 Task: Reply All to email with the signature Dallas Robinson with the subject Order confirmation from softage.1@softage.net with the message Please let me know if there are any changes or updates to the project plan., select last word, change the font of the message to Comic Sans and change the font typography to bold and underline Send the email
Action: Mouse moved to (437, 552)
Screenshot: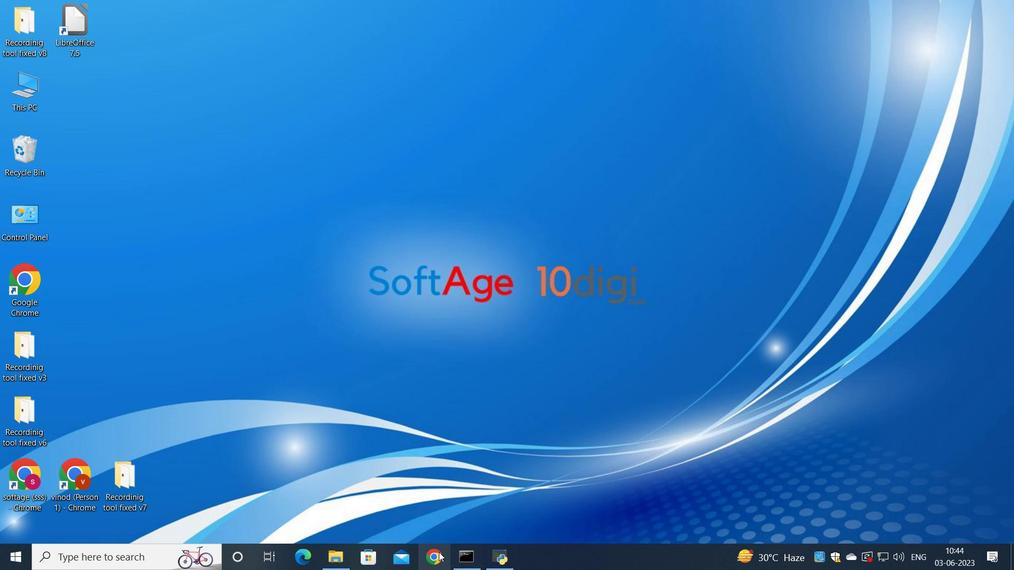 
Action: Mouse pressed left at (437, 552)
Screenshot: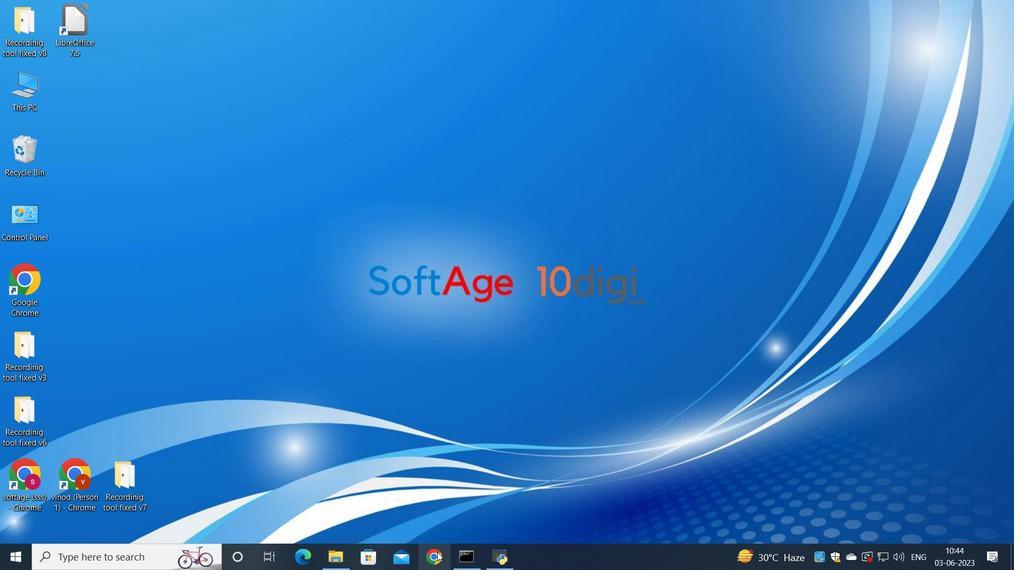 
Action: Mouse moved to (443, 360)
Screenshot: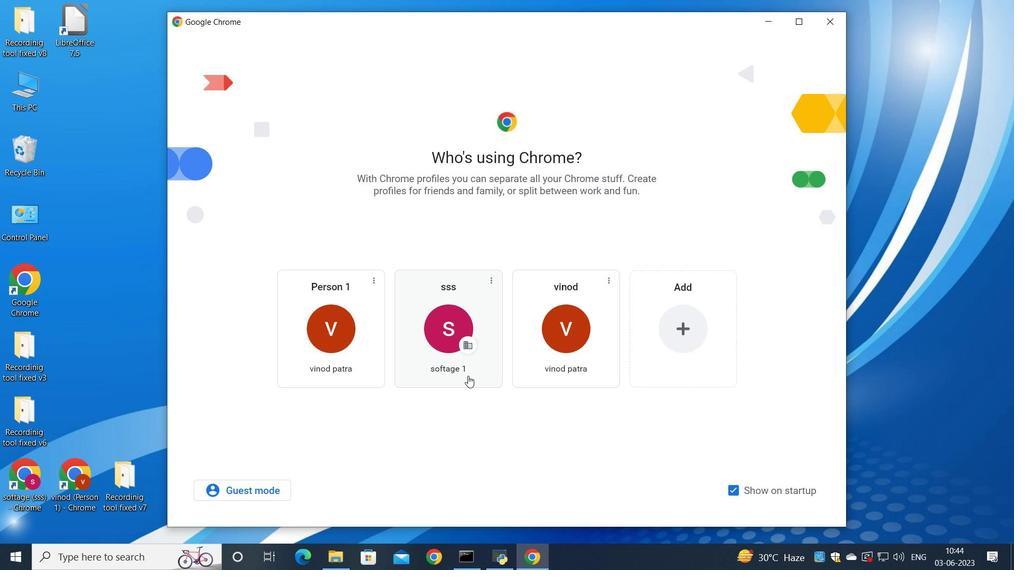 
Action: Mouse pressed left at (443, 360)
Screenshot: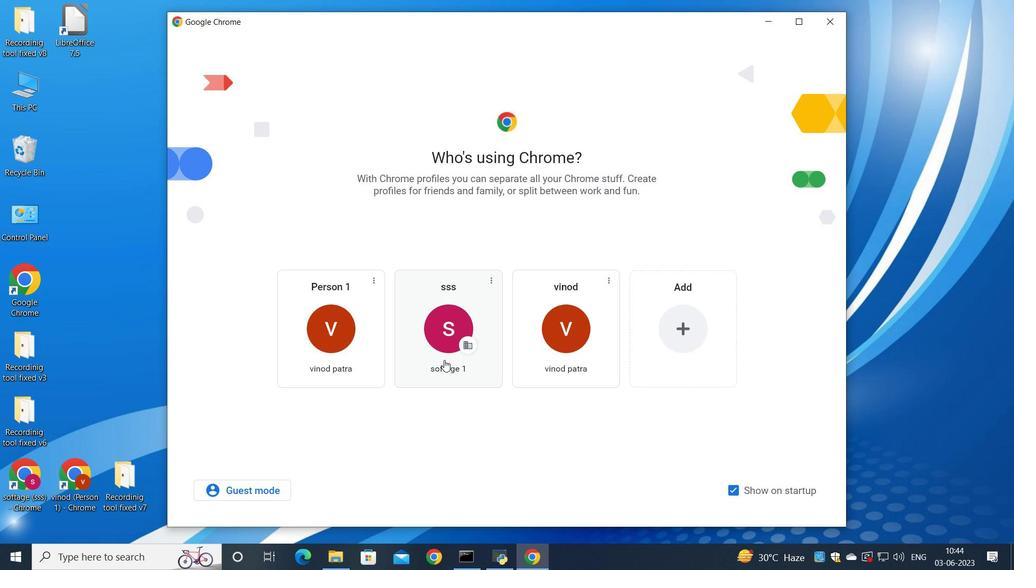 
Action: Mouse moved to (883, 89)
Screenshot: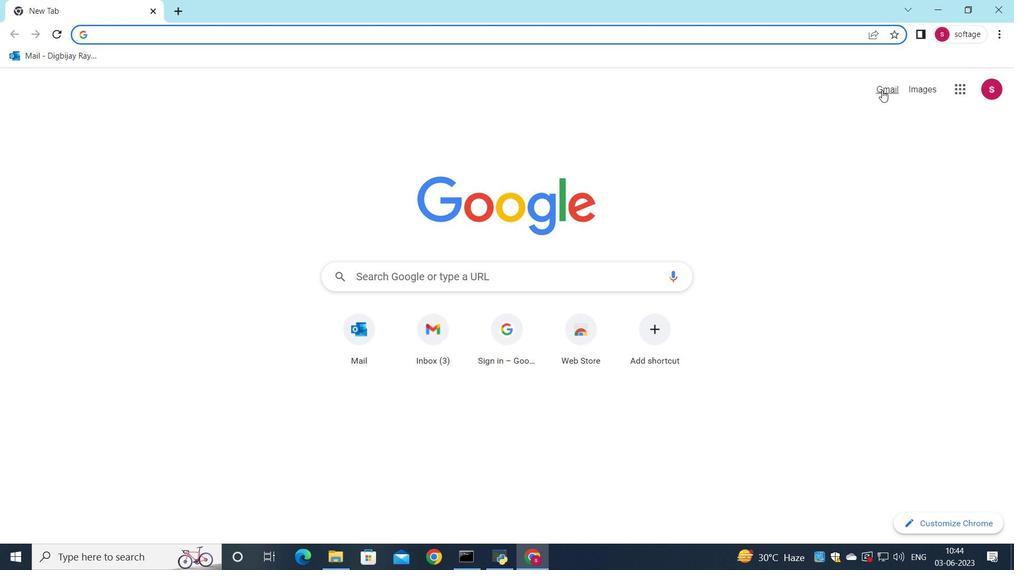 
Action: Mouse pressed left at (883, 89)
Screenshot: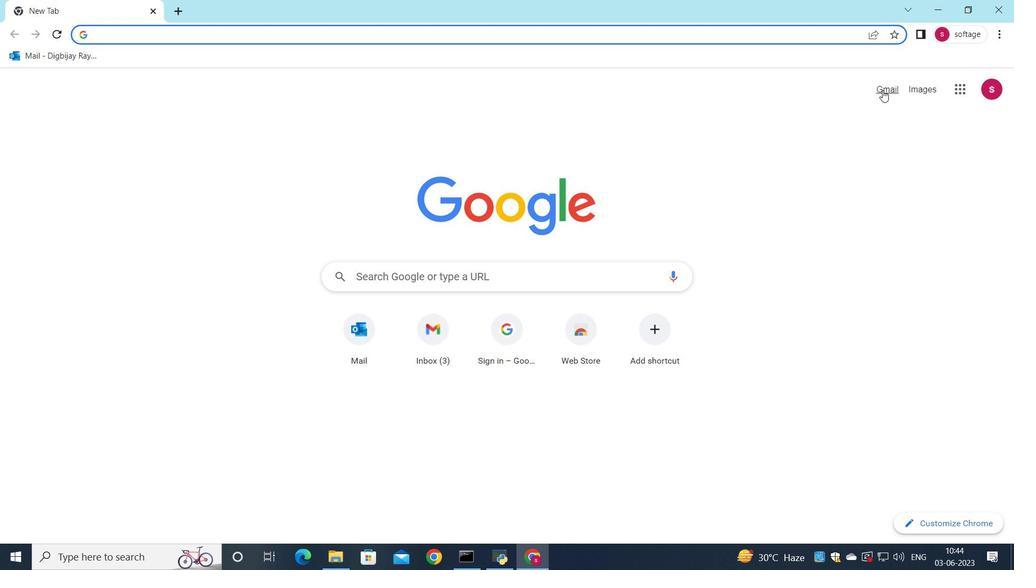 
Action: Mouse moved to (874, 91)
Screenshot: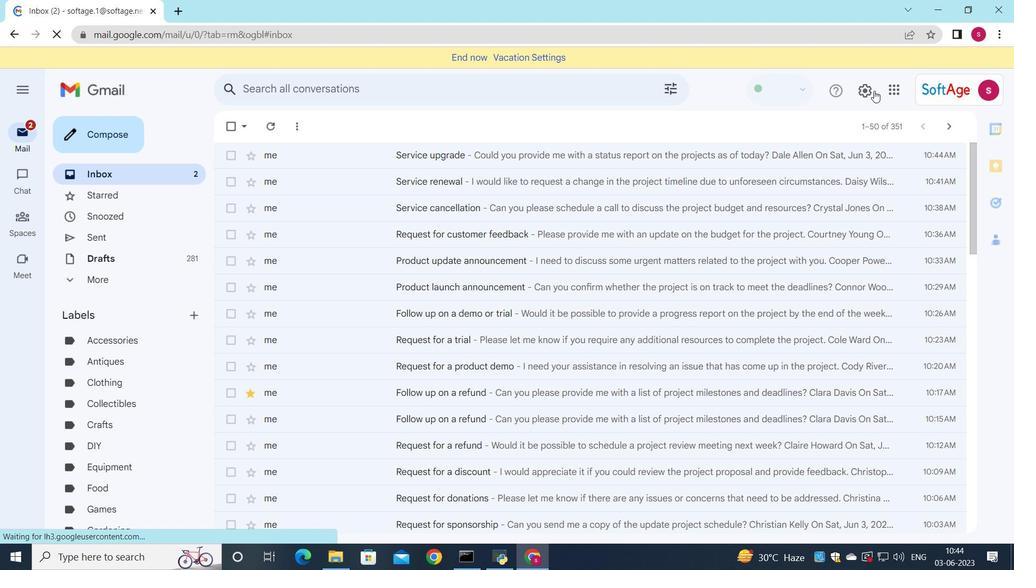 
Action: Mouse pressed left at (874, 91)
Screenshot: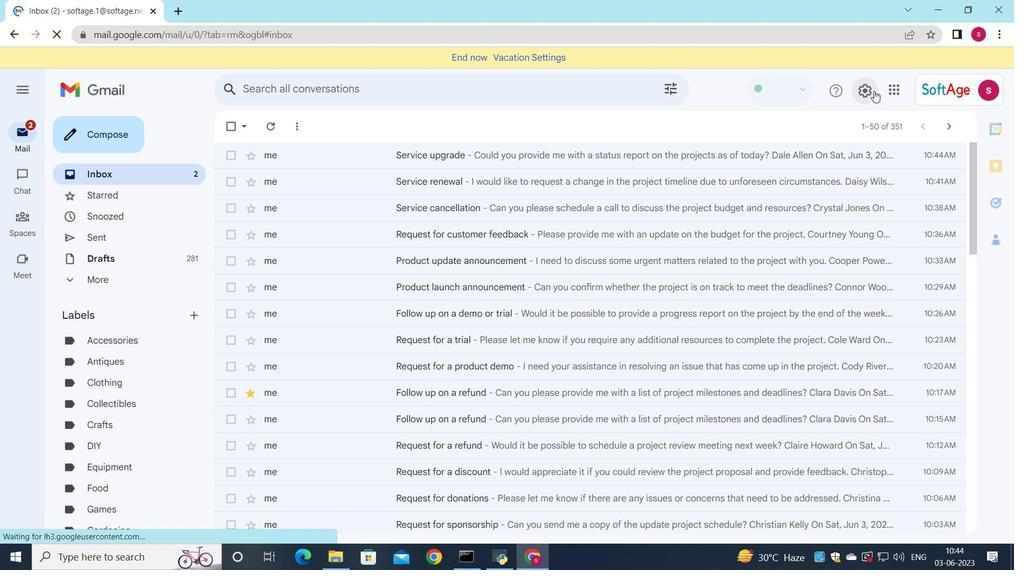 
Action: Mouse moved to (860, 151)
Screenshot: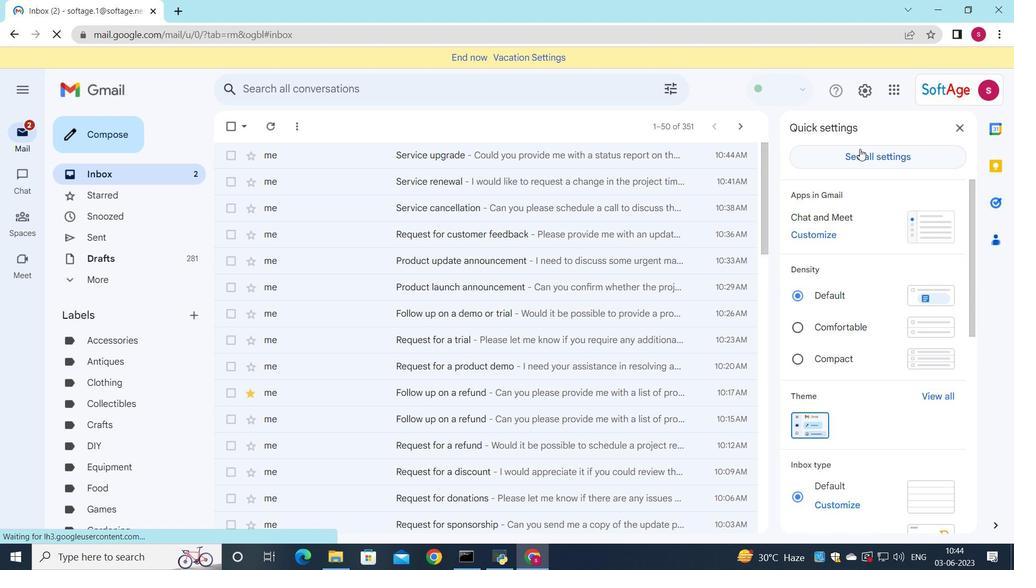 
Action: Mouse pressed left at (860, 151)
Screenshot: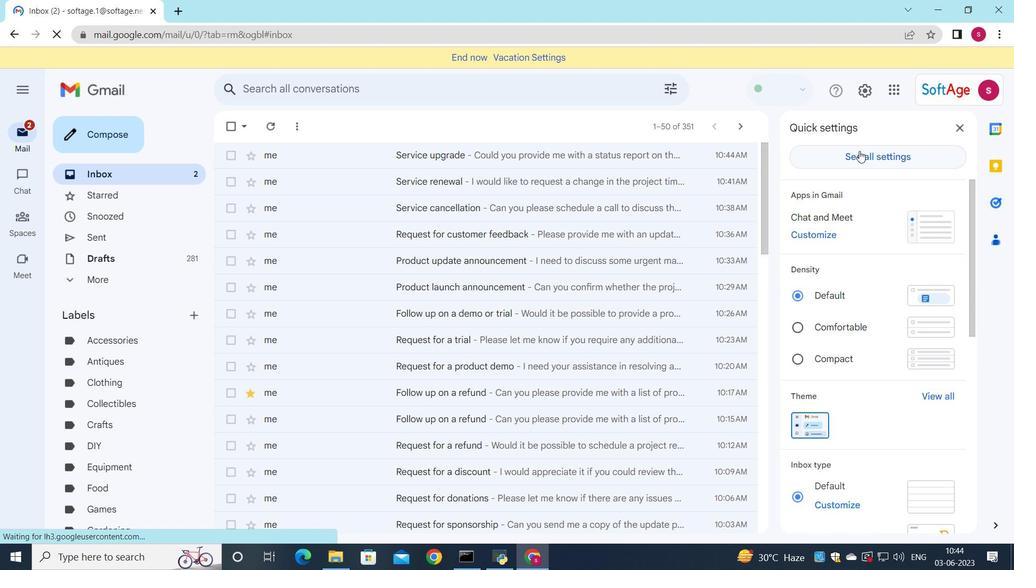 
Action: Mouse moved to (578, 283)
Screenshot: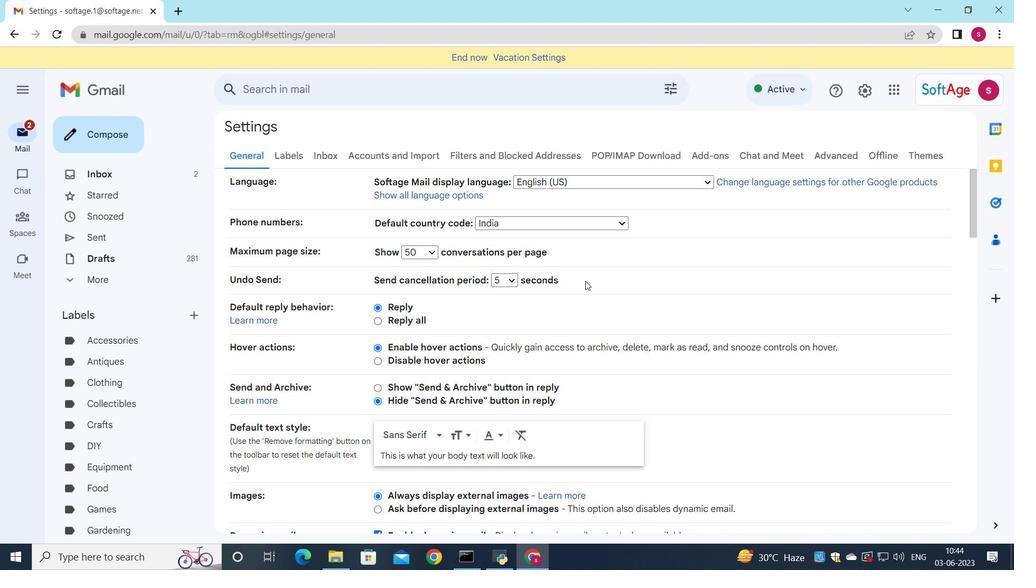 
Action: Mouse scrolled (578, 282) with delta (0, 0)
Screenshot: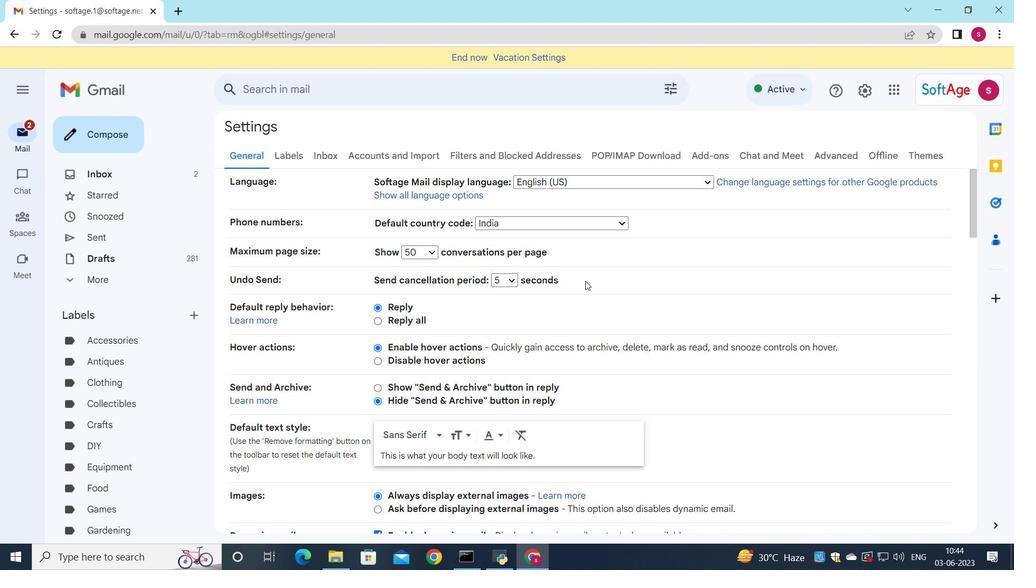 
Action: Mouse scrolled (578, 282) with delta (0, 0)
Screenshot: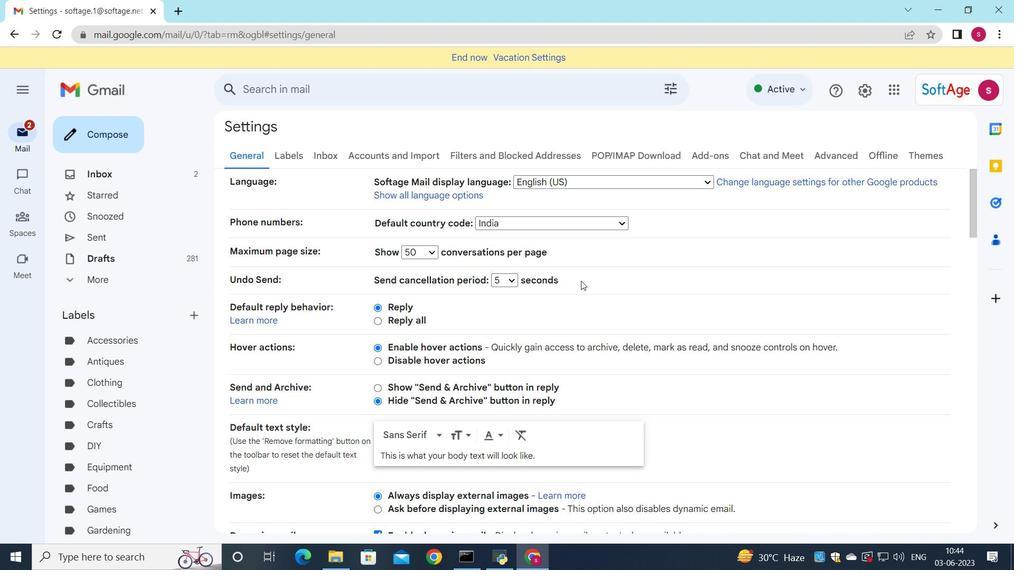 
Action: Mouse moved to (577, 283)
Screenshot: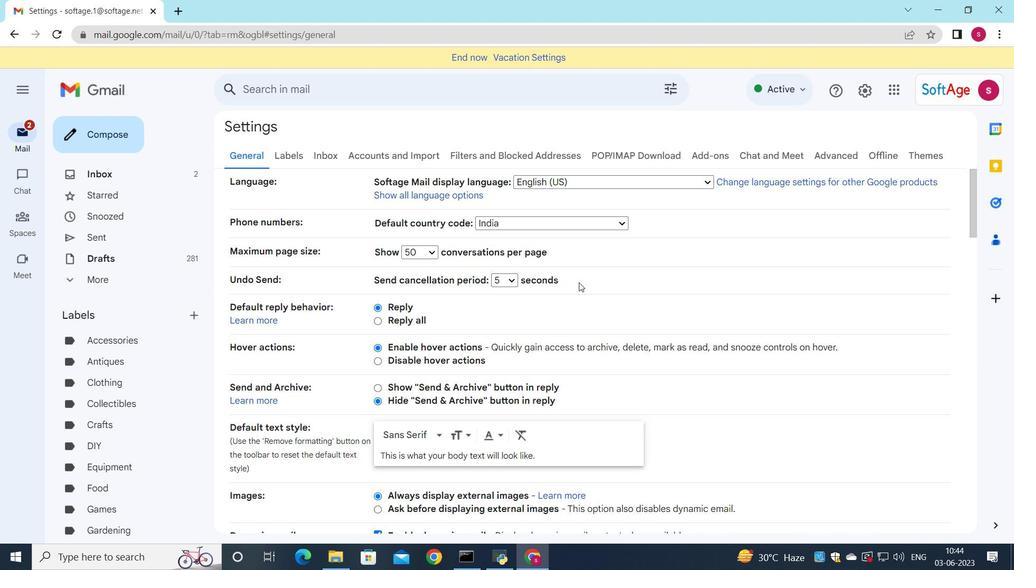 
Action: Mouse scrolled (577, 283) with delta (0, 0)
Screenshot: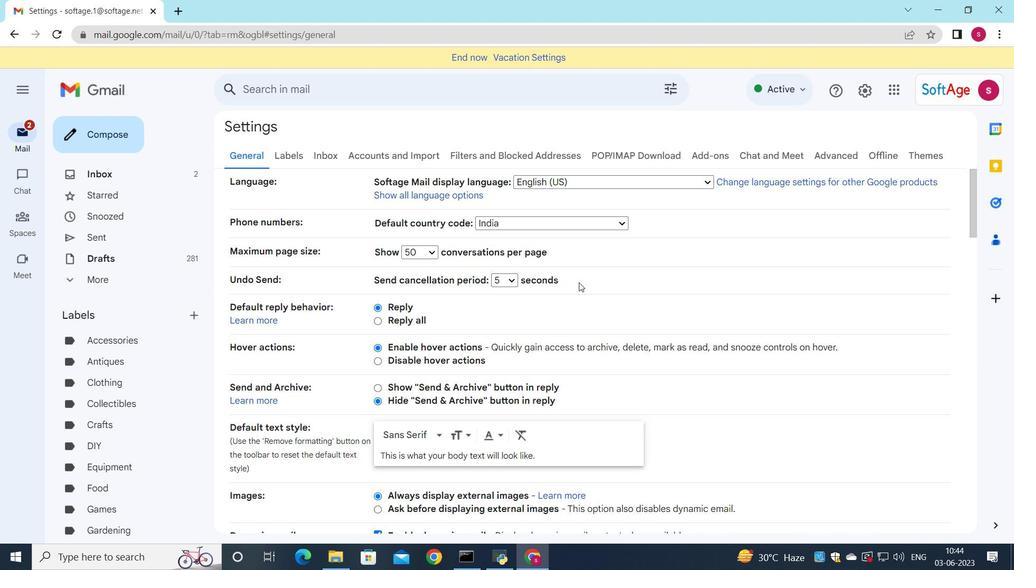 
Action: Mouse moved to (577, 284)
Screenshot: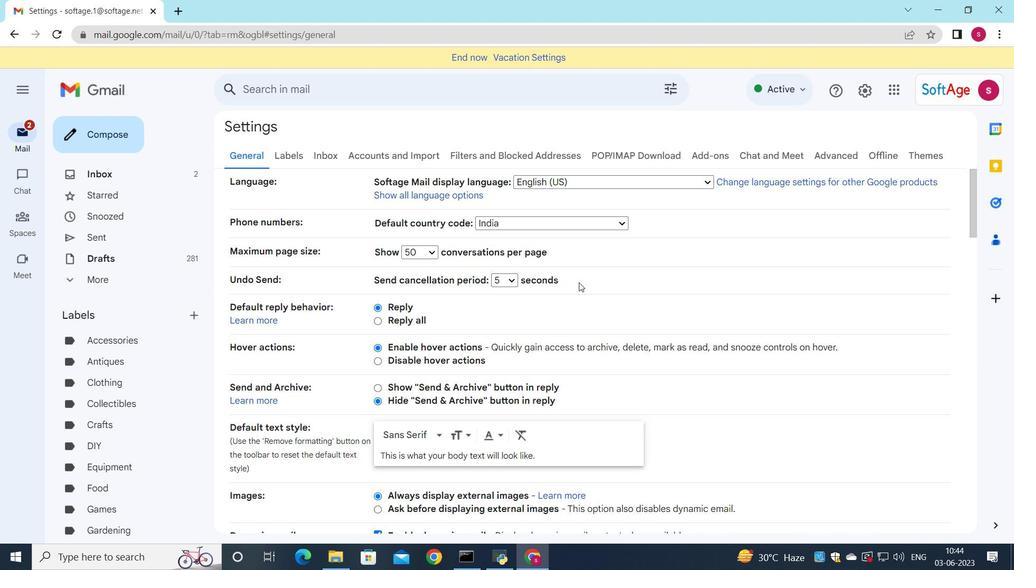 
Action: Mouse scrolled (577, 284) with delta (0, 0)
Screenshot: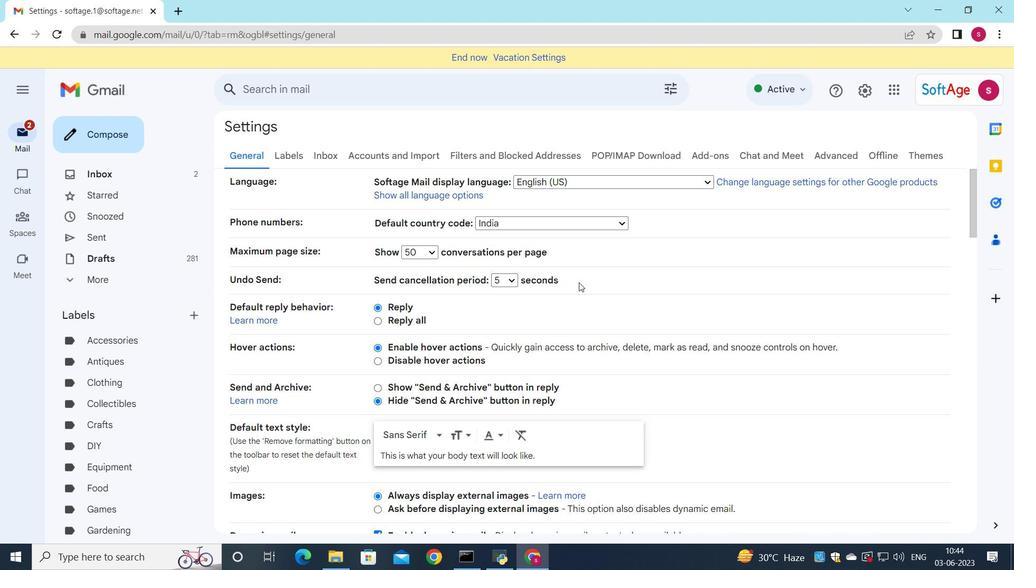 
Action: Mouse moved to (577, 285)
Screenshot: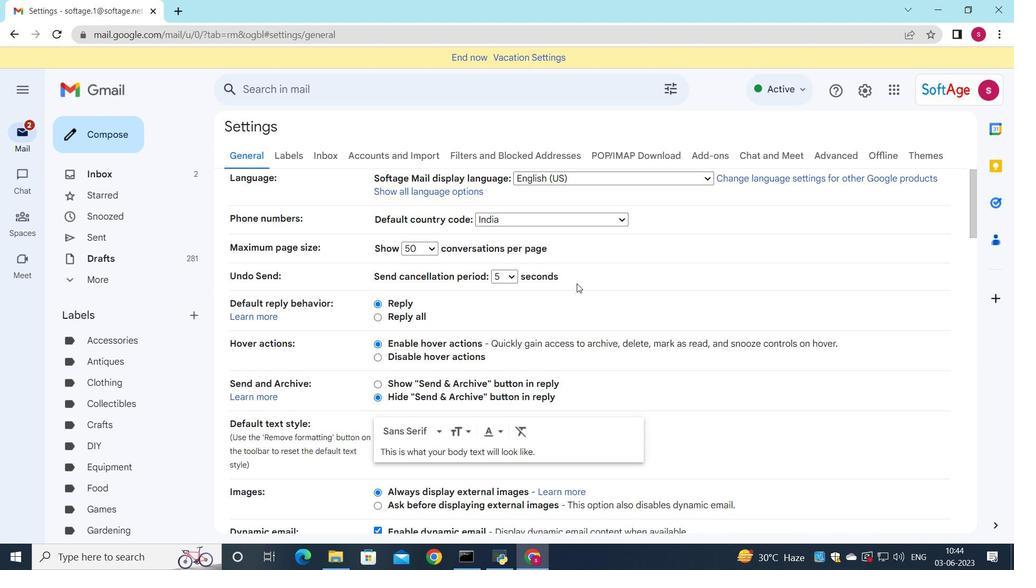 
Action: Mouse scrolled (577, 285) with delta (0, 0)
Screenshot: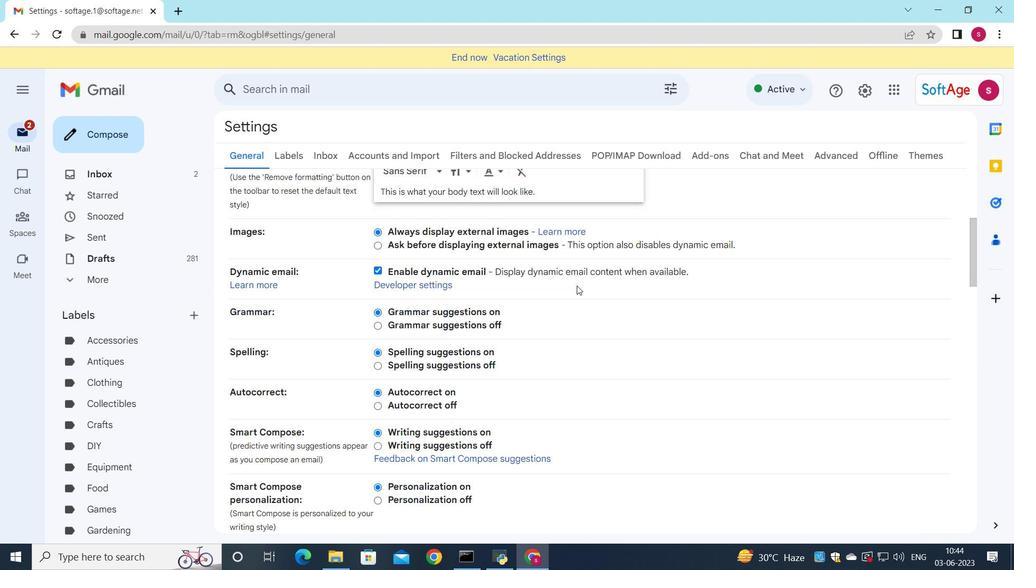 
Action: Mouse scrolled (577, 285) with delta (0, 0)
Screenshot: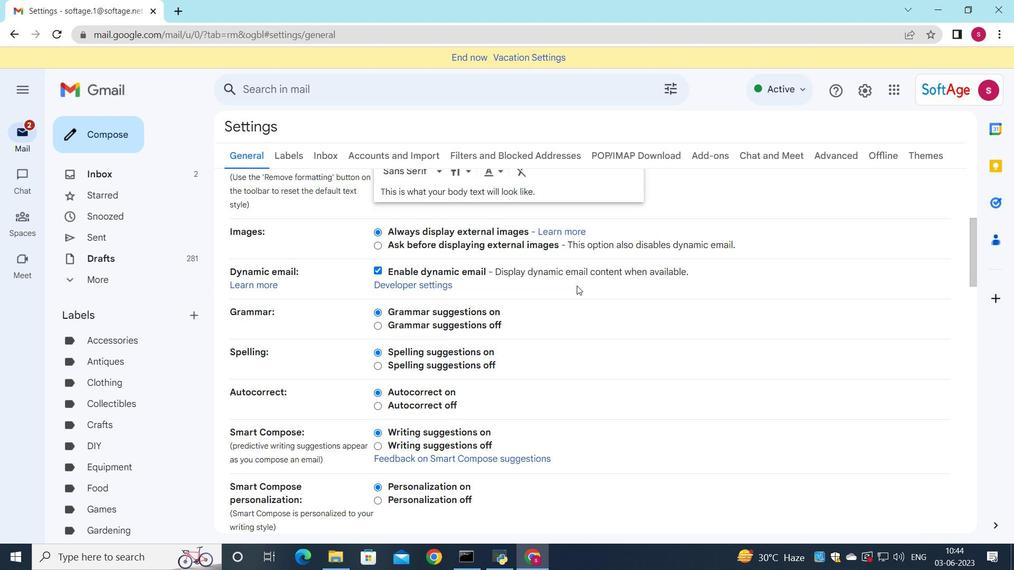 
Action: Mouse scrolled (577, 285) with delta (0, 0)
Screenshot: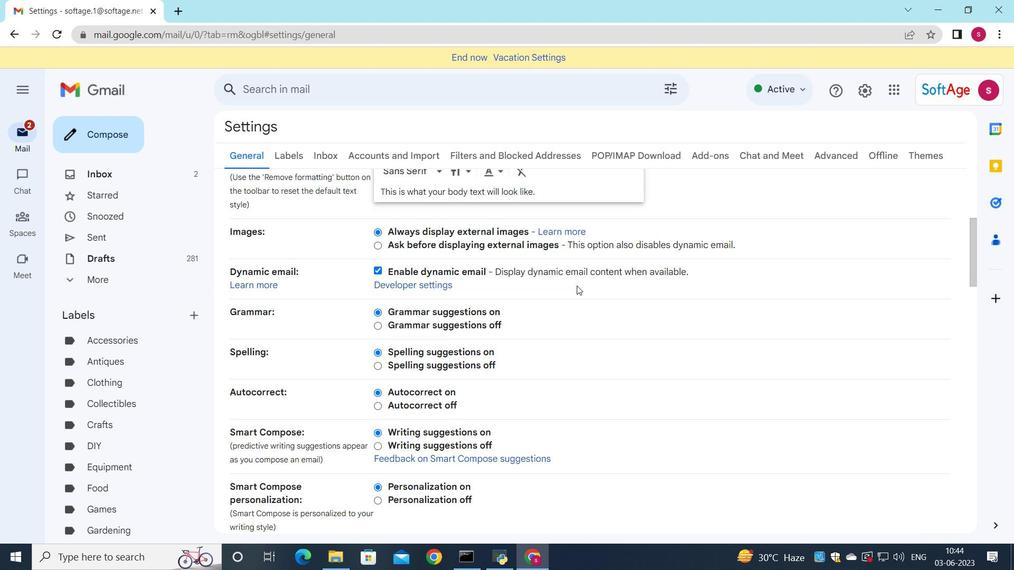 
Action: Mouse moved to (541, 302)
Screenshot: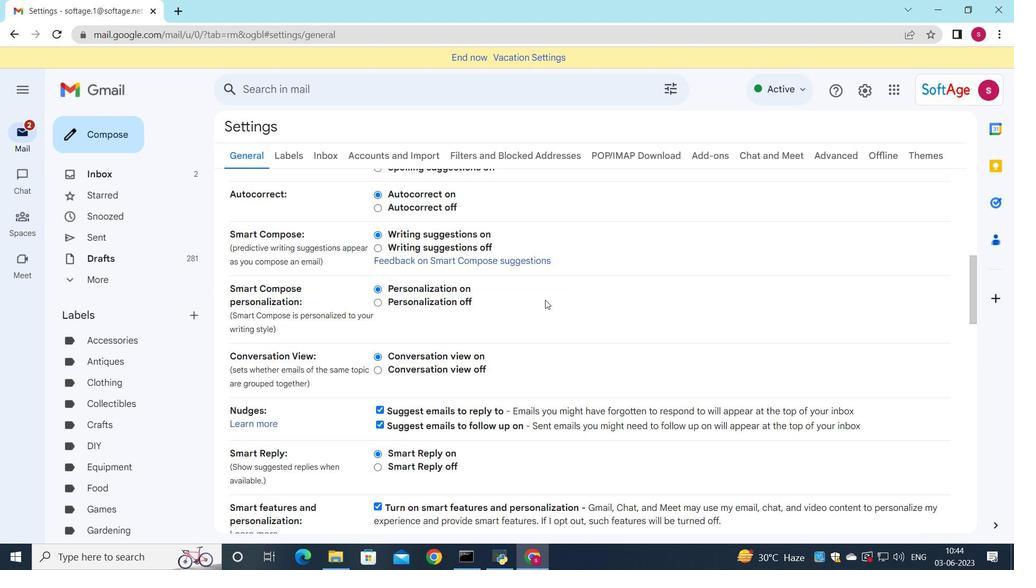 
Action: Mouse scrolled (541, 302) with delta (0, 0)
Screenshot: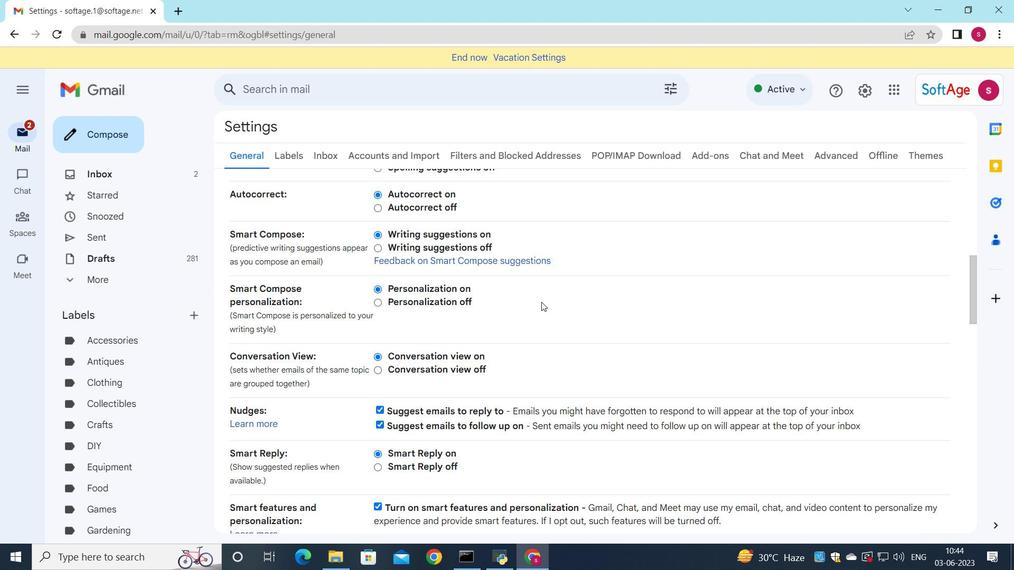 
Action: Mouse scrolled (541, 302) with delta (0, 0)
Screenshot: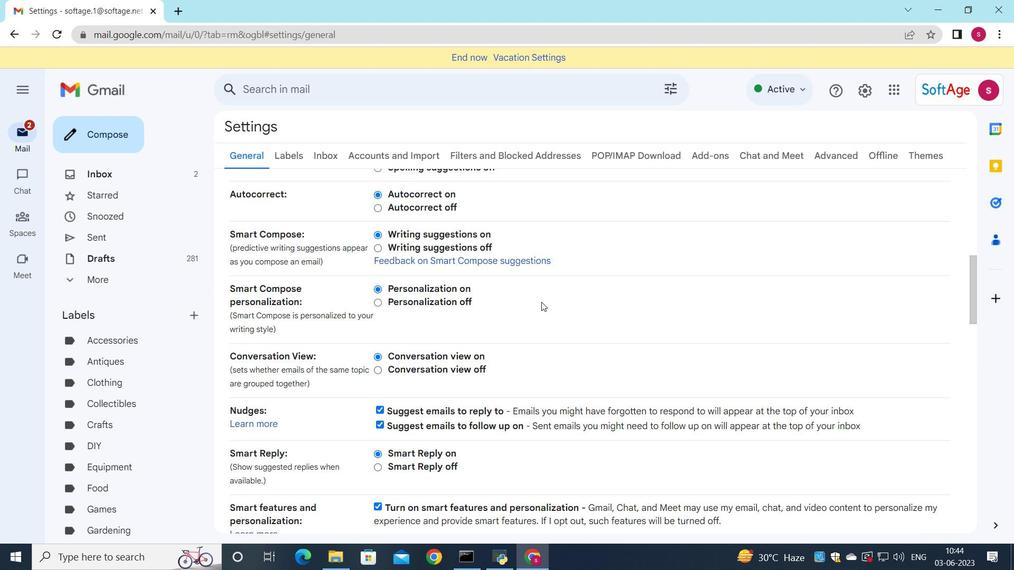 
Action: Mouse scrolled (541, 302) with delta (0, 0)
Screenshot: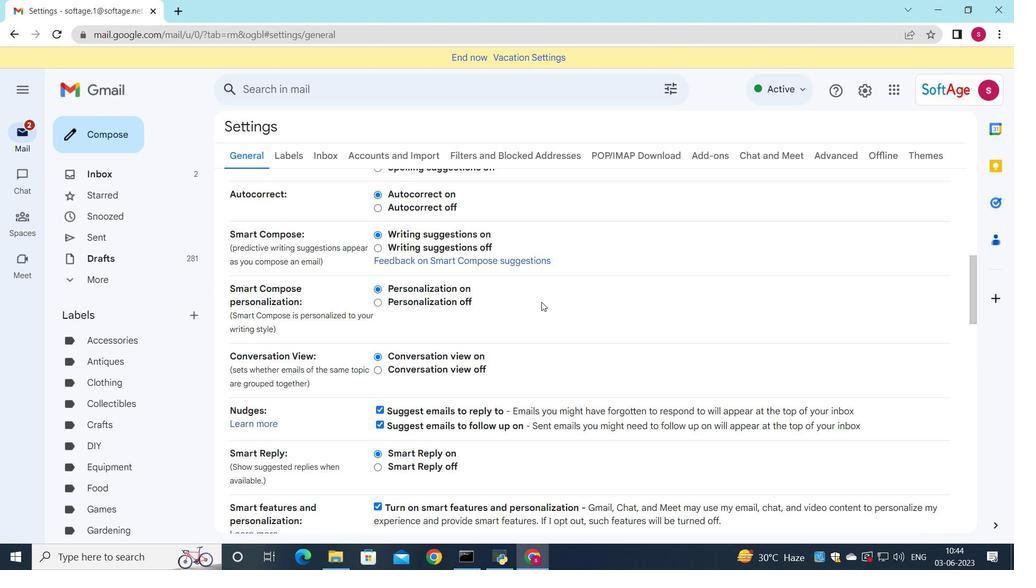 
Action: Mouse moved to (530, 309)
Screenshot: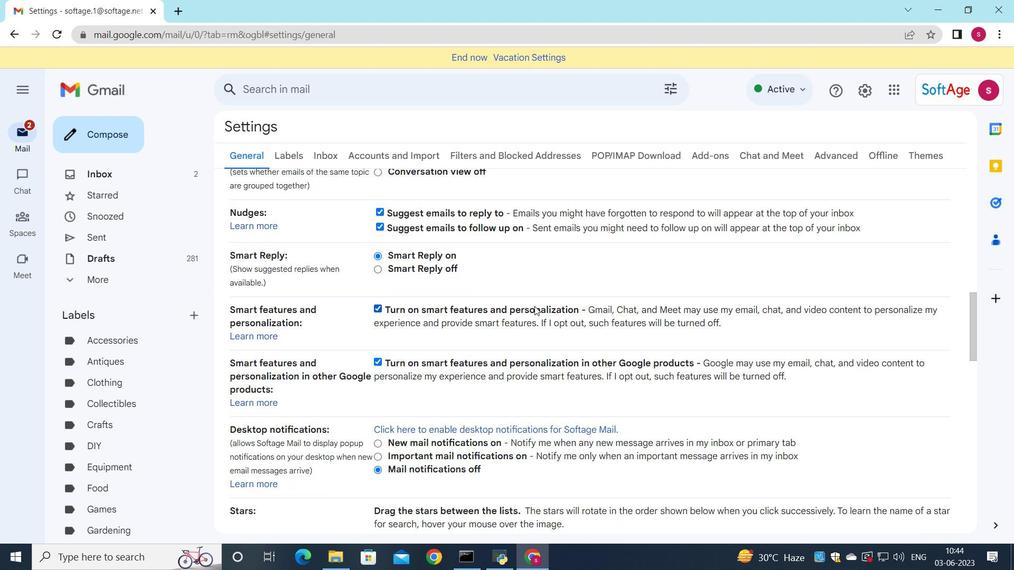
Action: Mouse scrolled (530, 309) with delta (0, 0)
Screenshot: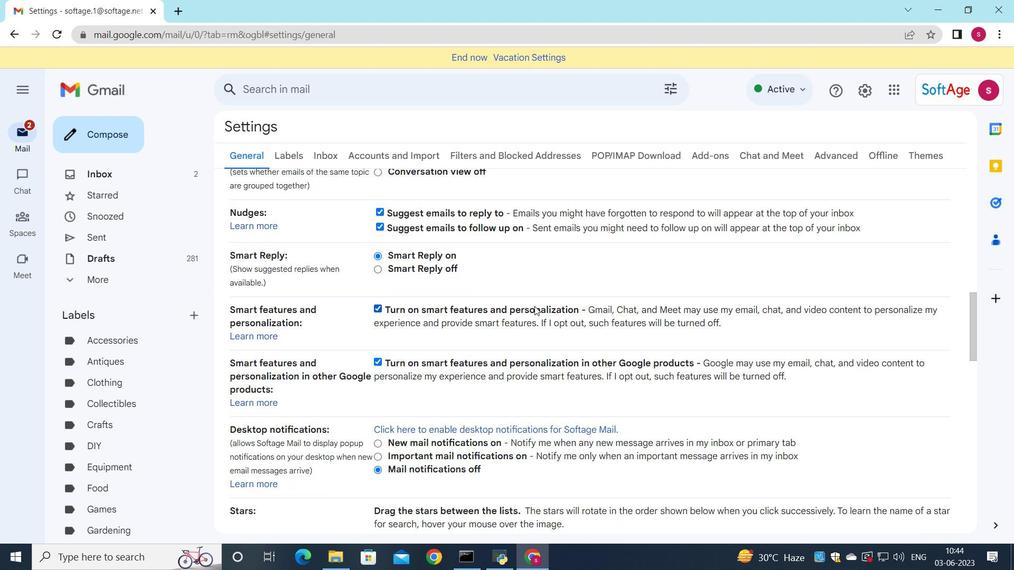 
Action: Mouse moved to (530, 310)
Screenshot: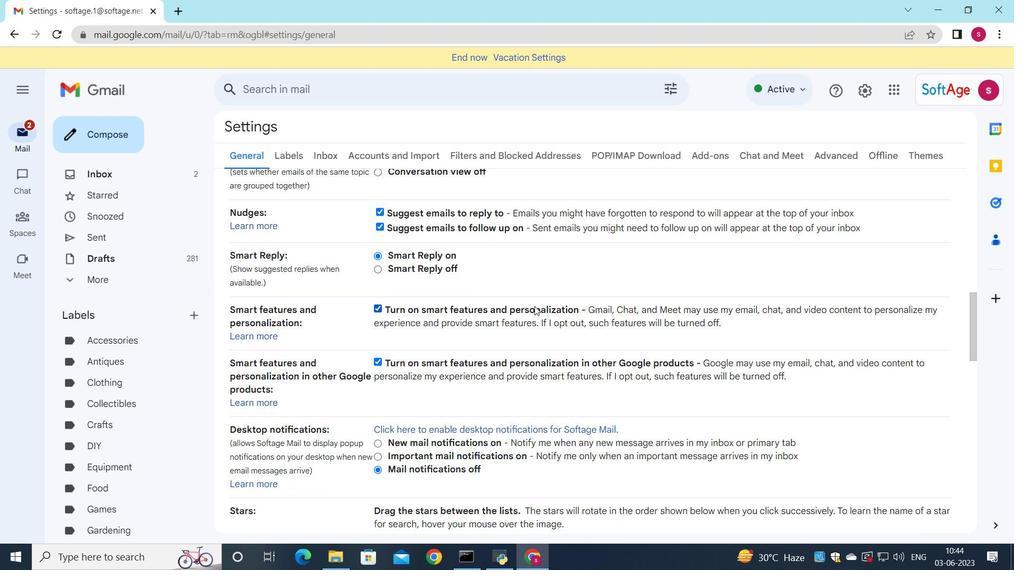 
Action: Mouse scrolled (530, 309) with delta (0, 0)
Screenshot: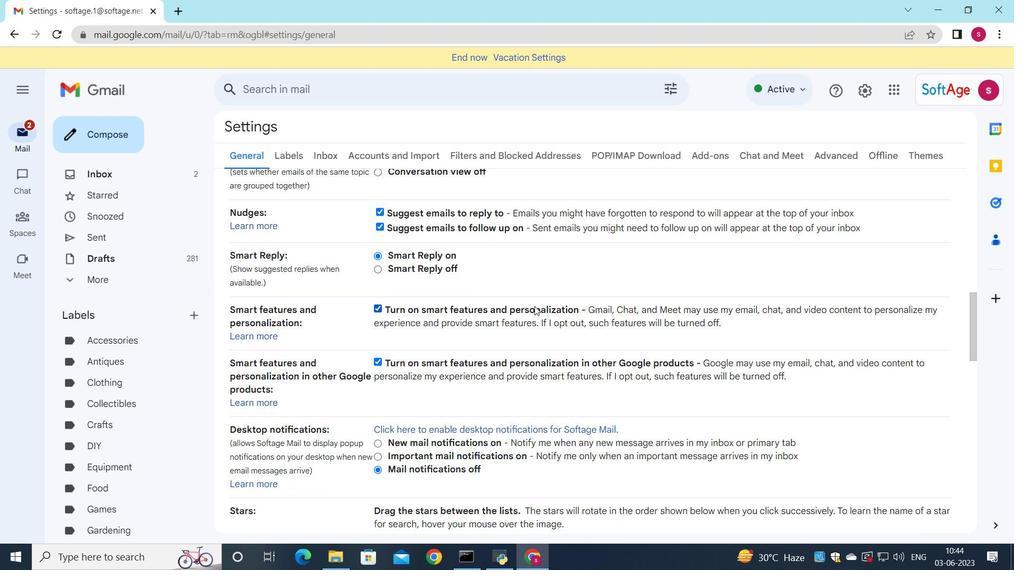 
Action: Mouse moved to (529, 310)
Screenshot: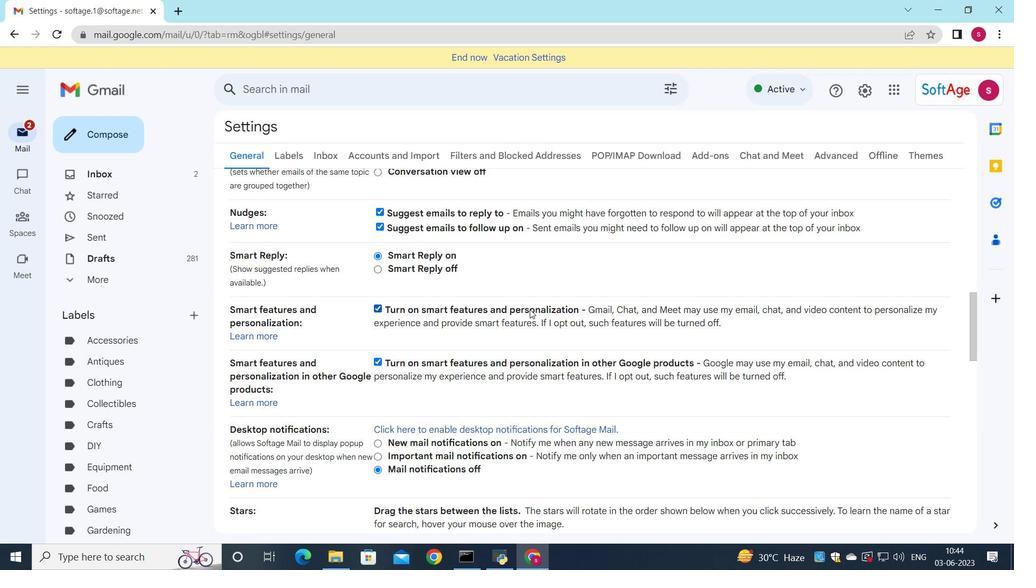 
Action: Mouse scrolled (529, 310) with delta (0, 0)
Screenshot: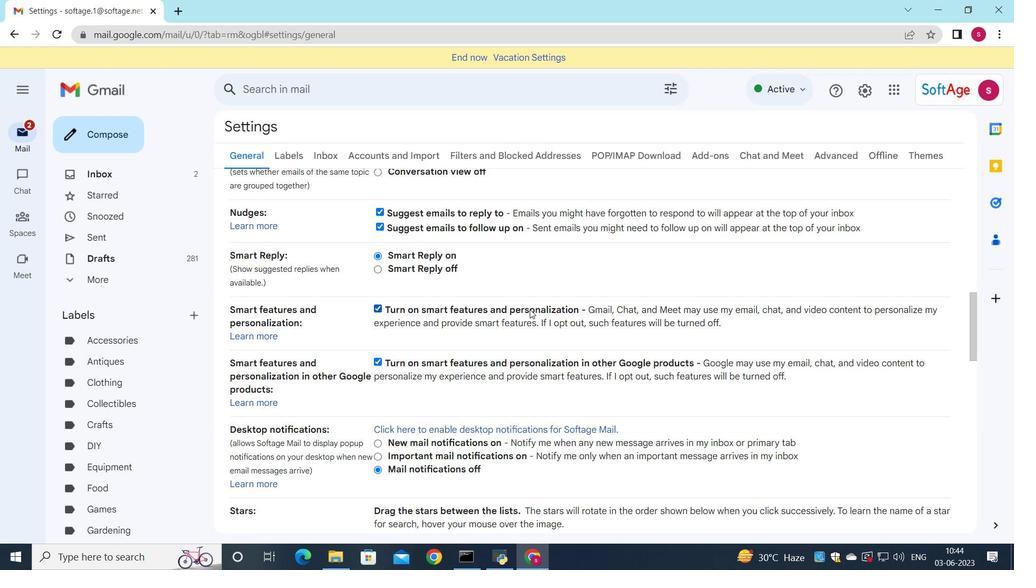
Action: Mouse scrolled (529, 310) with delta (0, 0)
Screenshot: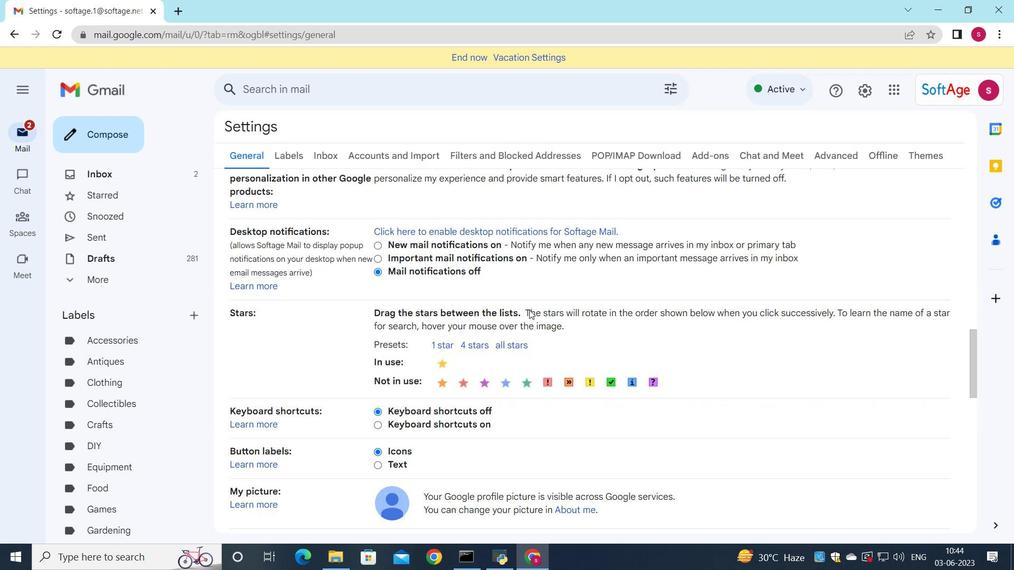 
Action: Mouse scrolled (529, 310) with delta (0, 0)
Screenshot: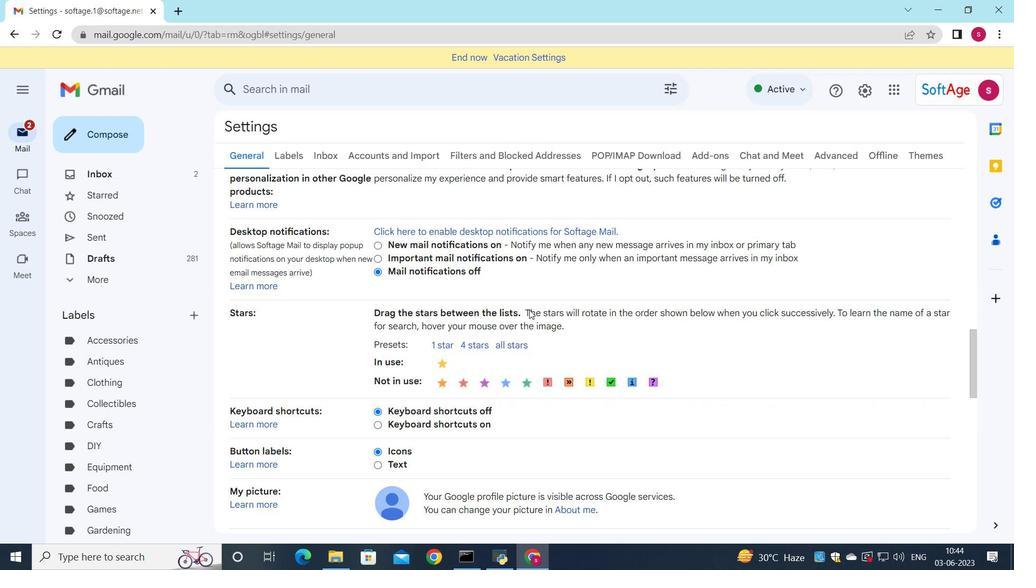 
Action: Mouse scrolled (529, 310) with delta (0, 0)
Screenshot: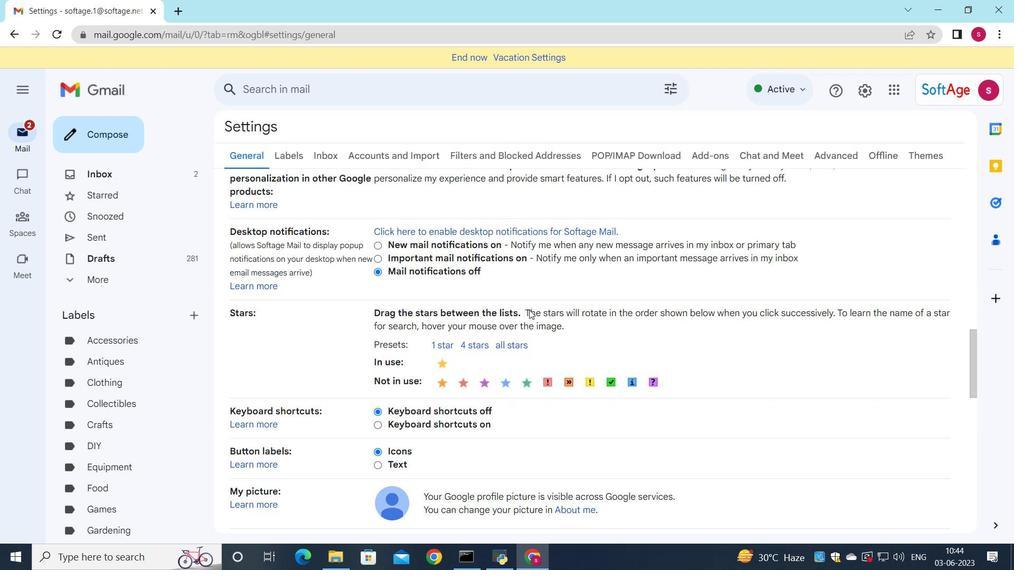 
Action: Mouse moved to (528, 311)
Screenshot: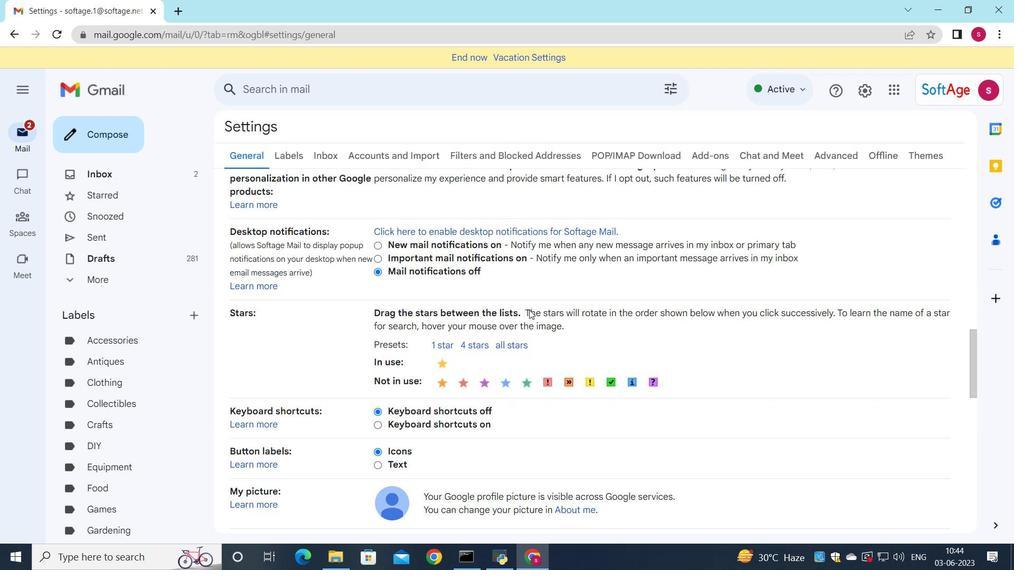 
Action: Mouse scrolled (528, 310) with delta (0, 0)
Screenshot: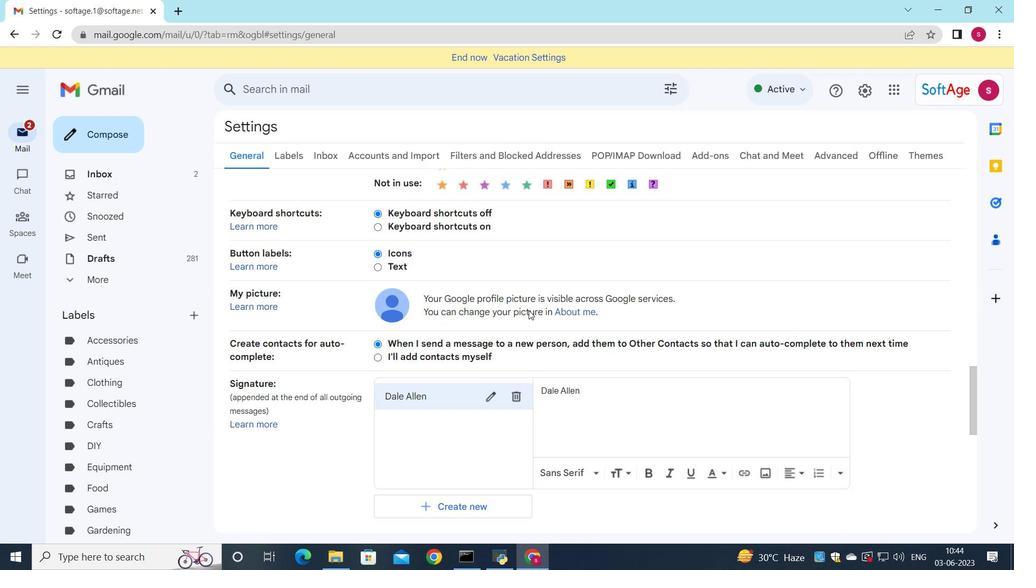 
Action: Mouse scrolled (528, 310) with delta (0, 0)
Screenshot: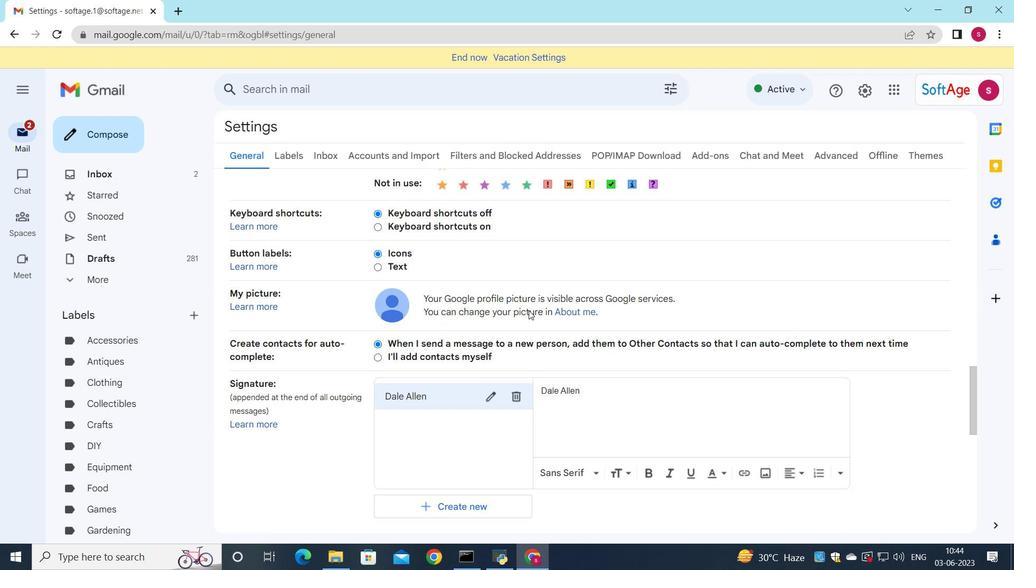 
Action: Mouse scrolled (528, 310) with delta (0, 0)
Screenshot: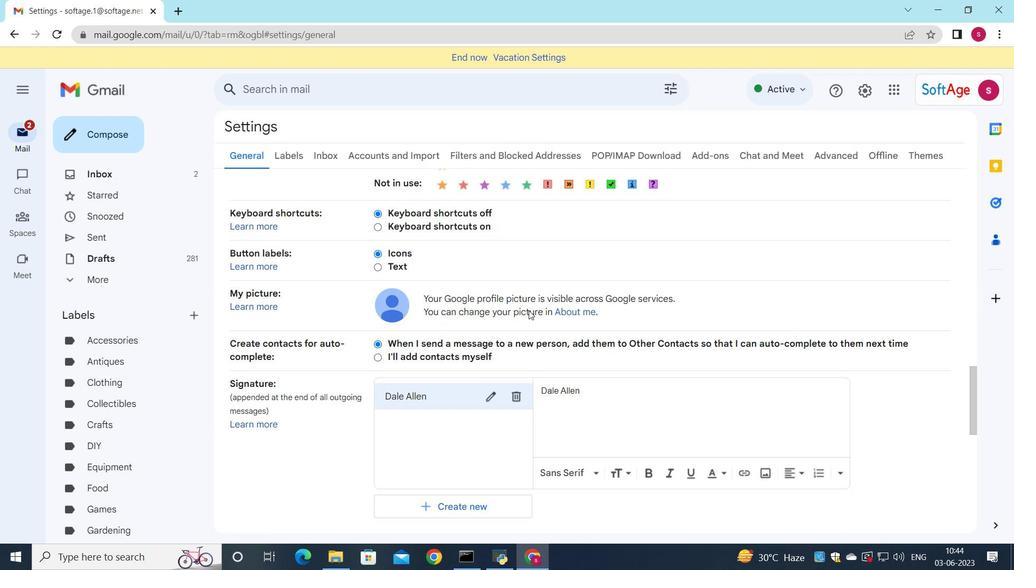 
Action: Mouse moved to (517, 196)
Screenshot: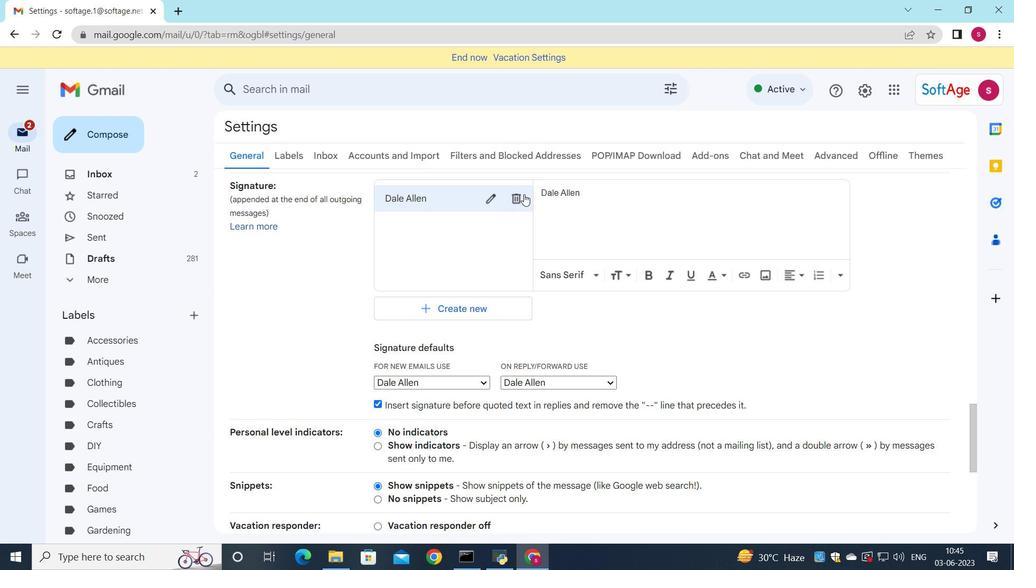 
Action: Mouse pressed left at (517, 196)
Screenshot: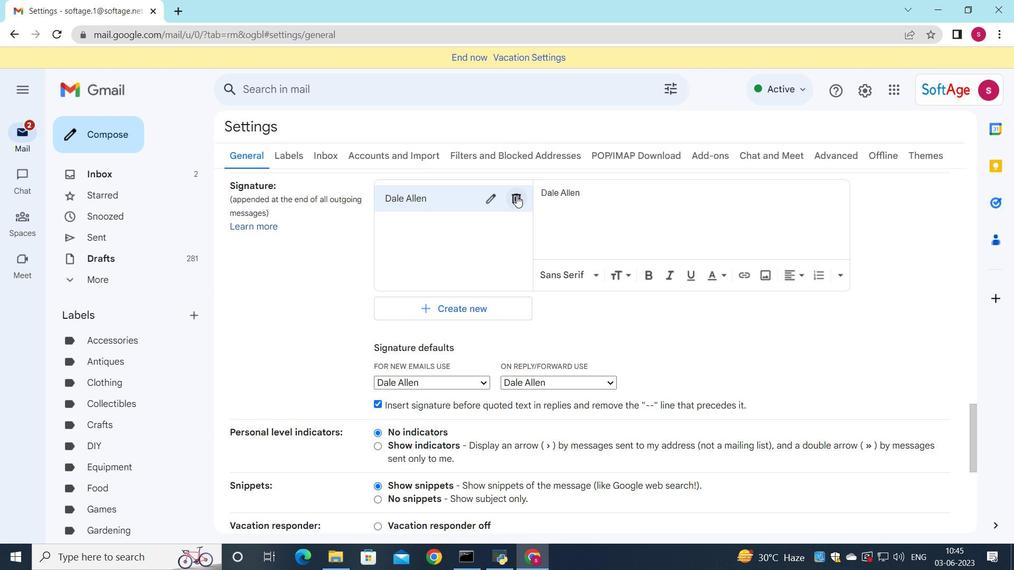 
Action: Mouse moved to (608, 324)
Screenshot: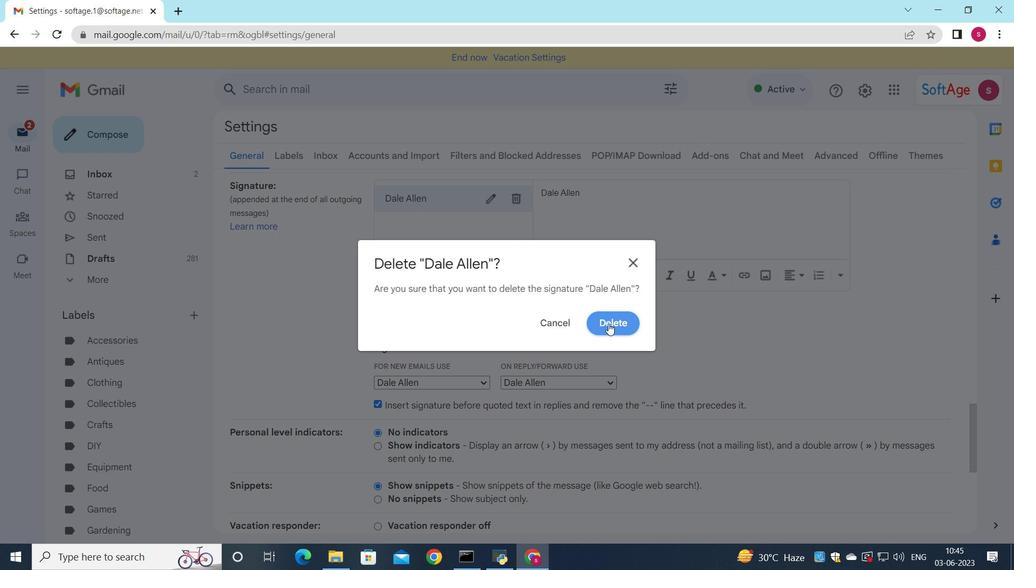 
Action: Mouse pressed left at (608, 324)
Screenshot: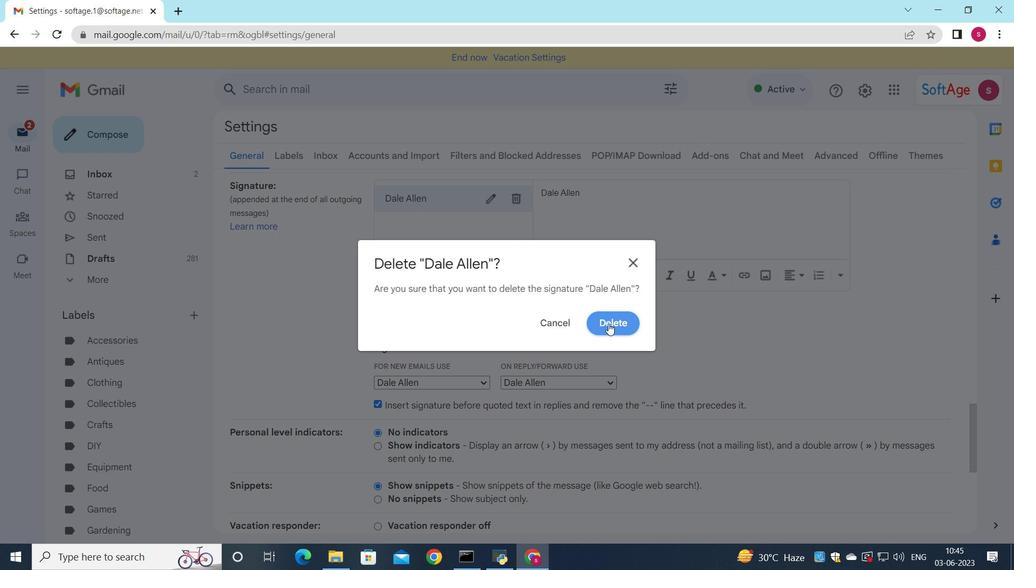 
Action: Mouse moved to (432, 218)
Screenshot: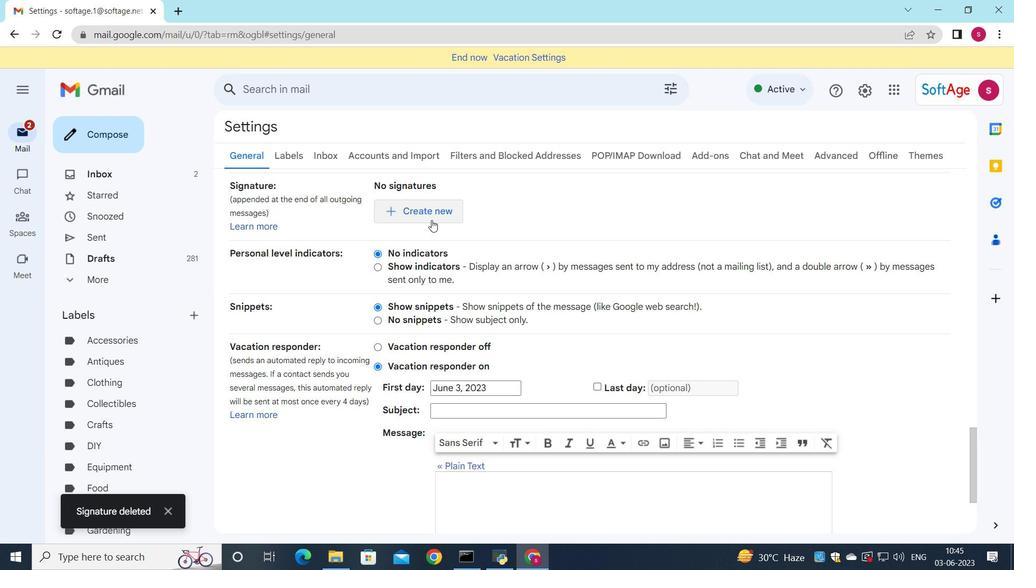 
Action: Mouse pressed left at (432, 218)
Screenshot: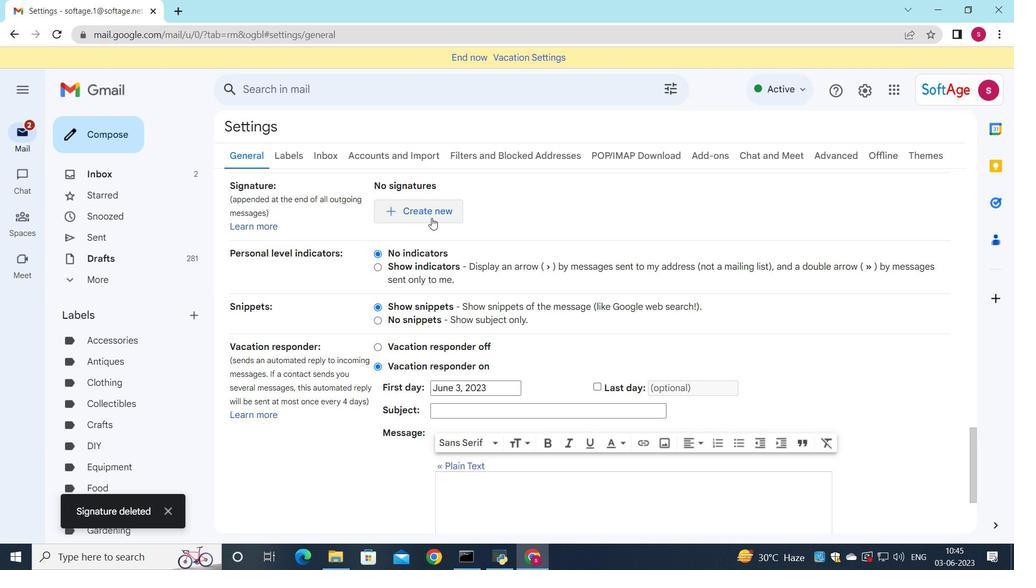 
Action: Mouse moved to (565, 198)
Screenshot: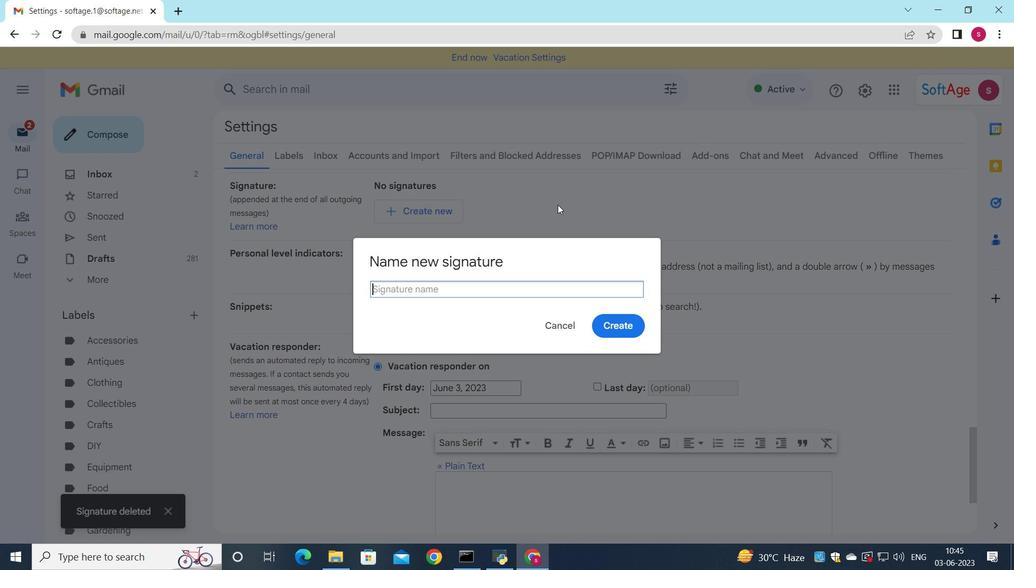 
Action: Key pressed <Key.shift>dallas<Key.space><Key.shift>Robinson
Screenshot: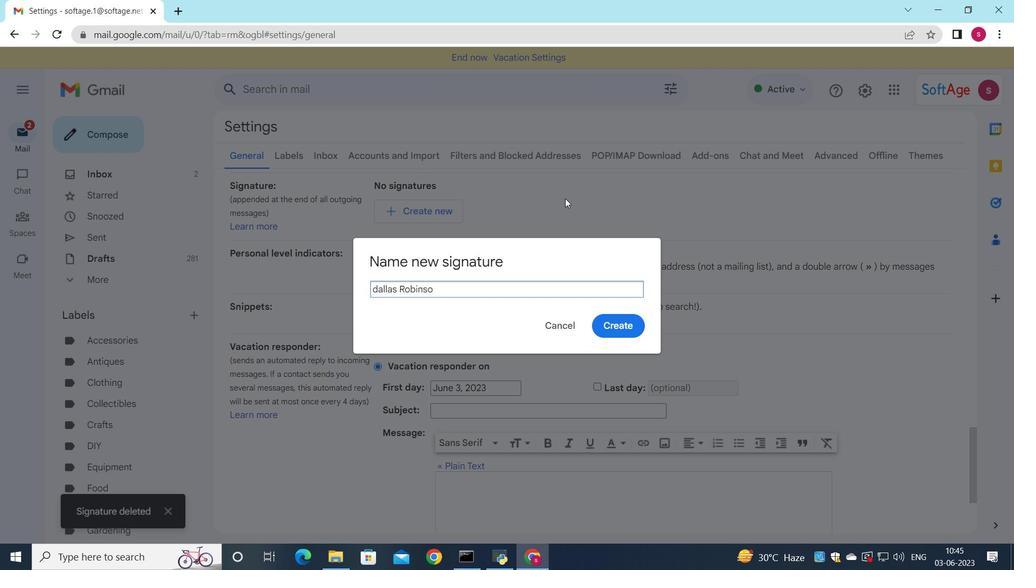 
Action: Mouse moved to (377, 290)
Screenshot: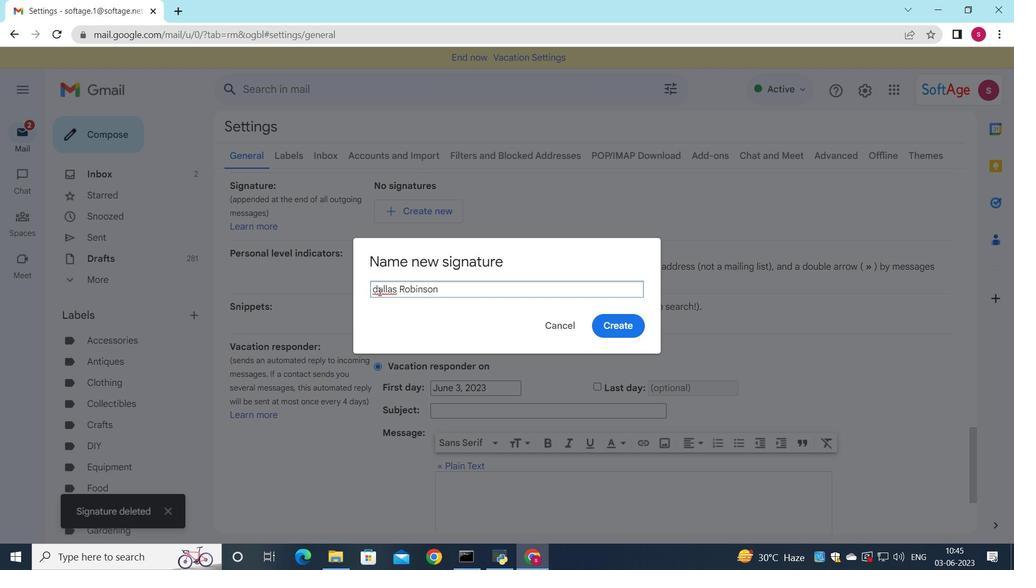 
Action: Mouse pressed left at (377, 290)
Screenshot: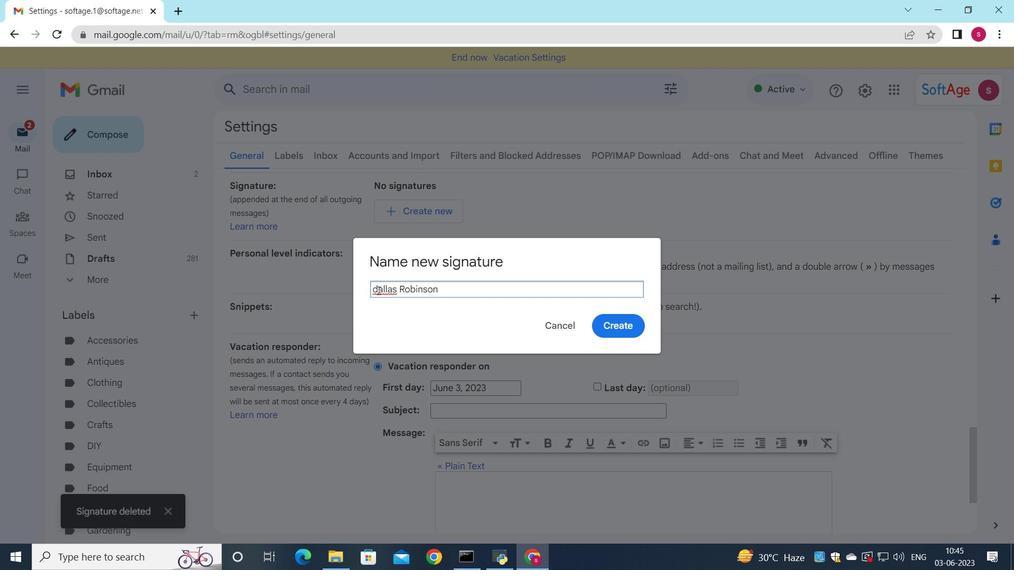
Action: Key pressed <Key.backspace><Key.shift>D
Screenshot: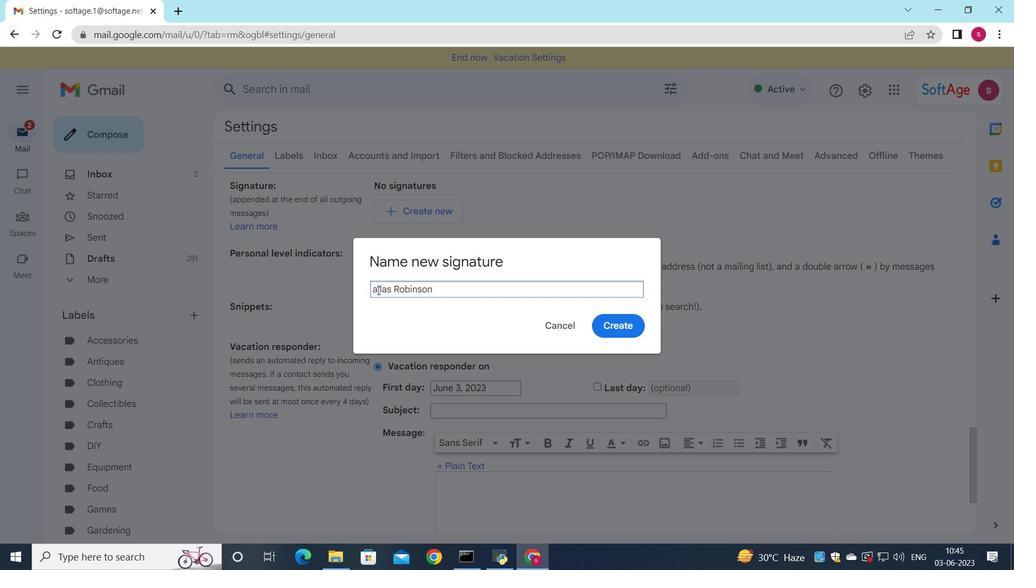 
Action: Mouse moved to (635, 320)
Screenshot: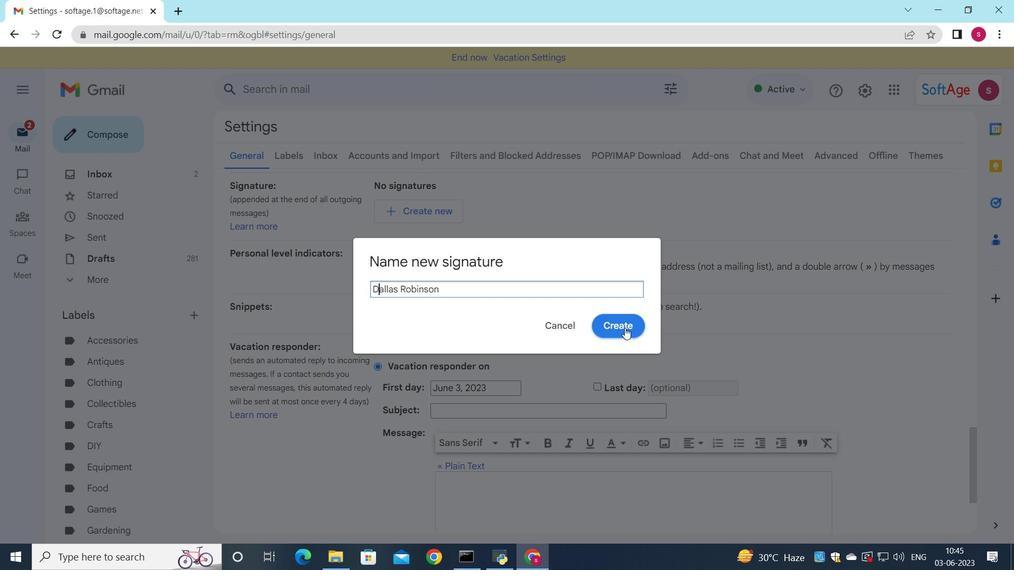 
Action: Mouse pressed left at (635, 320)
Screenshot: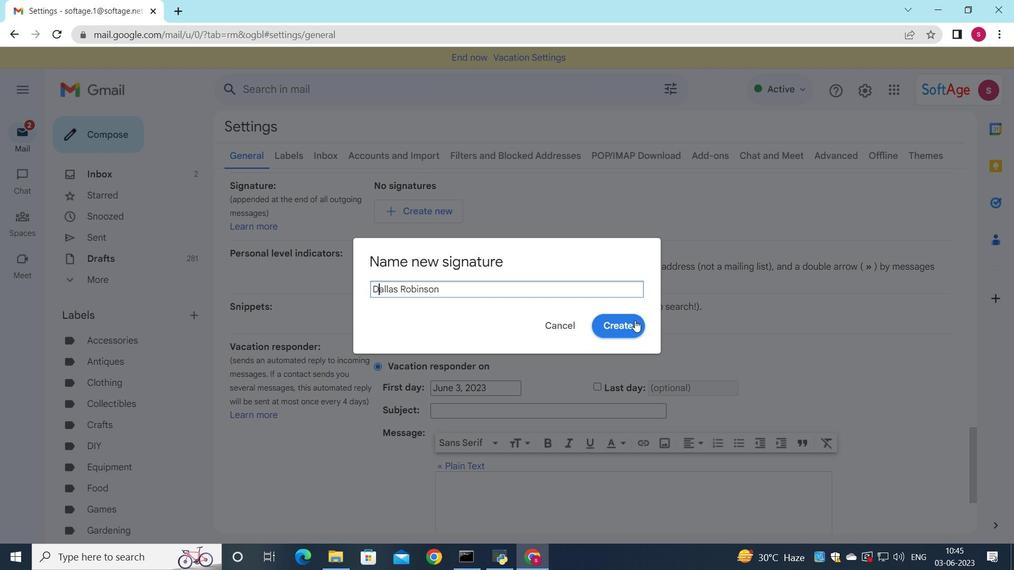 
Action: Mouse moved to (633, 239)
Screenshot: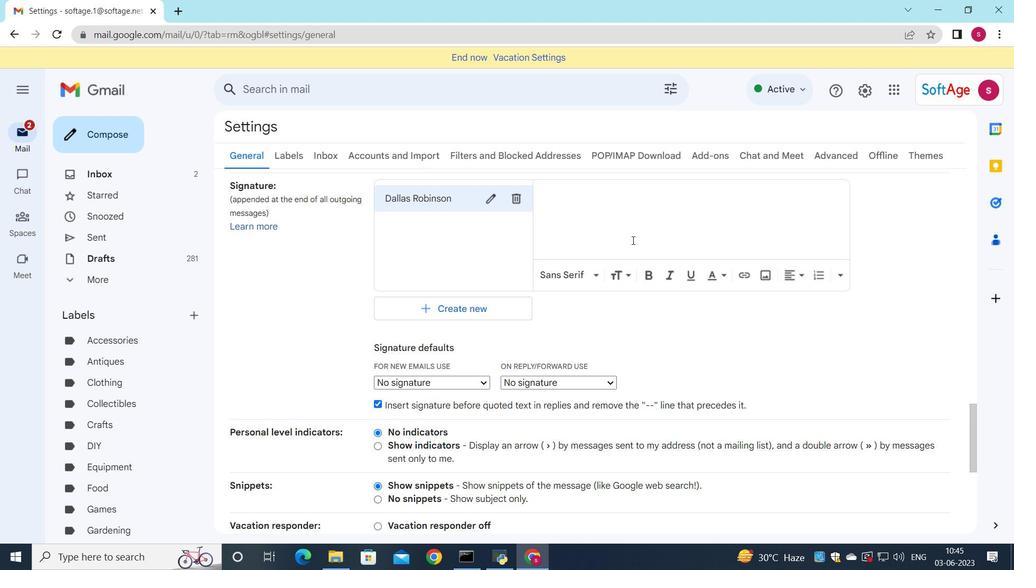 
Action: Mouse pressed left at (633, 239)
Screenshot: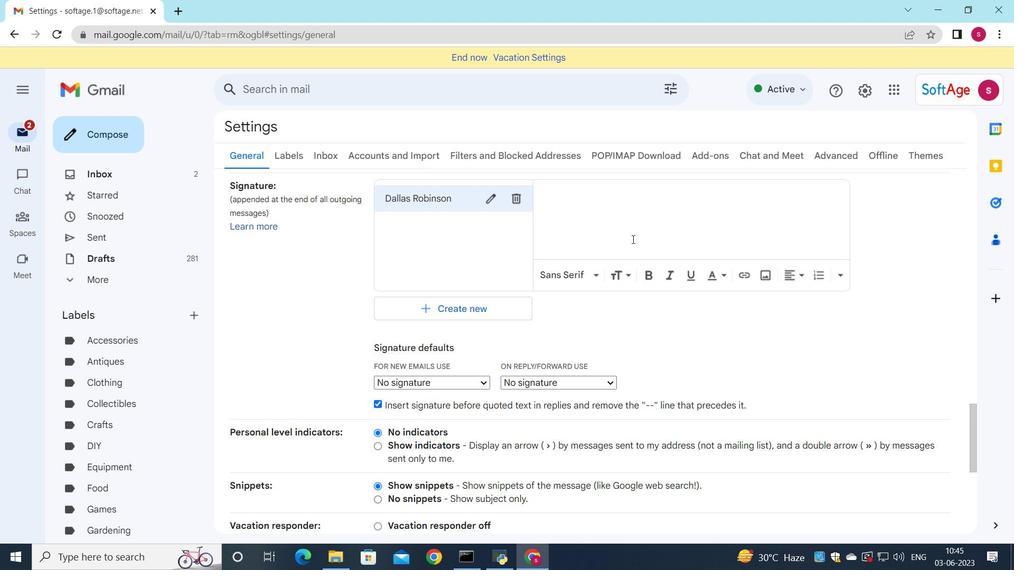 
Action: Key pressed <Key.shift>Dalla<Key.space><Key.shift>Robinsom<Key.backspace>n
Screenshot: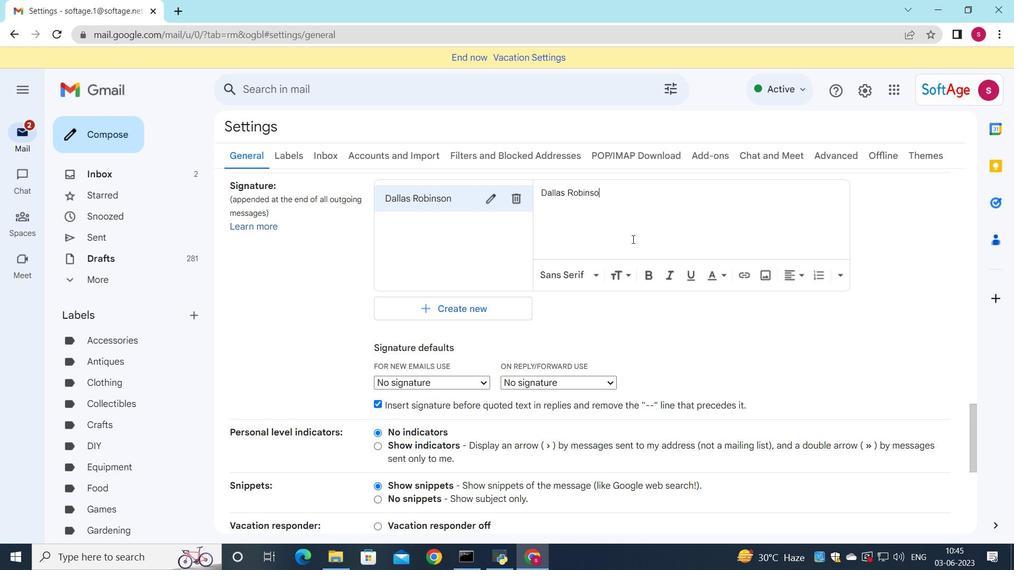 
Action: Mouse moved to (475, 375)
Screenshot: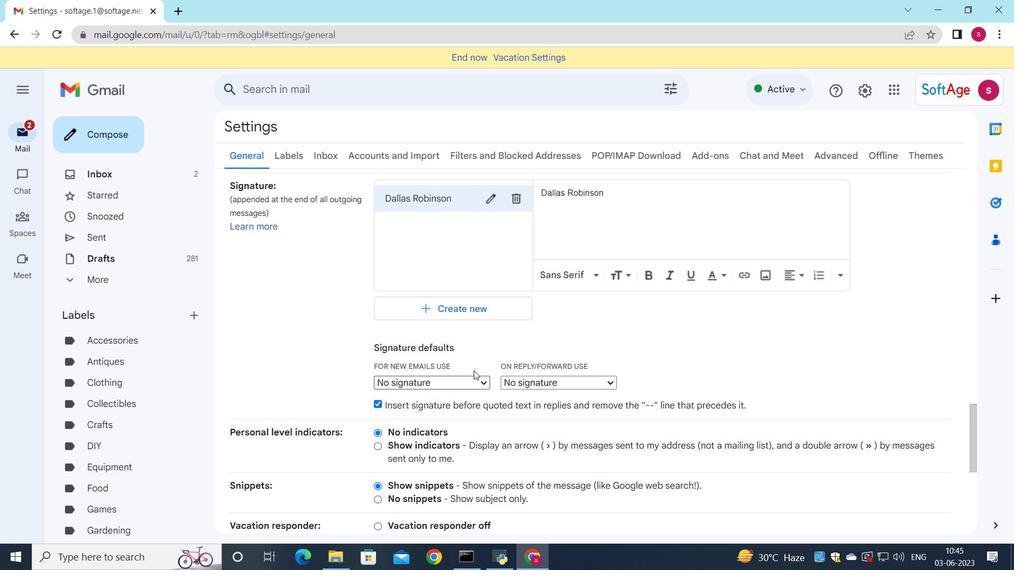 
Action: Mouse pressed left at (475, 375)
Screenshot: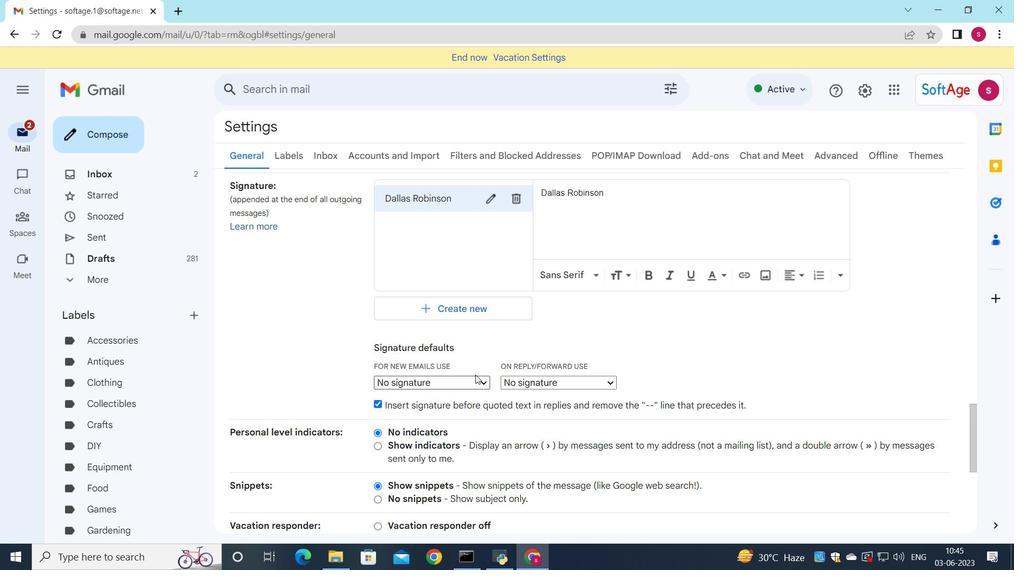 
Action: Mouse moved to (463, 380)
Screenshot: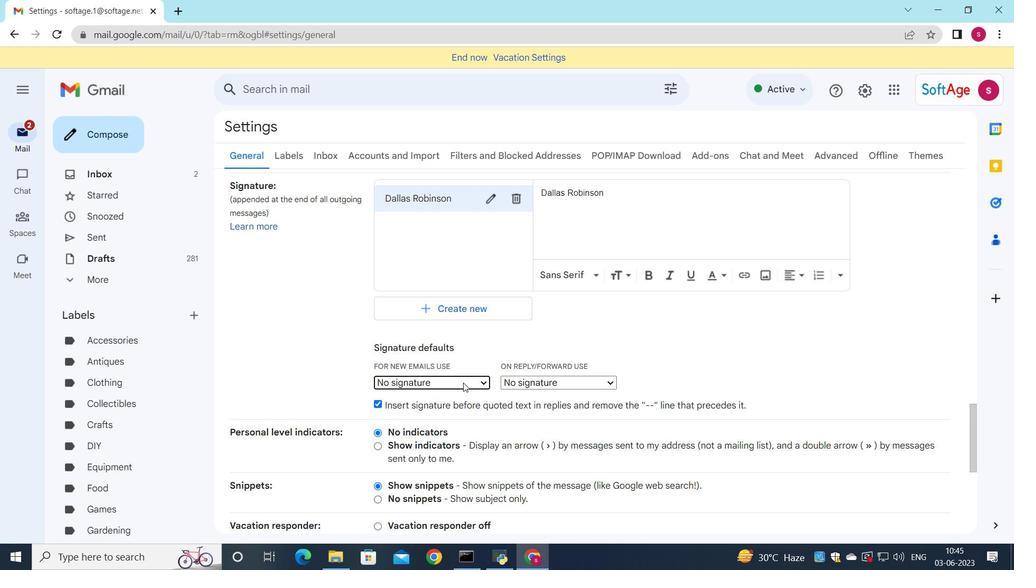 
Action: Mouse pressed left at (463, 380)
Screenshot: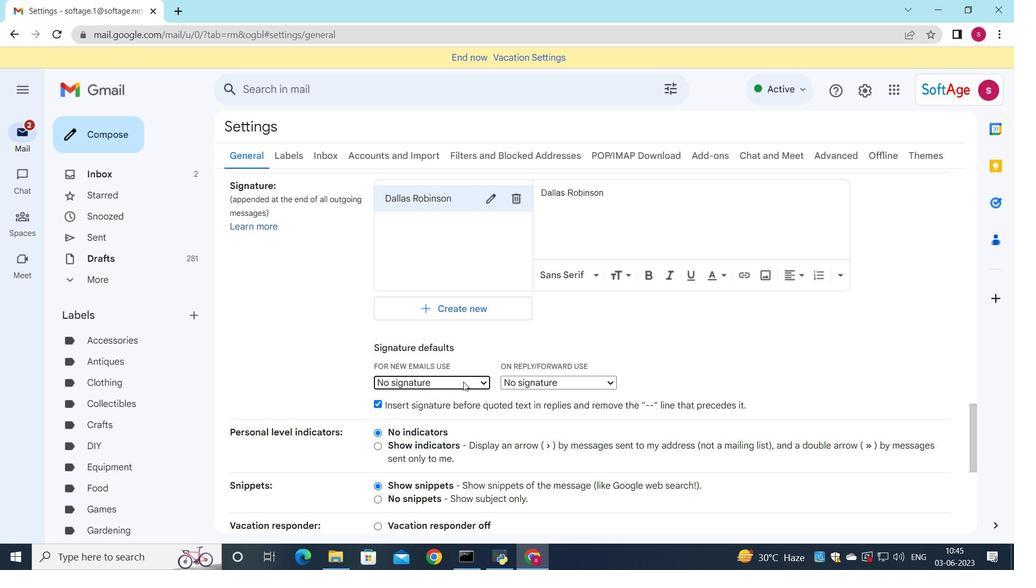 
Action: Mouse moved to (459, 407)
Screenshot: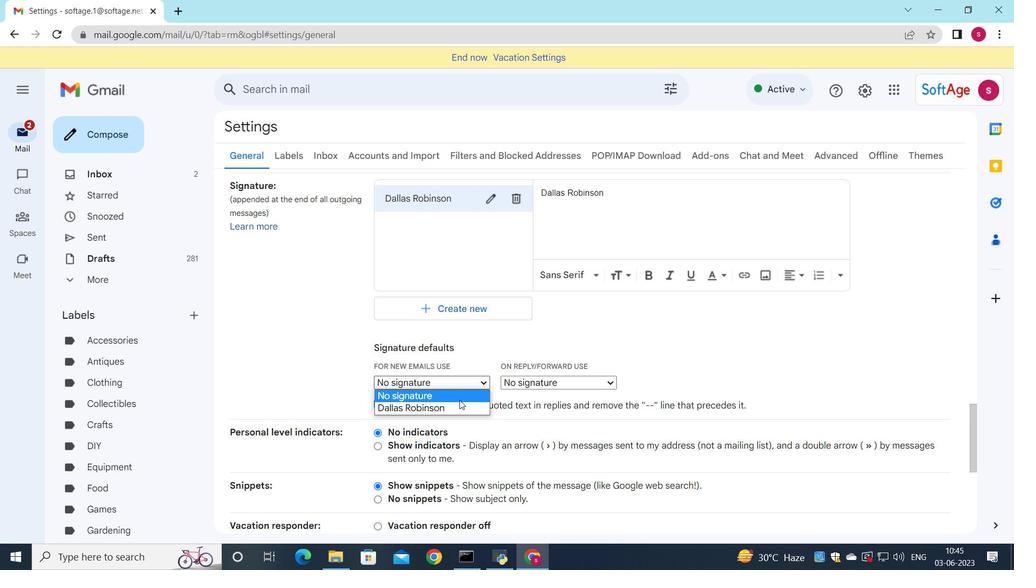 
Action: Mouse pressed left at (459, 407)
Screenshot: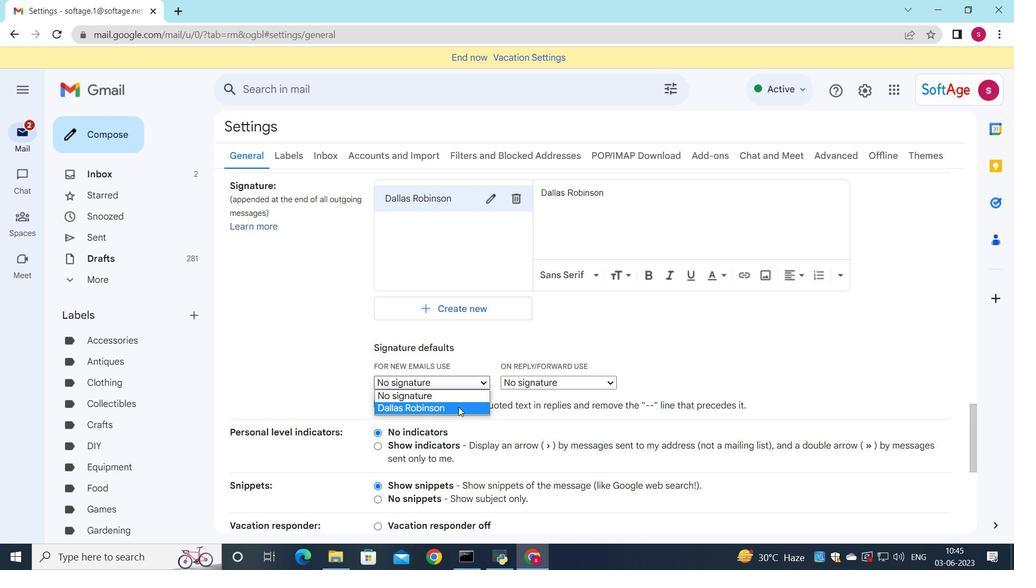 
Action: Mouse moved to (517, 387)
Screenshot: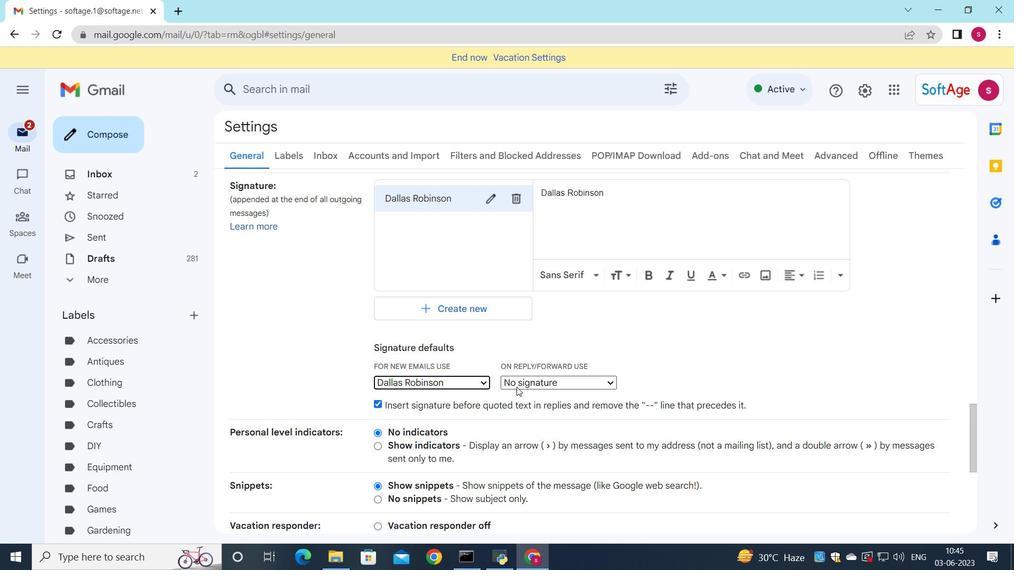 
Action: Mouse pressed left at (517, 387)
Screenshot: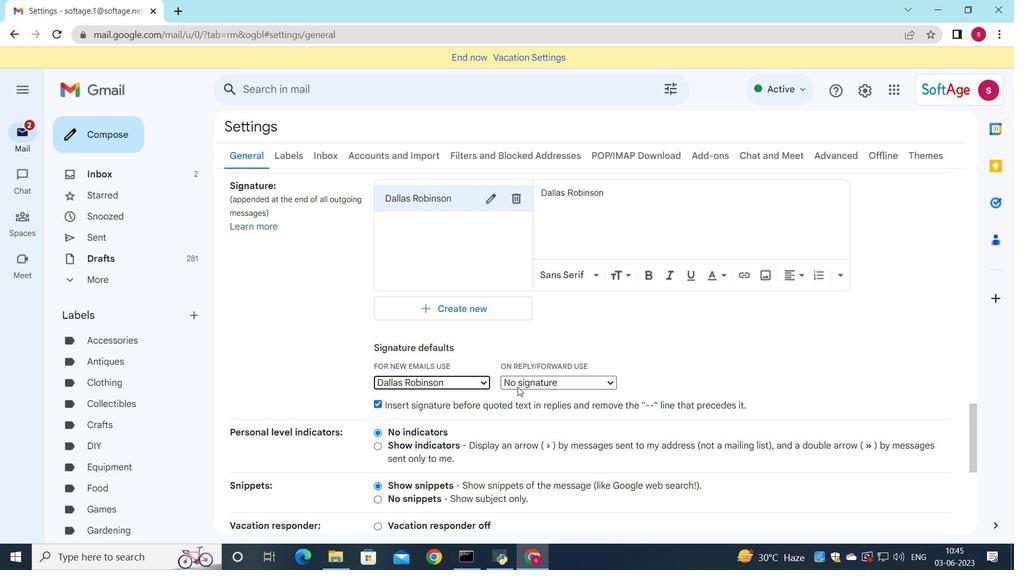 
Action: Mouse moved to (516, 408)
Screenshot: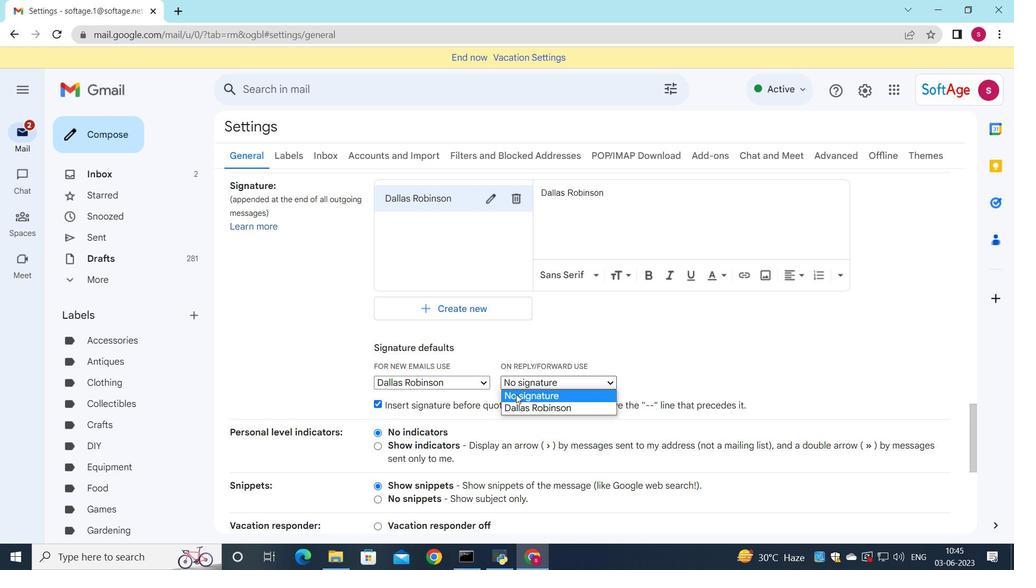 
Action: Mouse pressed left at (516, 408)
Screenshot: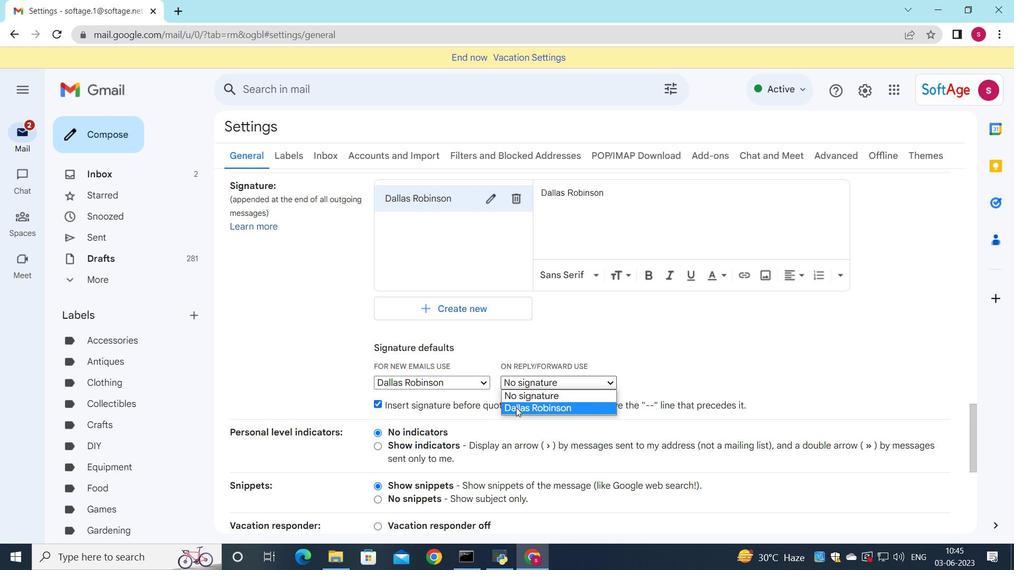 
Action: Mouse moved to (460, 406)
Screenshot: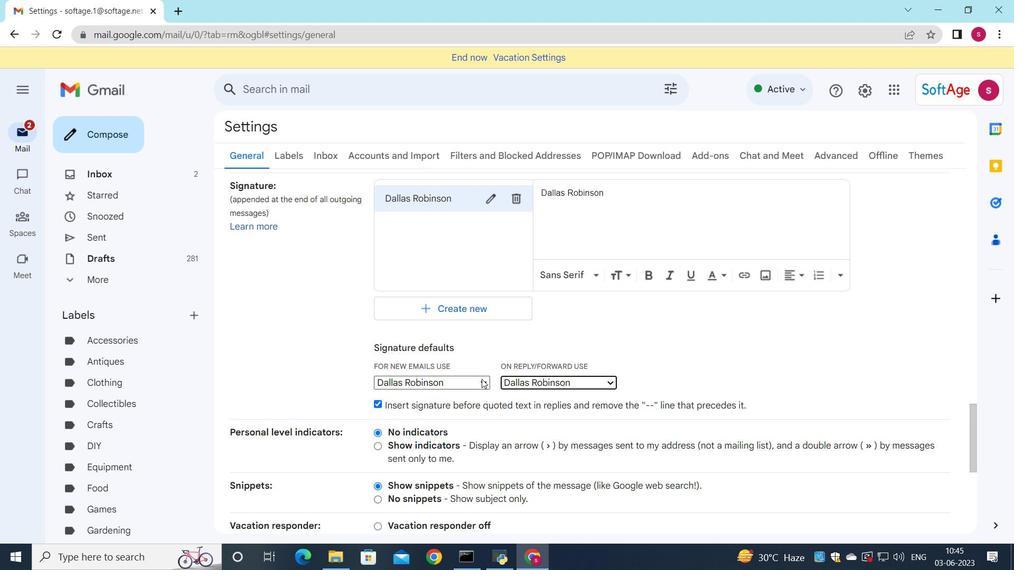 
Action: Mouse scrolled (460, 405) with delta (0, 0)
Screenshot: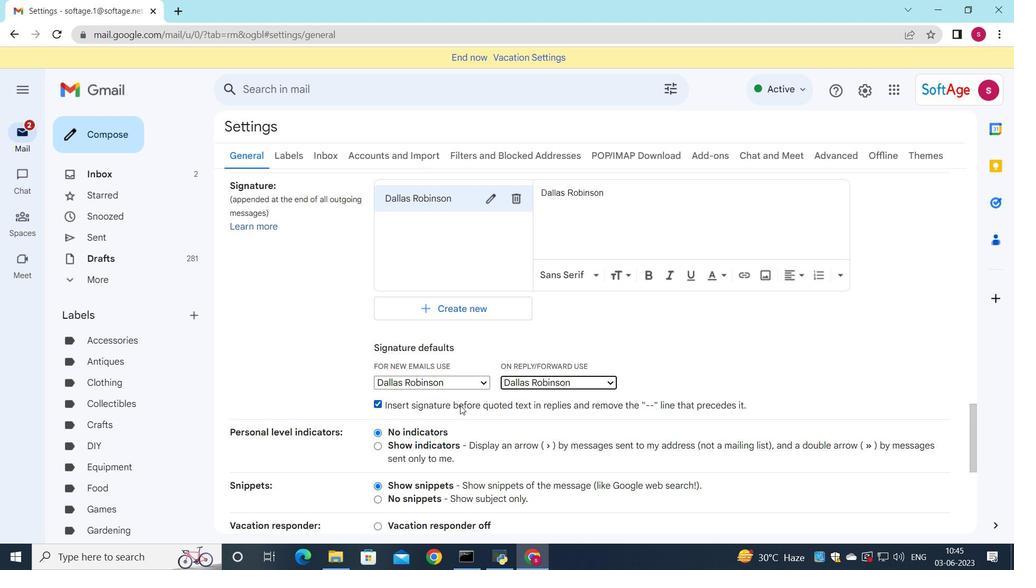 
Action: Mouse scrolled (460, 405) with delta (0, 0)
Screenshot: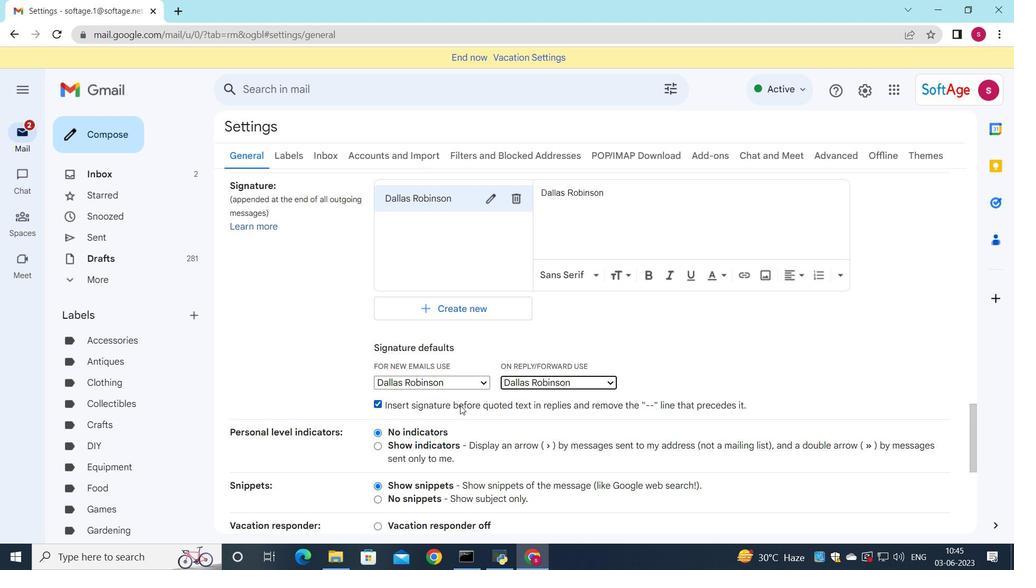 
Action: Mouse scrolled (460, 405) with delta (0, 0)
Screenshot: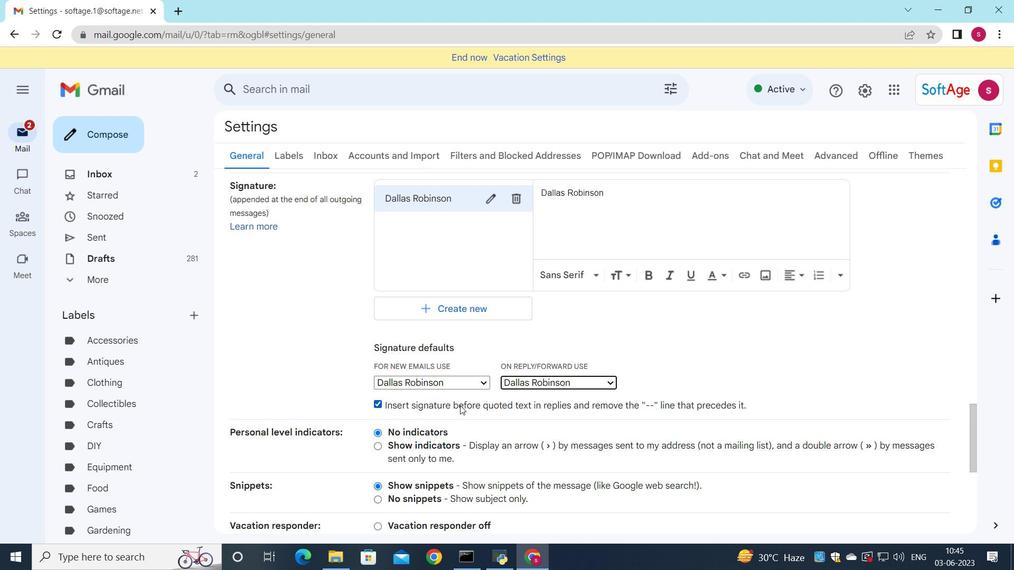 
Action: Mouse moved to (460, 410)
Screenshot: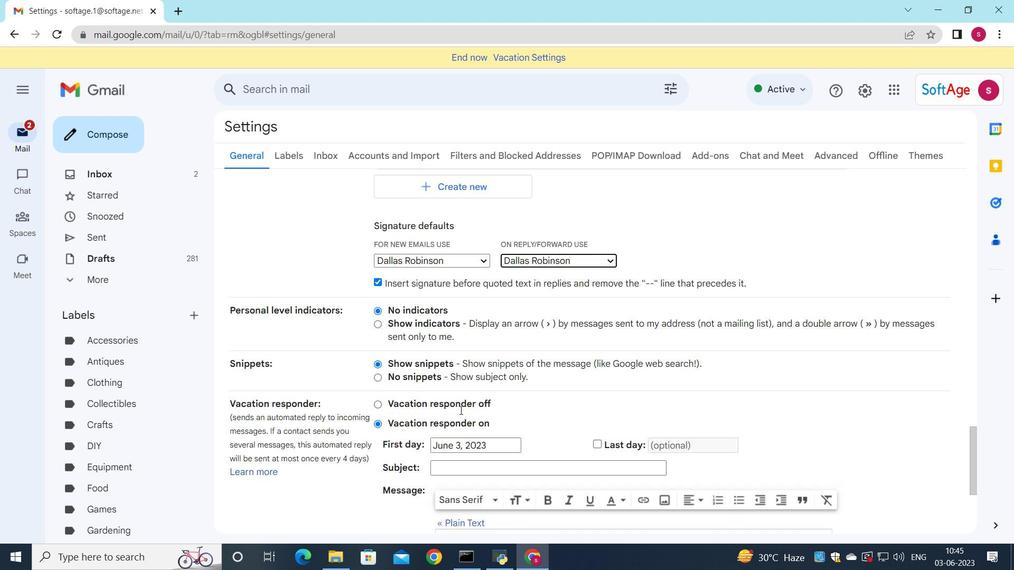 
Action: Mouse scrolled (460, 409) with delta (0, 0)
Screenshot: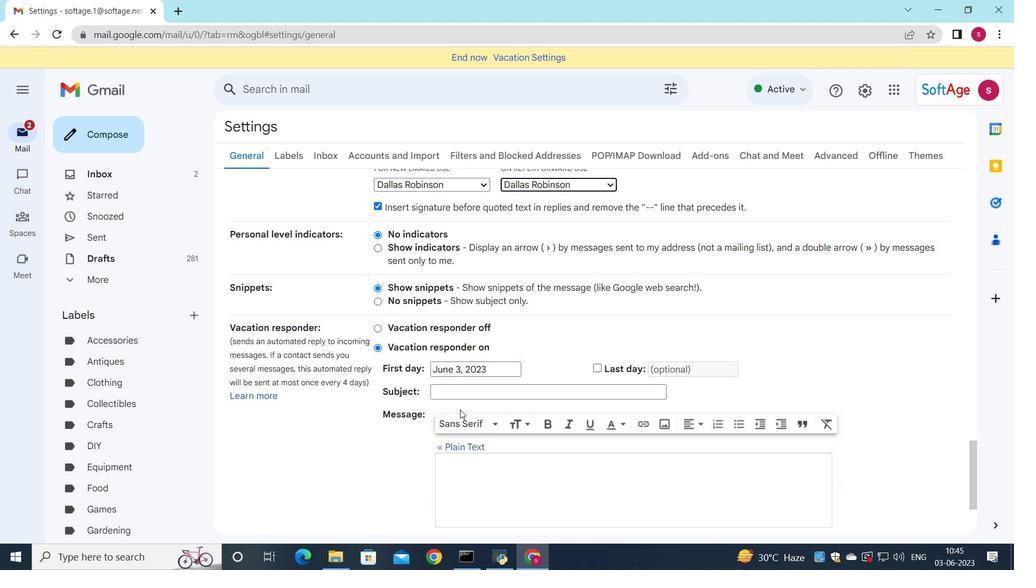 
Action: Mouse scrolled (460, 409) with delta (0, 0)
Screenshot: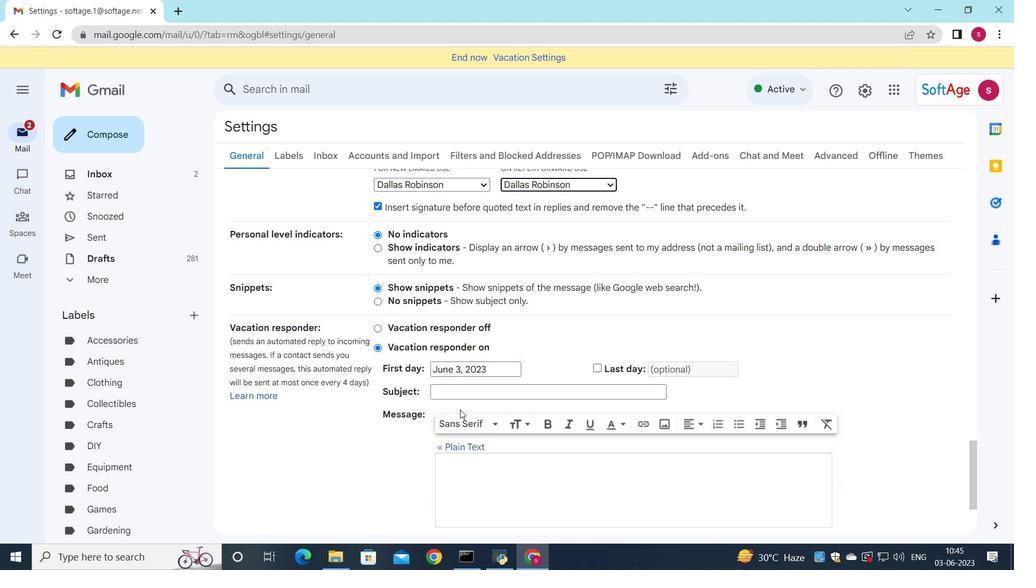 
Action: Mouse scrolled (460, 409) with delta (0, 0)
Screenshot: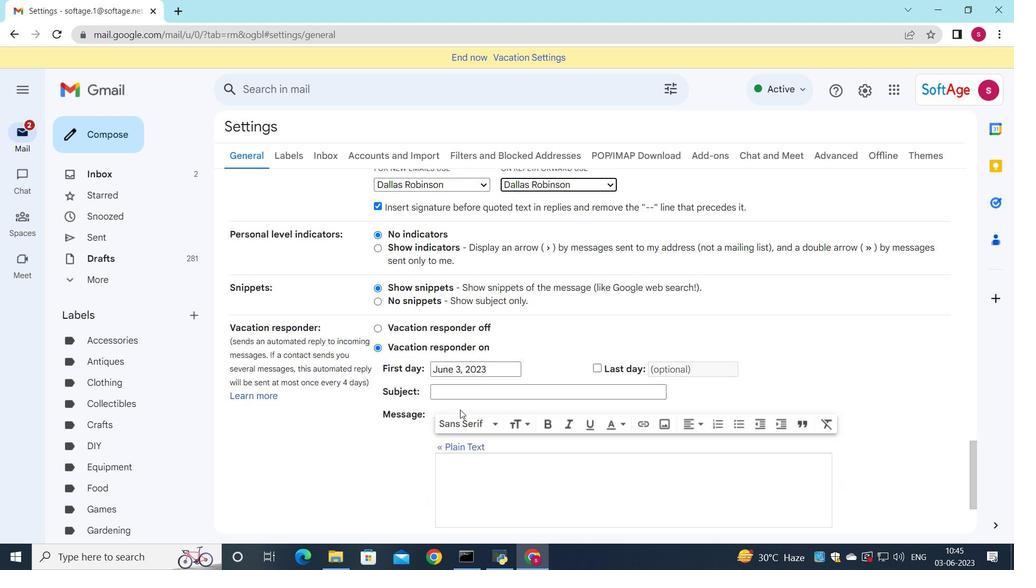 
Action: Mouse moved to (574, 469)
Screenshot: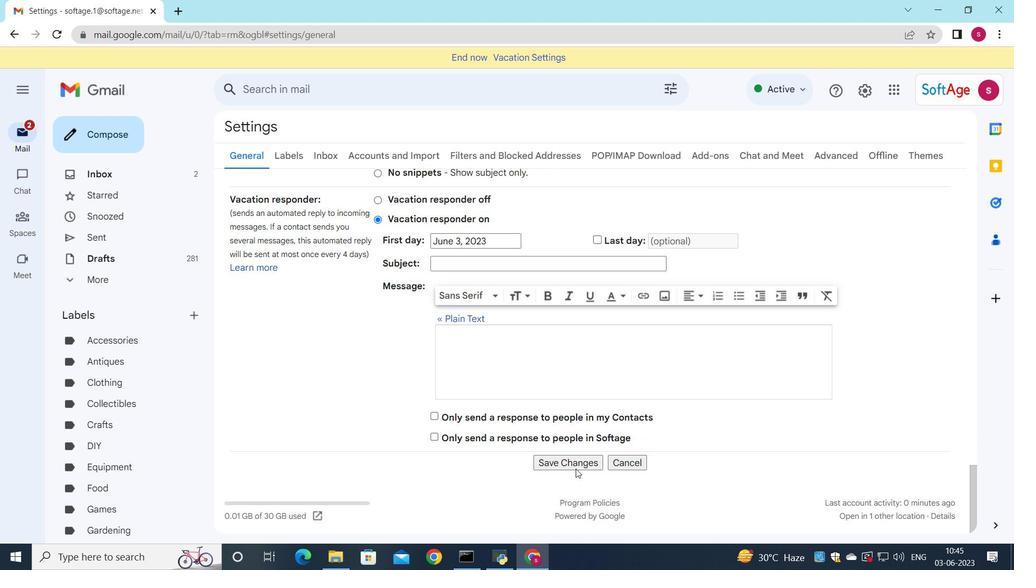 
Action: Mouse pressed left at (574, 469)
Screenshot: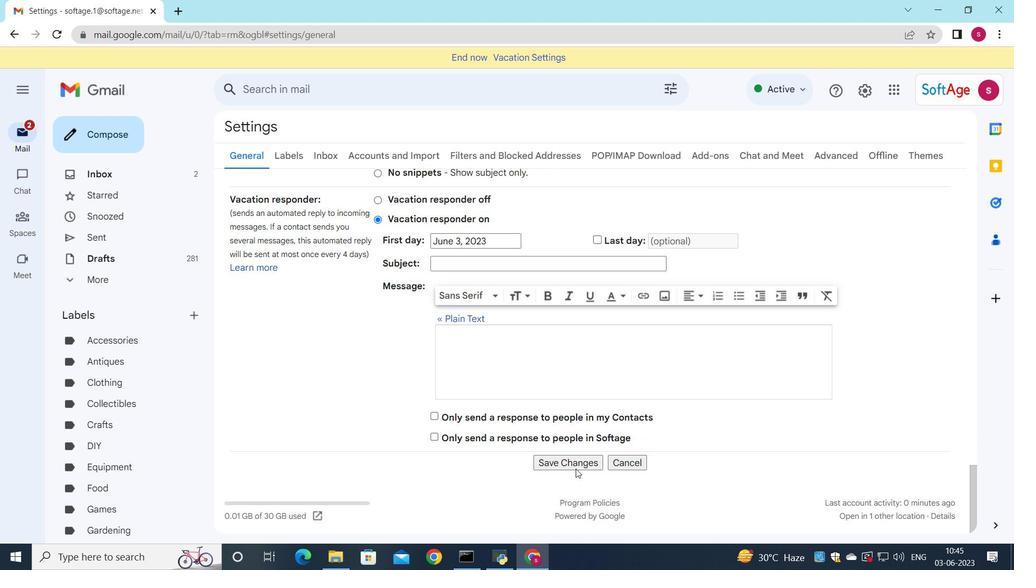 
Action: Mouse moved to (639, 423)
Screenshot: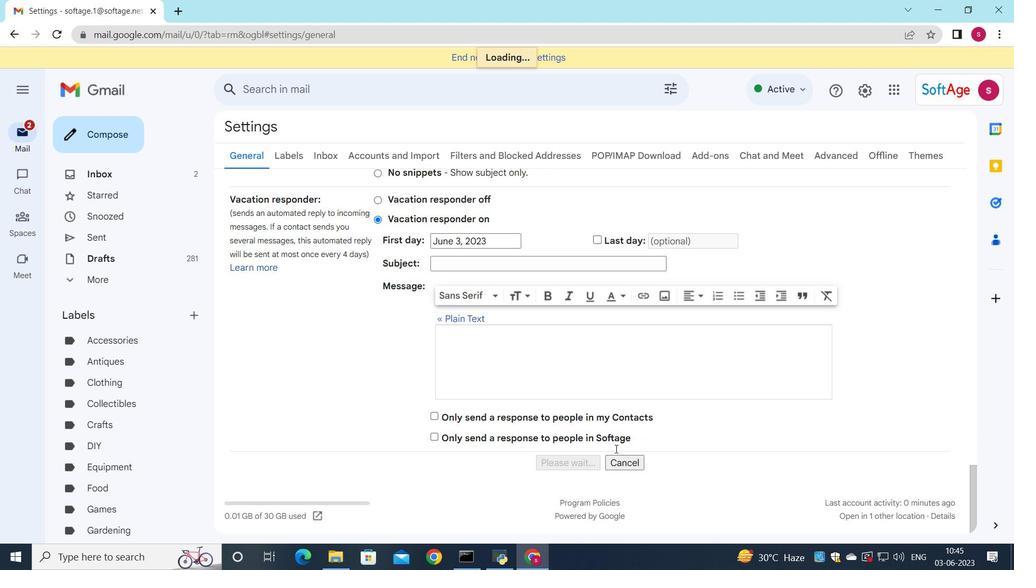 
Action: Mouse scrolled (639, 423) with delta (0, 0)
Screenshot: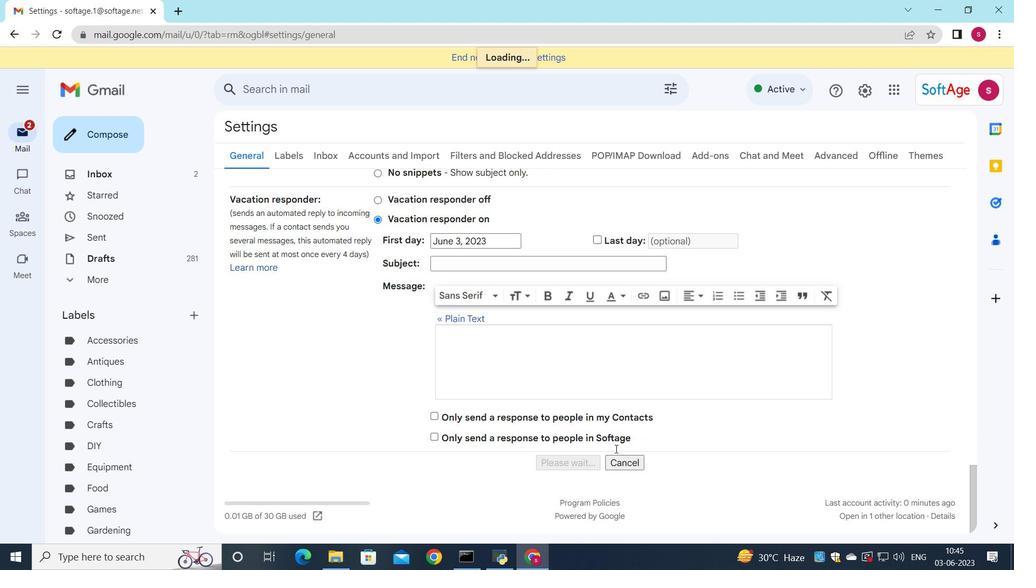 
Action: Mouse moved to (551, 346)
Screenshot: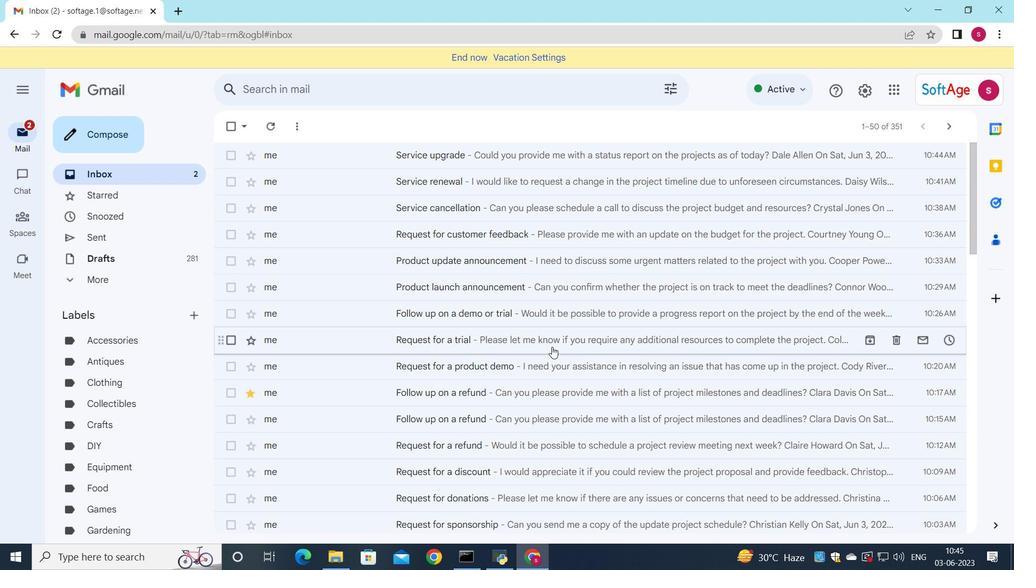 
Action: Mouse pressed left at (551, 346)
Screenshot: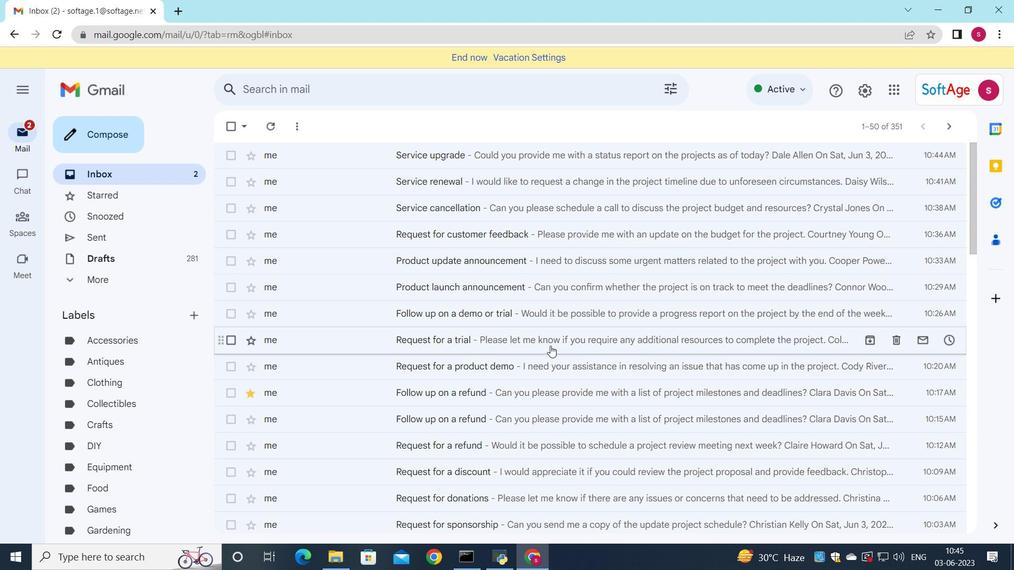 
Action: Mouse moved to (519, 300)
Screenshot: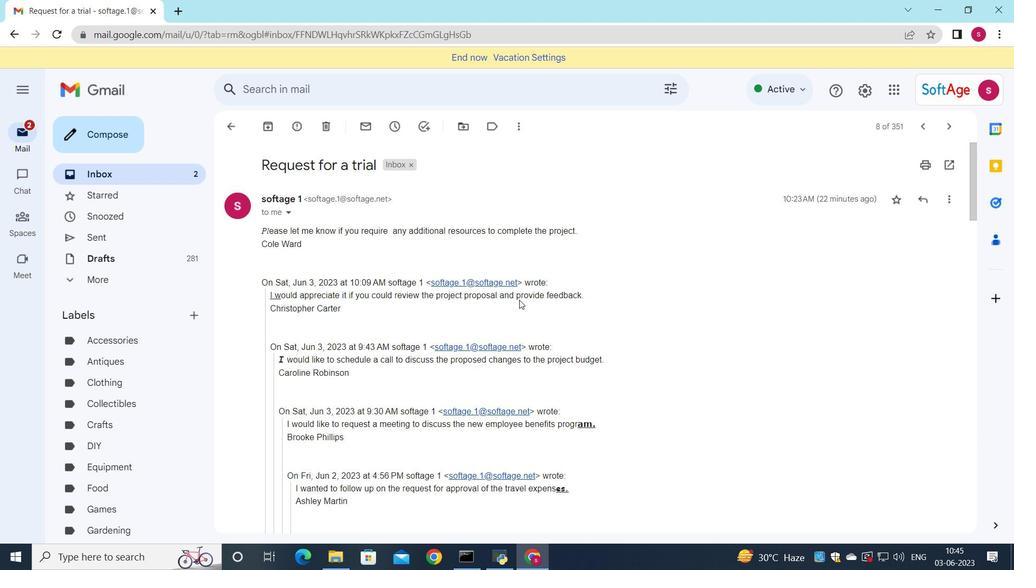 
Action: Mouse scrolled (519, 299) with delta (0, 0)
Screenshot: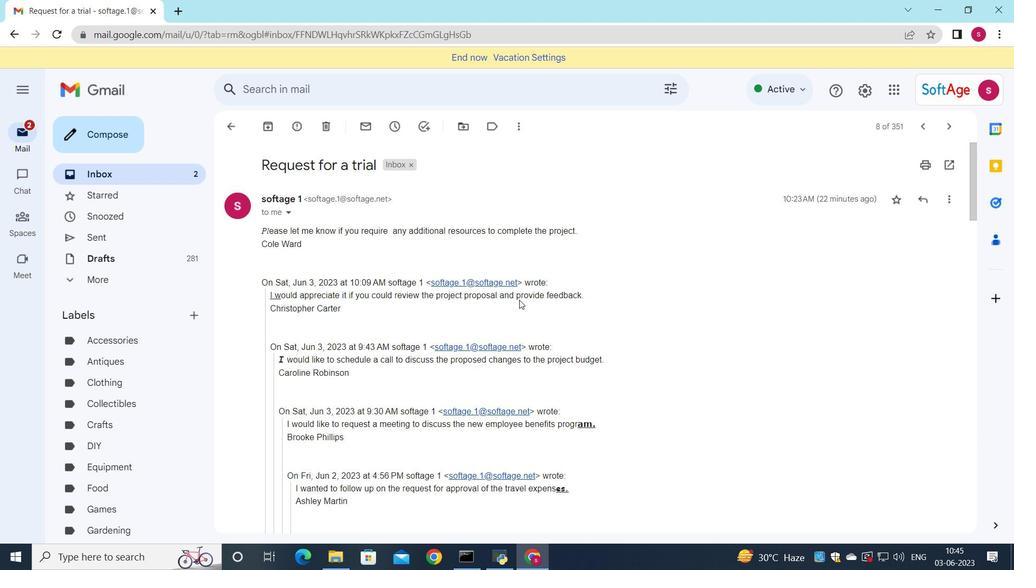 
Action: Mouse scrolled (519, 299) with delta (0, 0)
Screenshot: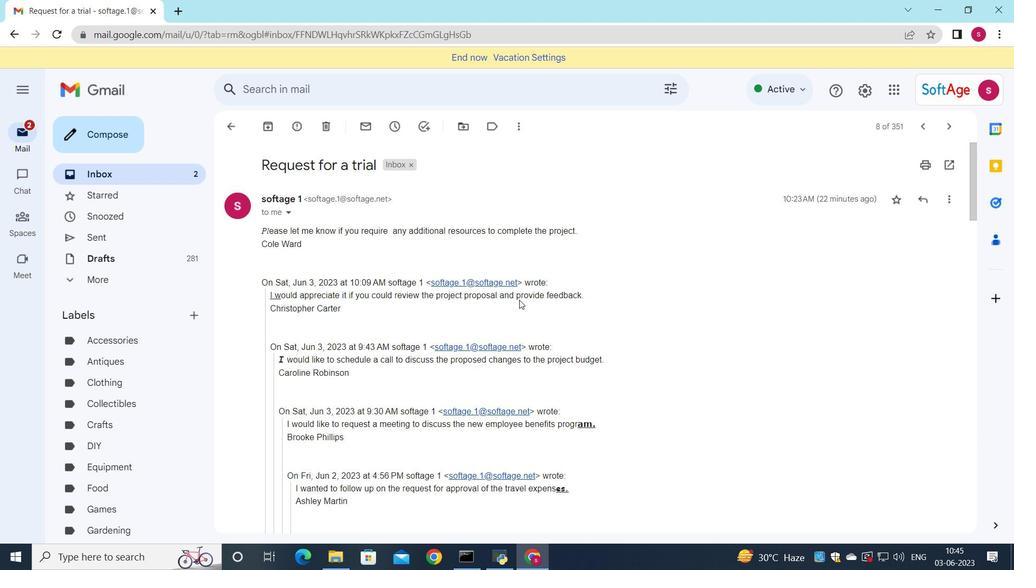 
Action: Mouse scrolled (519, 299) with delta (0, 0)
Screenshot: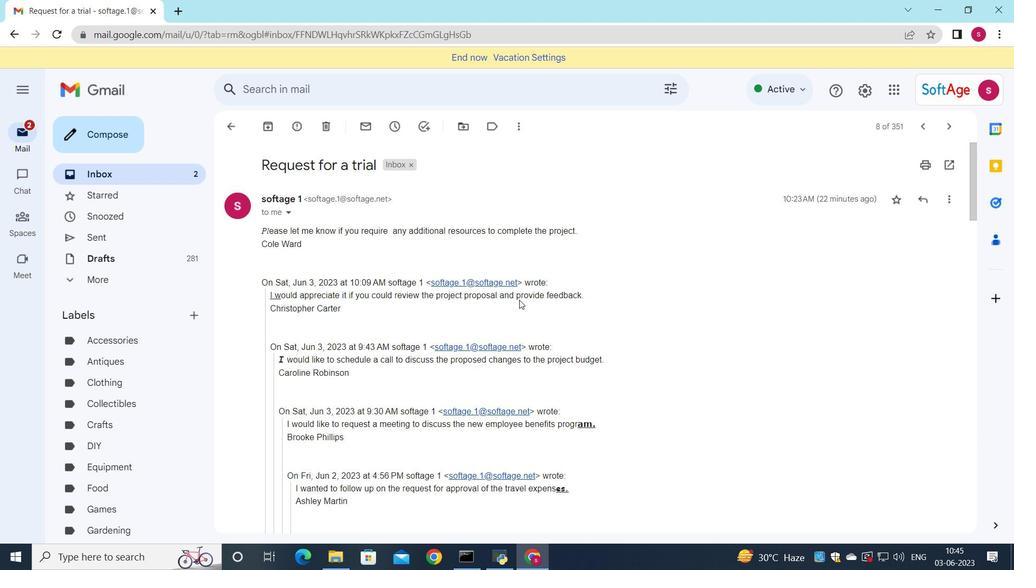
Action: Mouse moved to (519, 301)
Screenshot: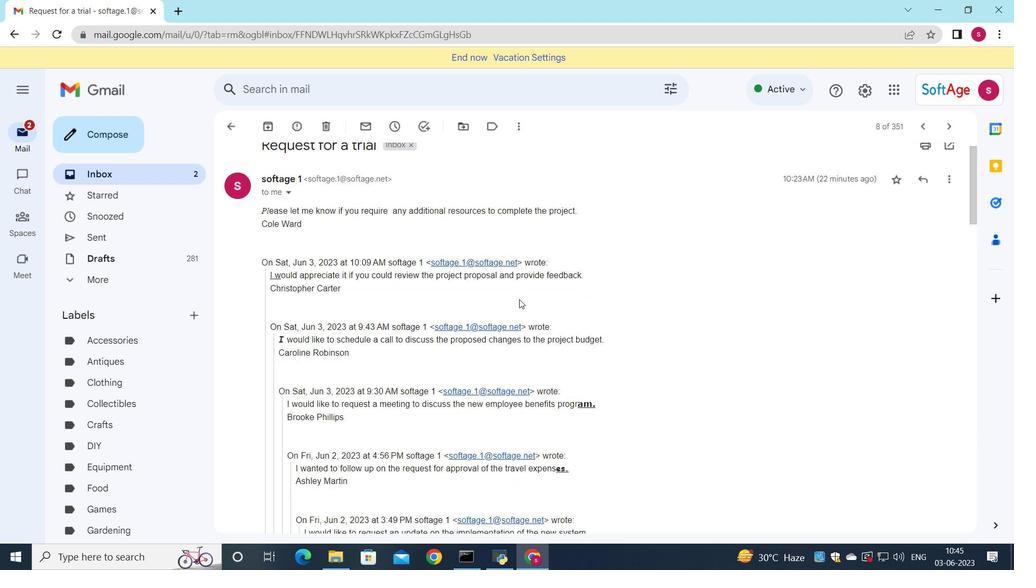 
Action: Mouse scrolled (519, 300) with delta (0, 0)
Screenshot: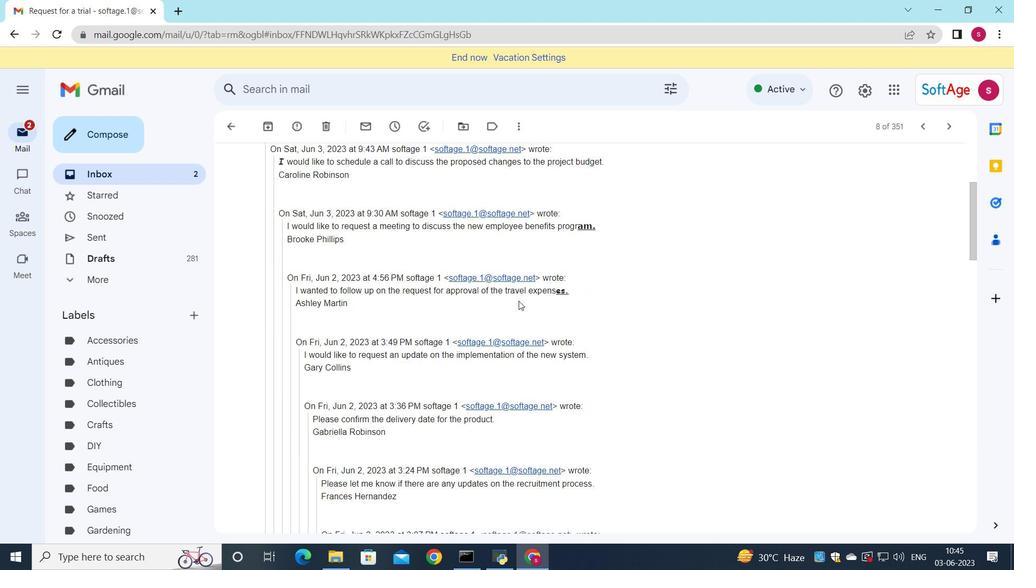 
Action: Mouse scrolled (519, 300) with delta (0, 0)
Screenshot: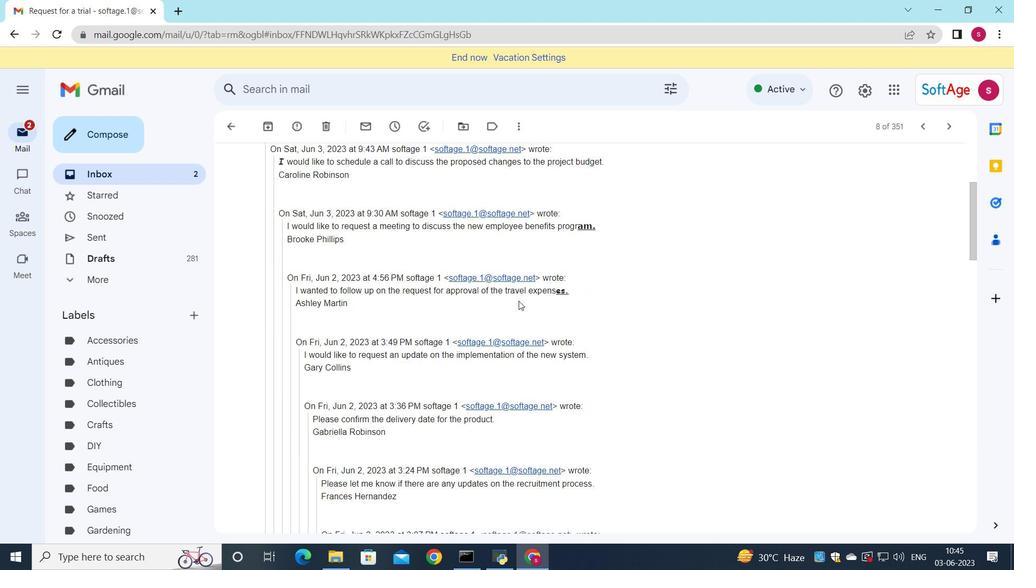 
Action: Mouse scrolled (519, 300) with delta (0, 0)
Screenshot: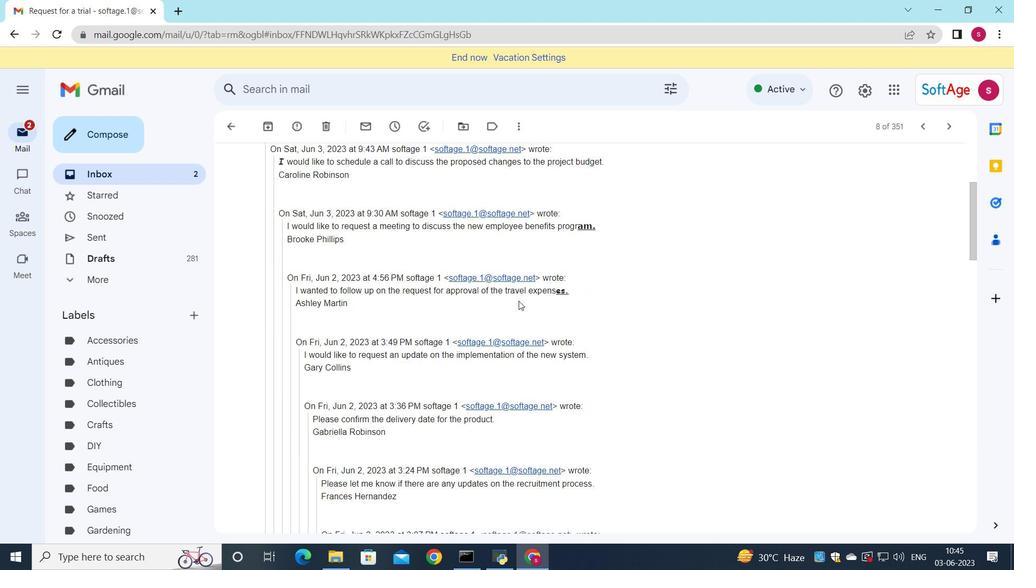 
Action: Mouse scrolled (519, 300) with delta (0, 0)
Screenshot: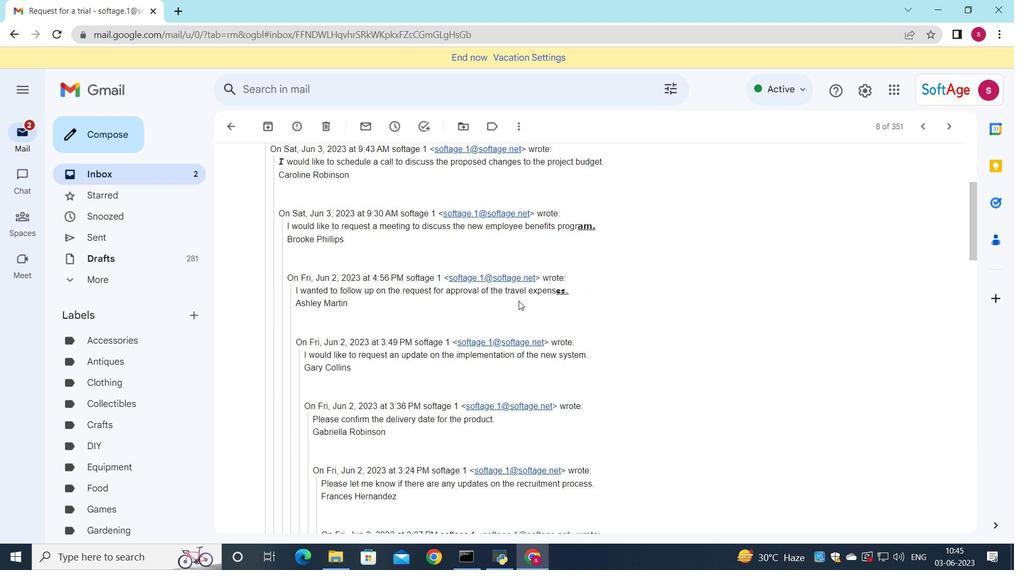 
Action: Mouse moved to (519, 301)
Screenshot: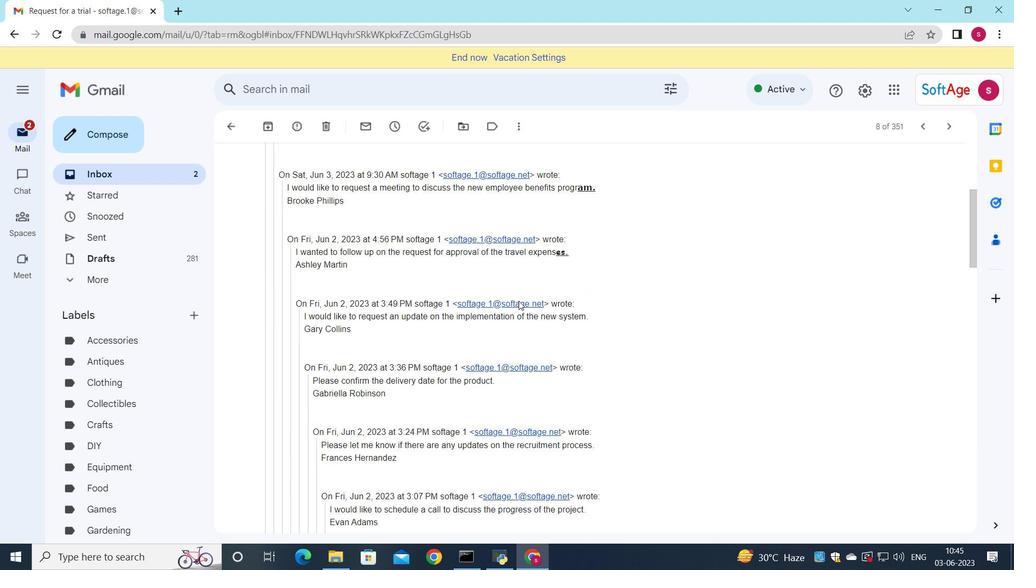 
Action: Mouse scrolled (519, 301) with delta (0, 0)
Screenshot: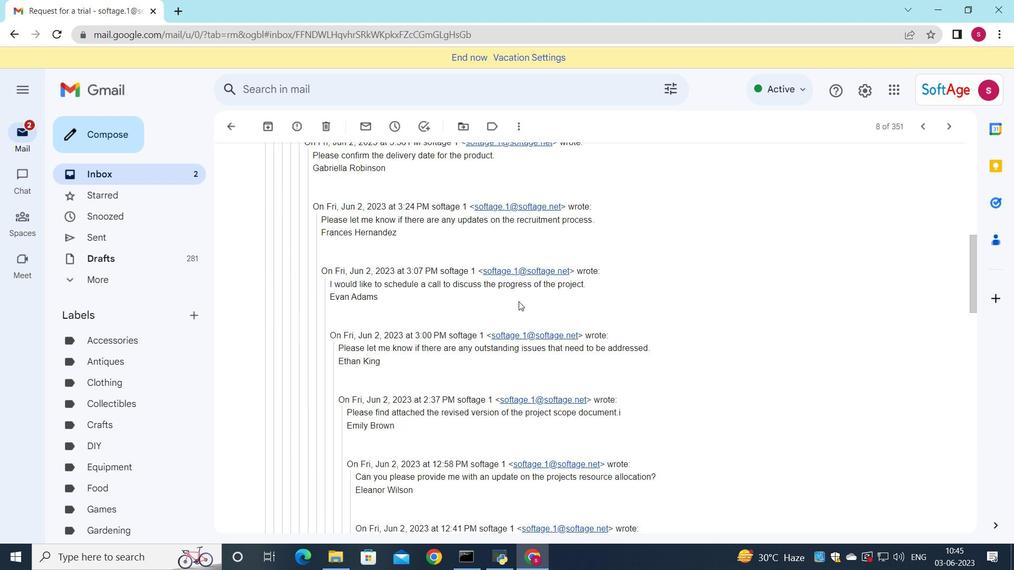 
Action: Mouse scrolled (519, 301) with delta (0, 0)
Screenshot: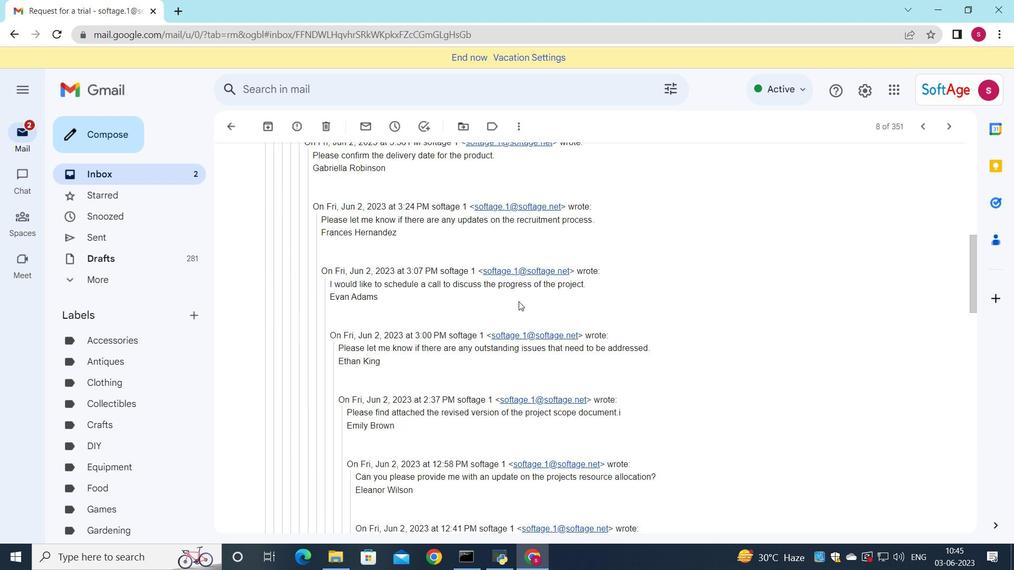
Action: Mouse scrolled (519, 301) with delta (0, 0)
Screenshot: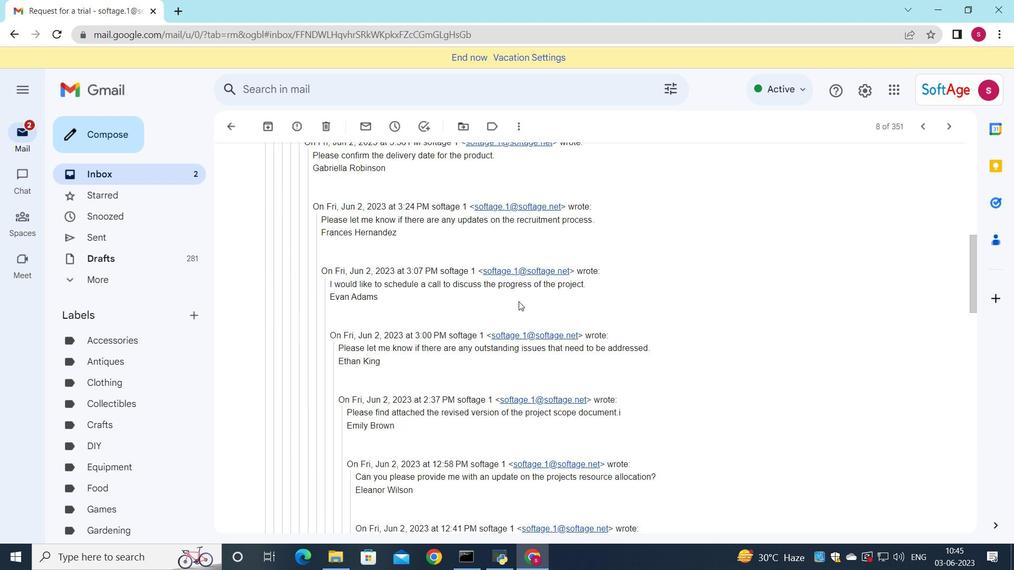 
Action: Mouse scrolled (519, 301) with delta (0, 0)
Screenshot: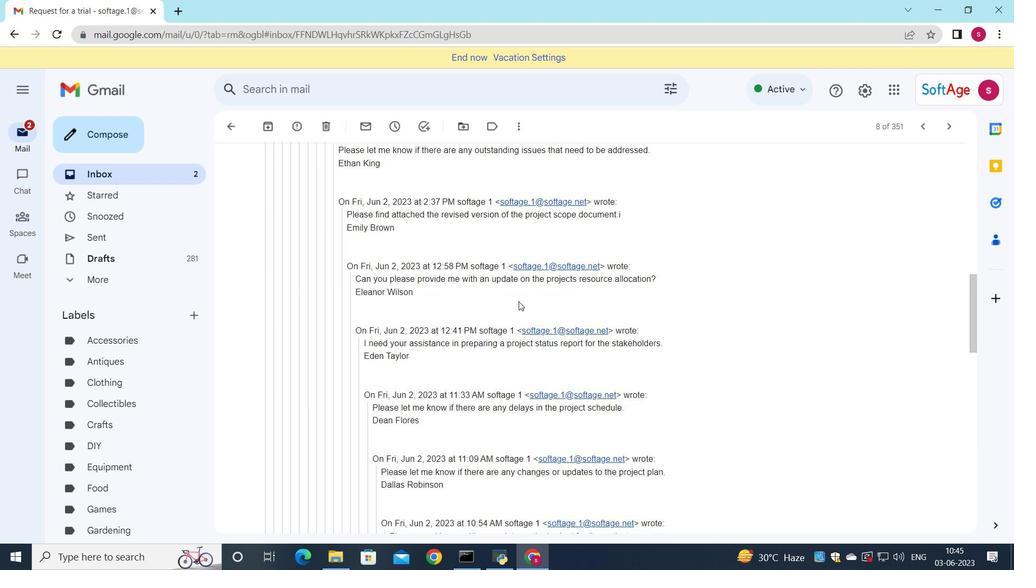 
Action: Mouse scrolled (519, 301) with delta (0, 0)
Screenshot: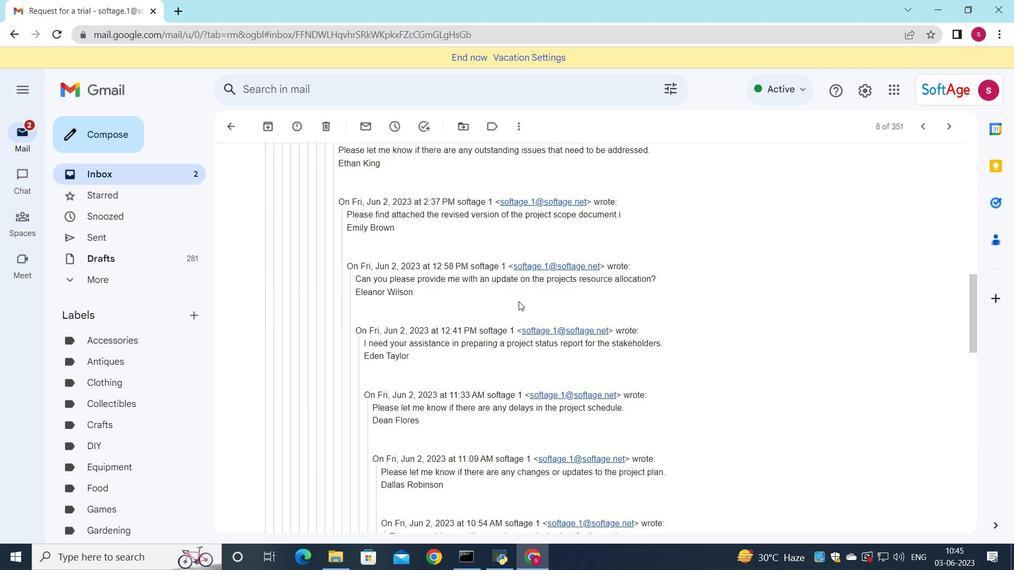 
Action: Mouse scrolled (519, 301) with delta (0, 0)
Screenshot: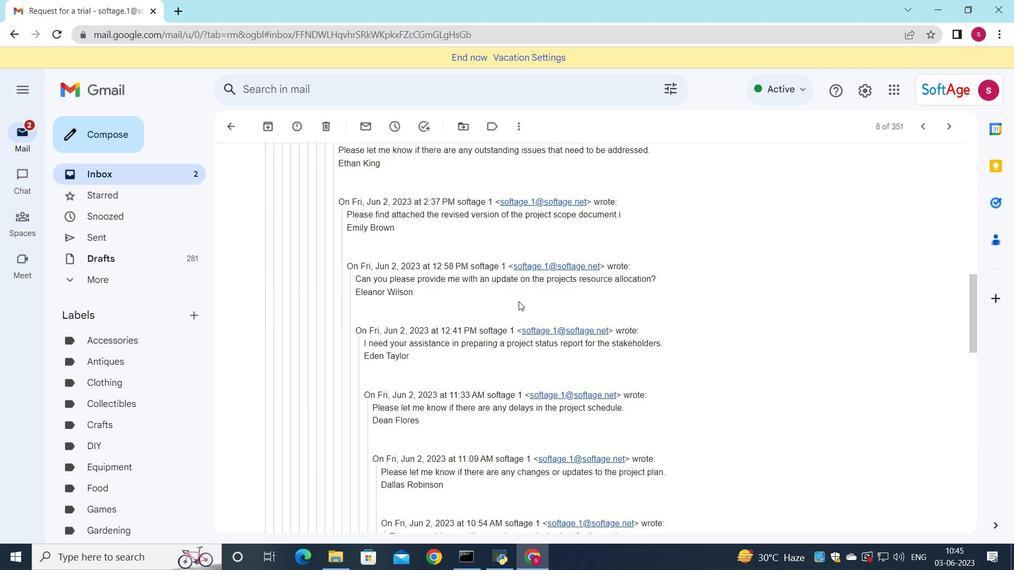 
Action: Mouse scrolled (519, 301) with delta (0, 0)
Screenshot: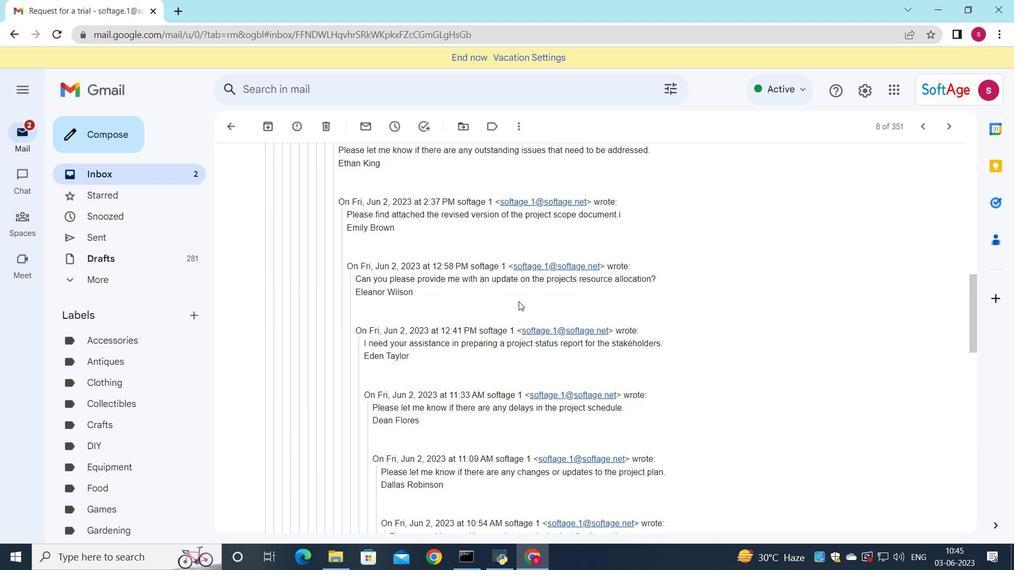 
Action: Mouse scrolled (519, 301) with delta (0, 0)
Screenshot: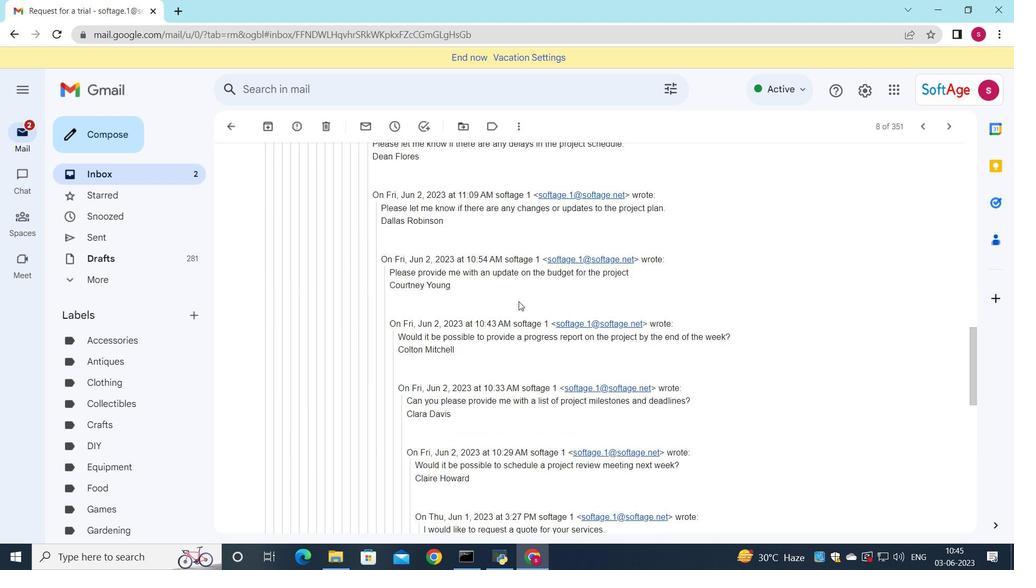 
Action: Mouse scrolled (519, 301) with delta (0, 0)
Screenshot: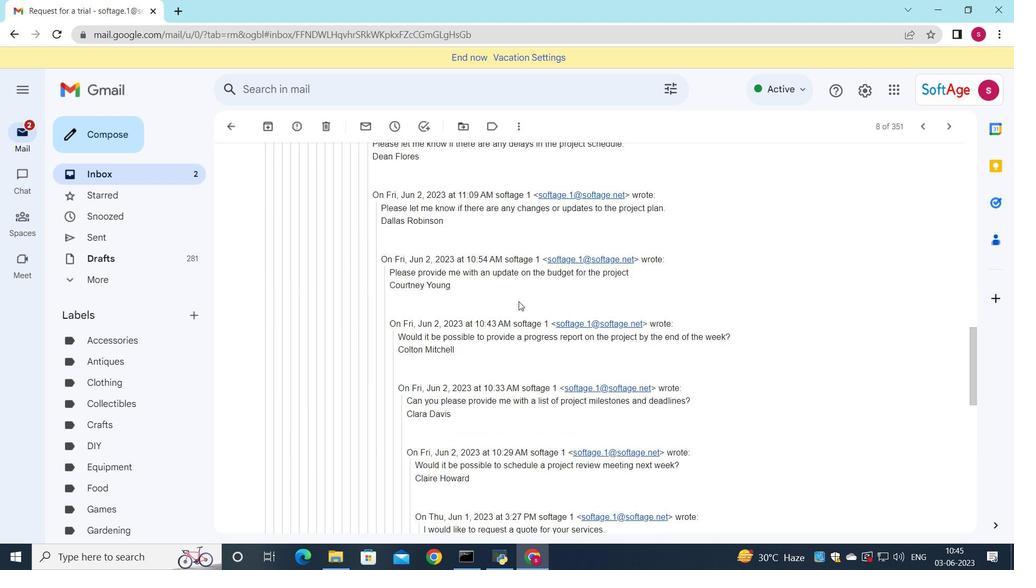 
Action: Mouse scrolled (519, 301) with delta (0, 0)
Screenshot: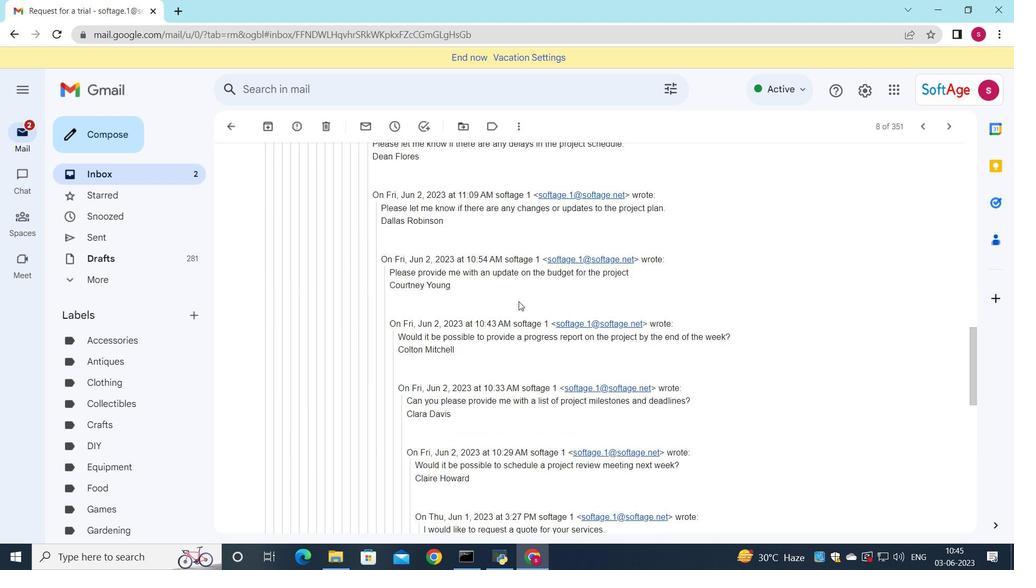 
Action: Mouse scrolled (519, 301) with delta (0, 0)
Screenshot: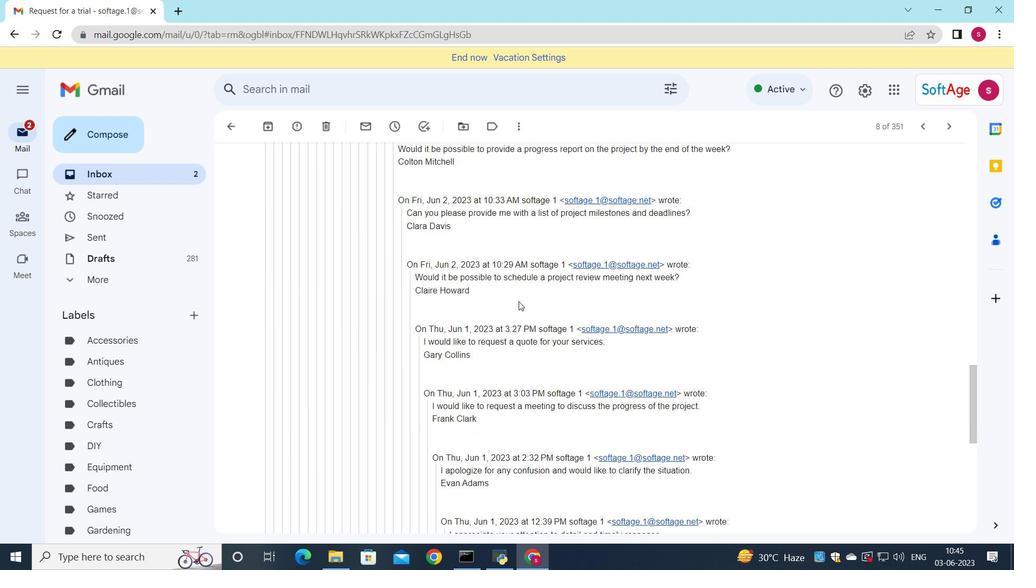 
Action: Mouse scrolled (519, 301) with delta (0, 0)
Screenshot: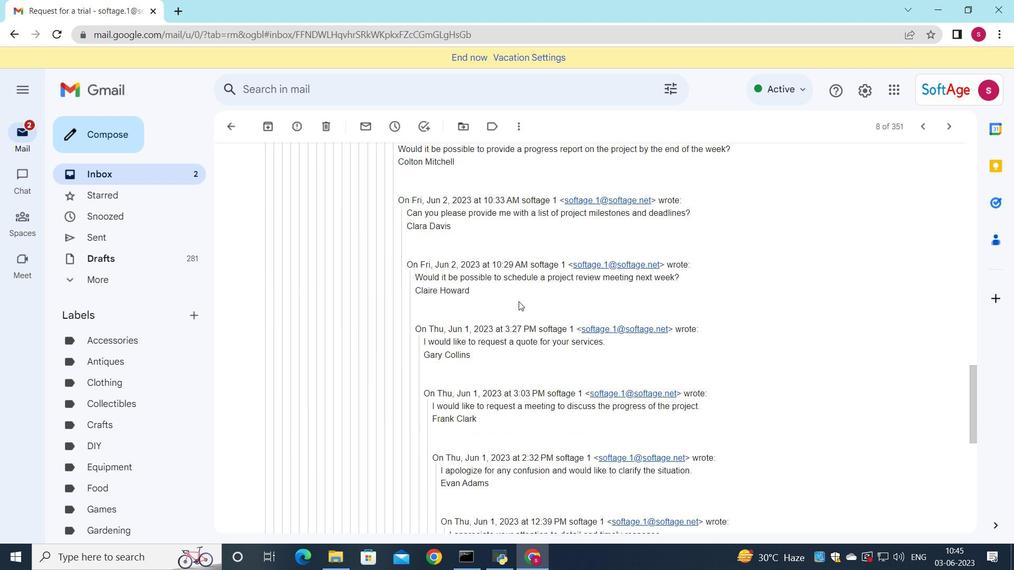 
Action: Mouse scrolled (519, 301) with delta (0, 0)
Screenshot: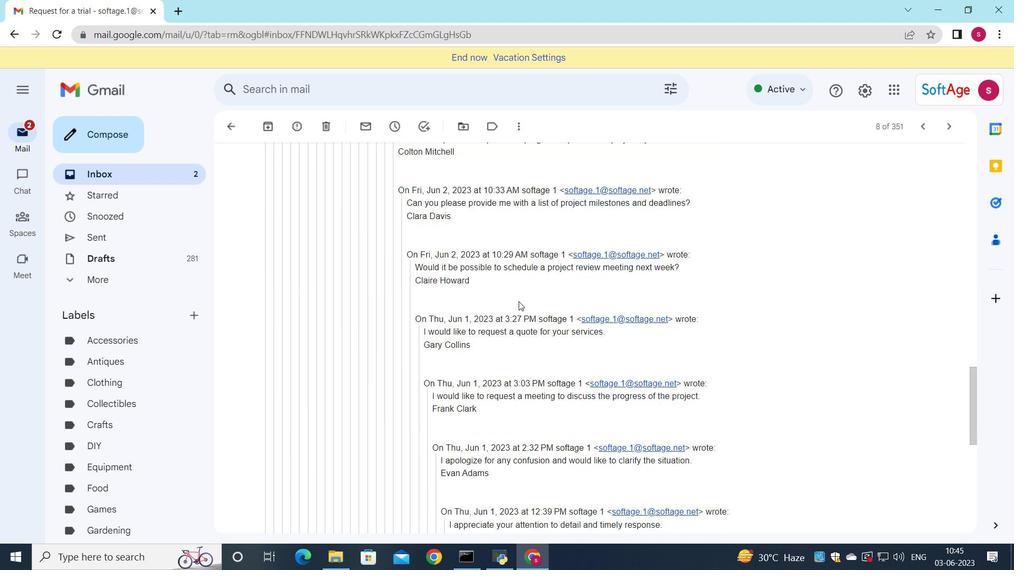 
Action: Mouse scrolled (519, 301) with delta (0, 0)
Screenshot: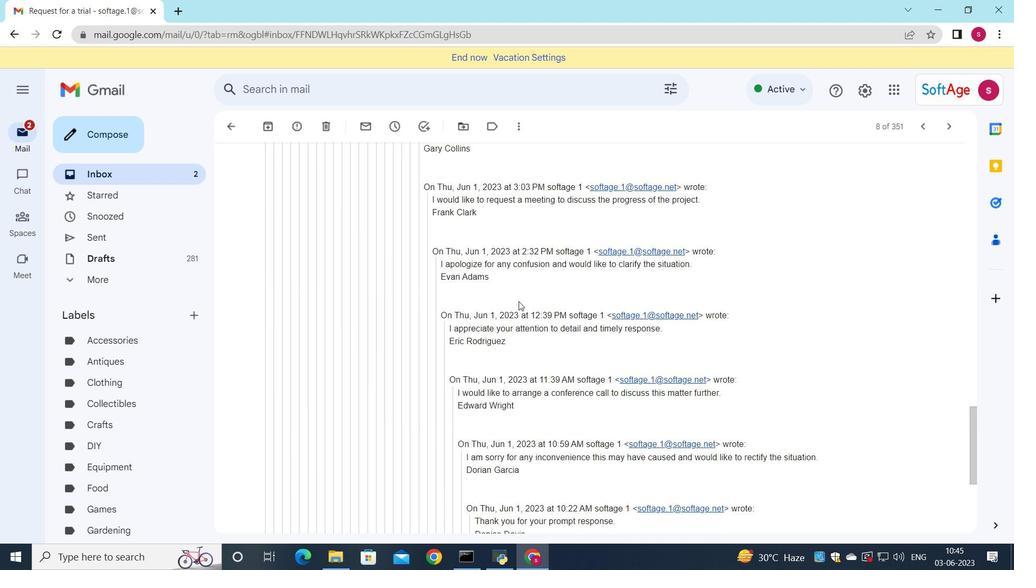 
Action: Mouse scrolled (519, 301) with delta (0, 0)
Screenshot: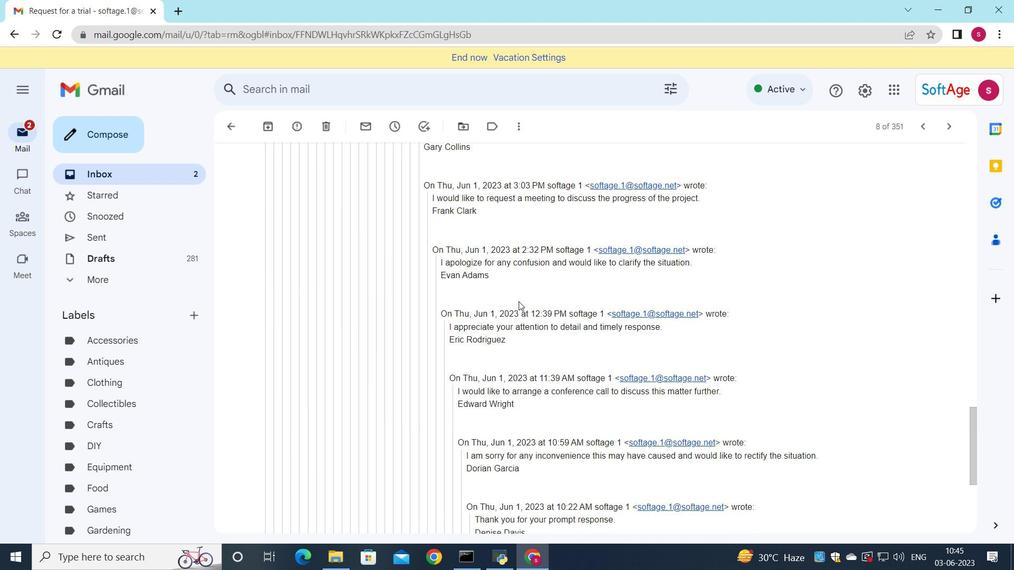 
Action: Mouse scrolled (519, 301) with delta (0, 0)
Screenshot: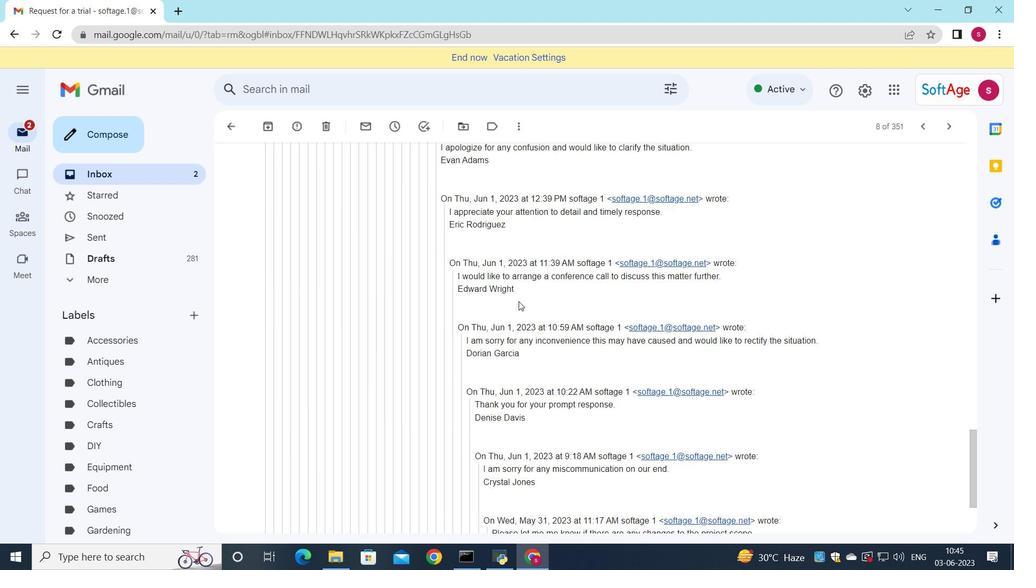 
Action: Mouse scrolled (519, 301) with delta (0, 0)
Screenshot: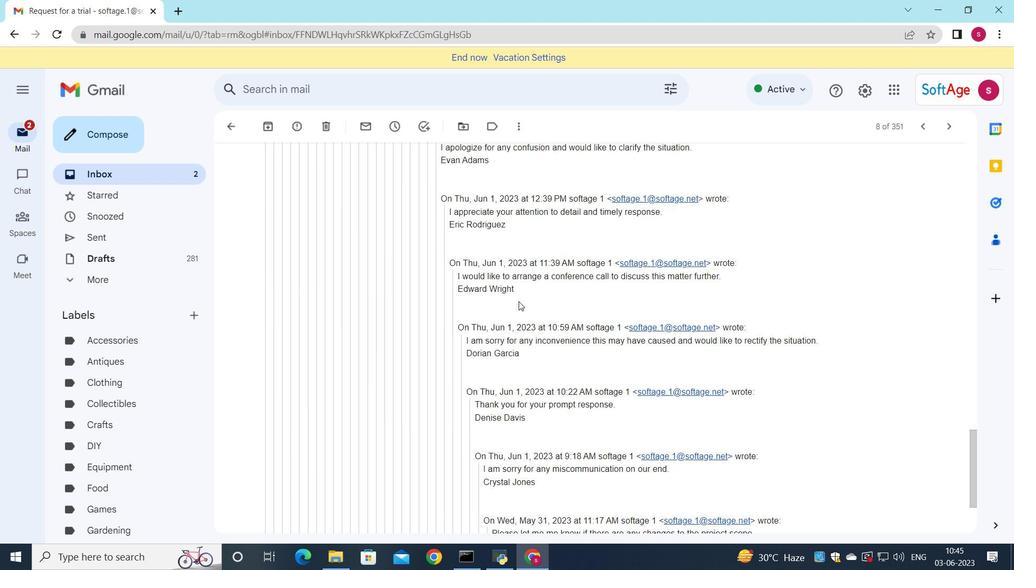 
Action: Mouse scrolled (519, 301) with delta (0, 0)
Screenshot: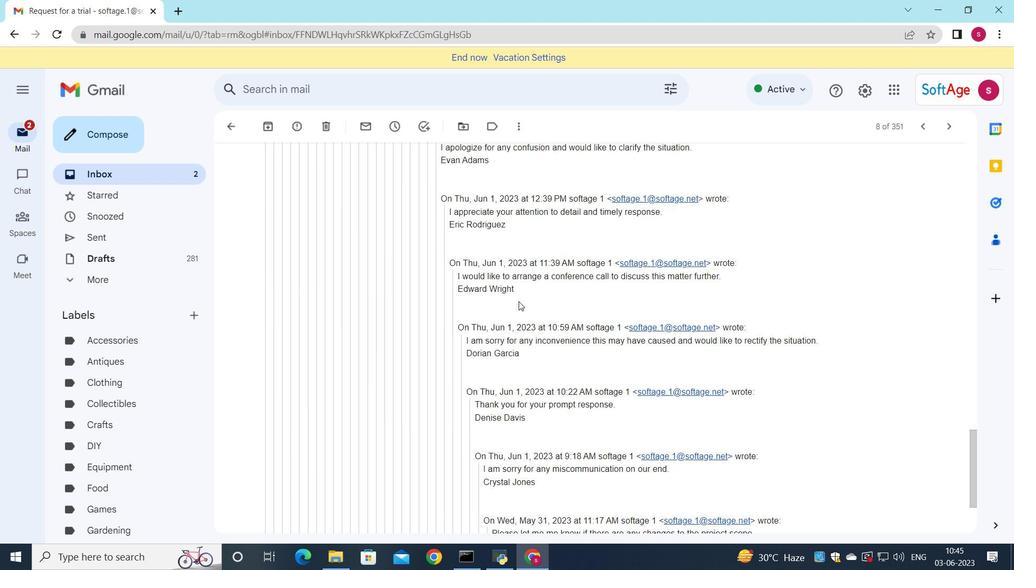 
Action: Mouse scrolled (519, 301) with delta (0, 0)
Screenshot: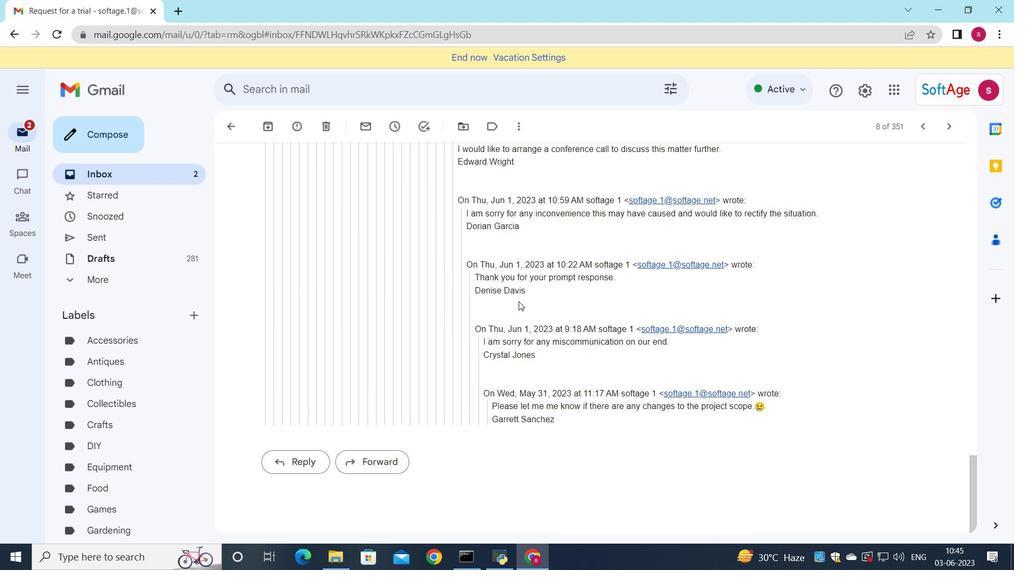 
Action: Mouse scrolled (519, 301) with delta (0, 0)
Screenshot: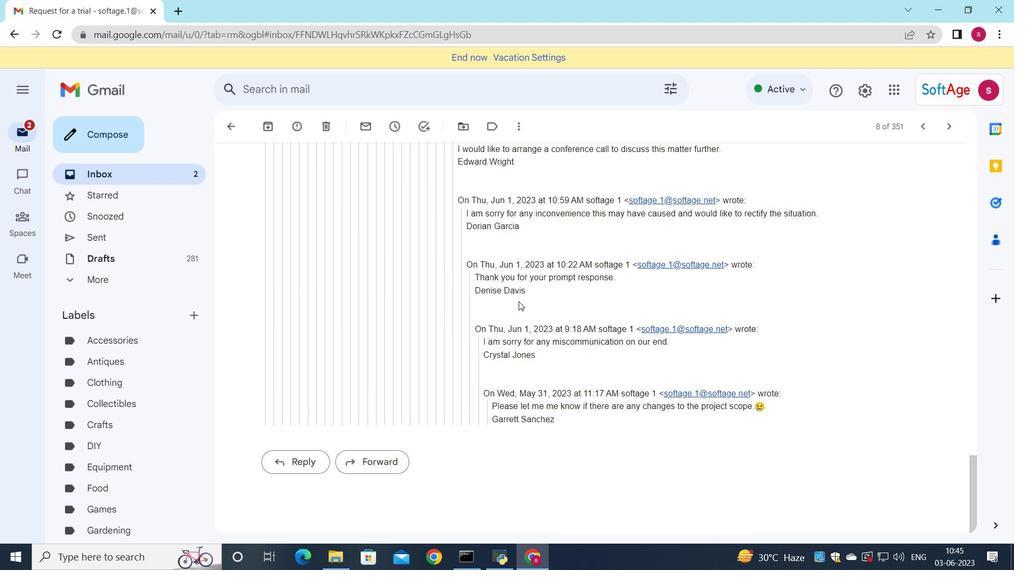 
Action: Mouse scrolled (519, 301) with delta (0, 0)
Screenshot: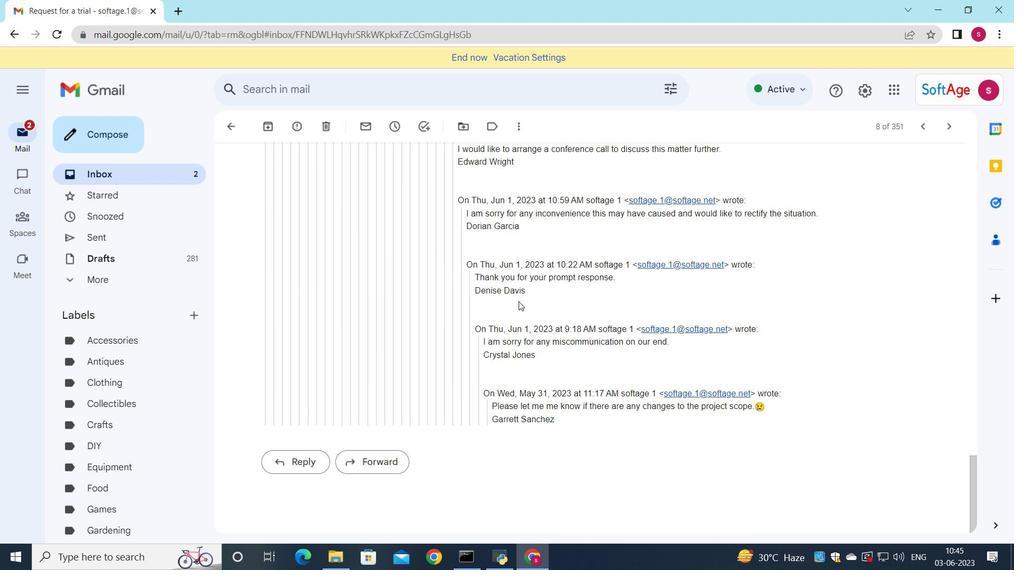 
Action: Mouse moved to (286, 459)
Screenshot: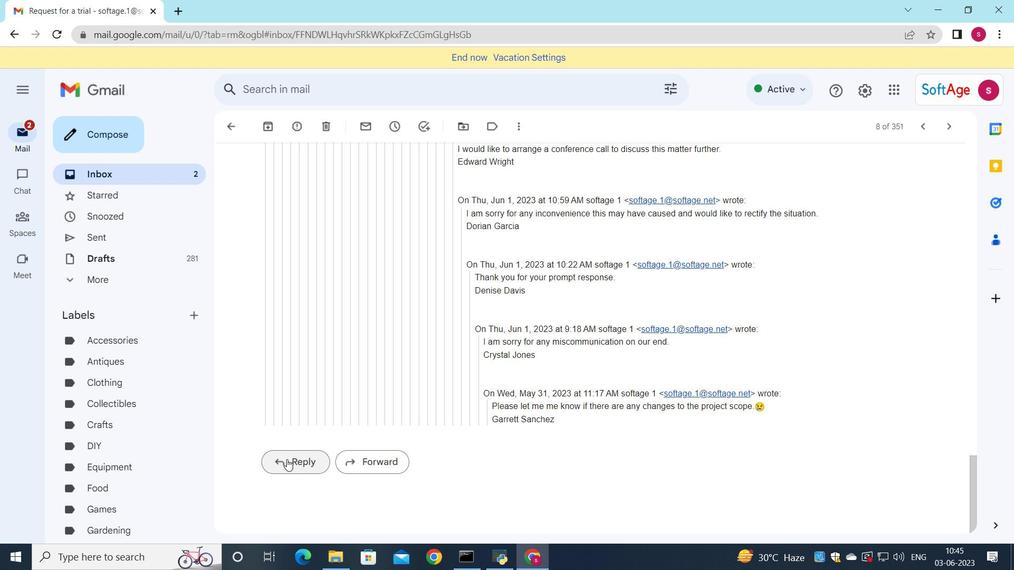 
Action: Mouse pressed left at (286, 459)
Screenshot: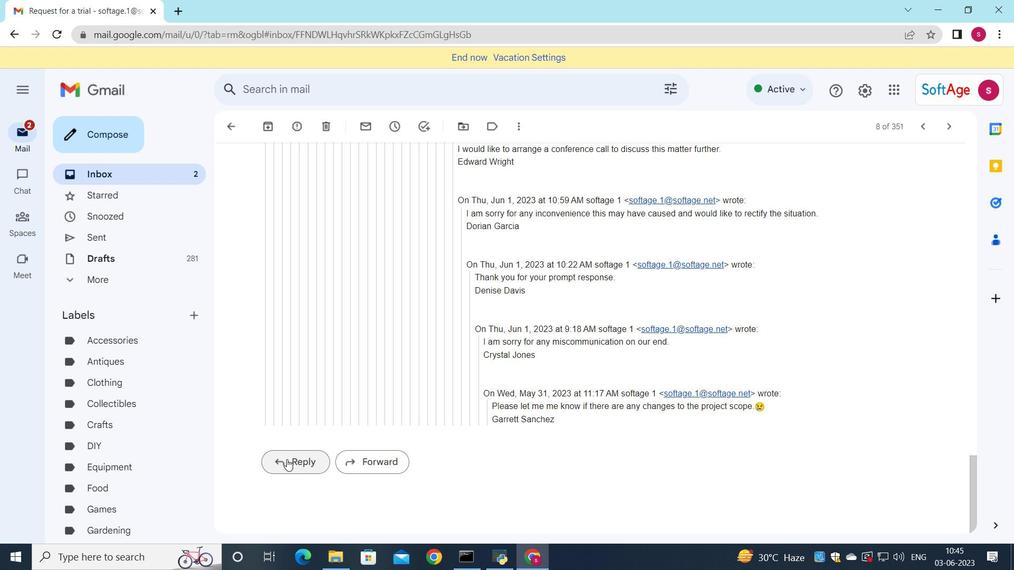 
Action: Mouse moved to (287, 388)
Screenshot: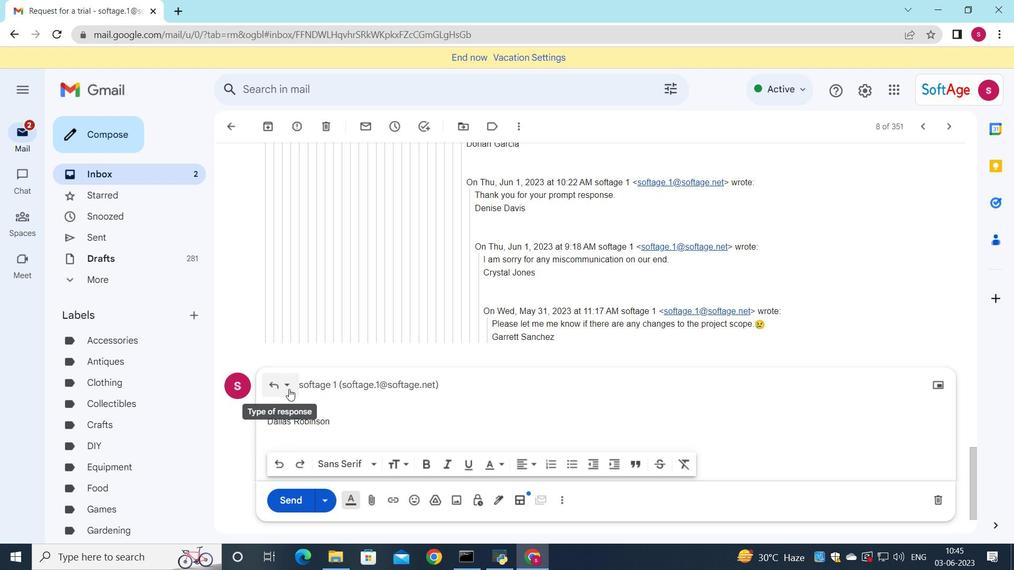 
Action: Mouse pressed left at (287, 388)
Screenshot: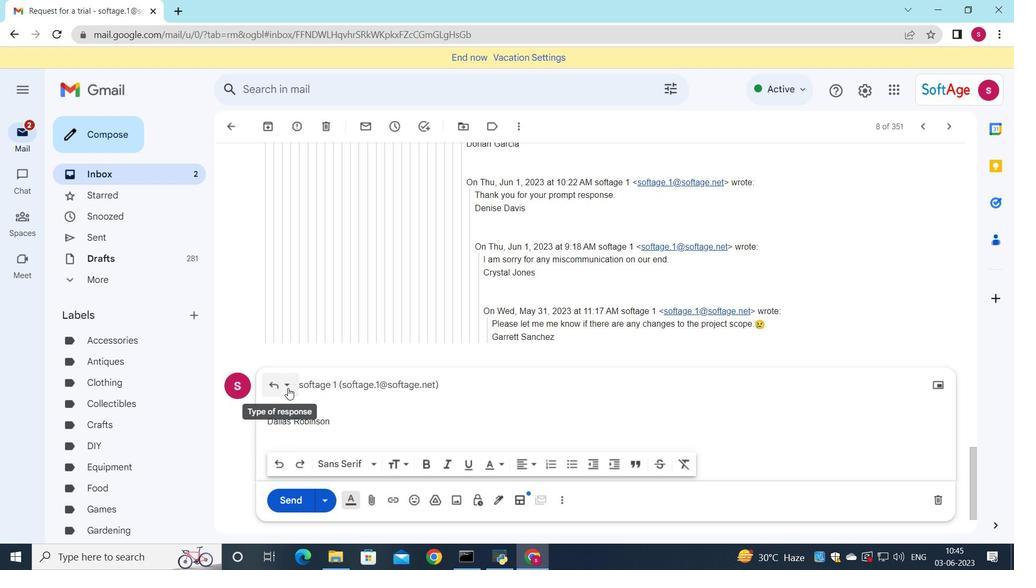 
Action: Mouse moved to (321, 457)
Screenshot: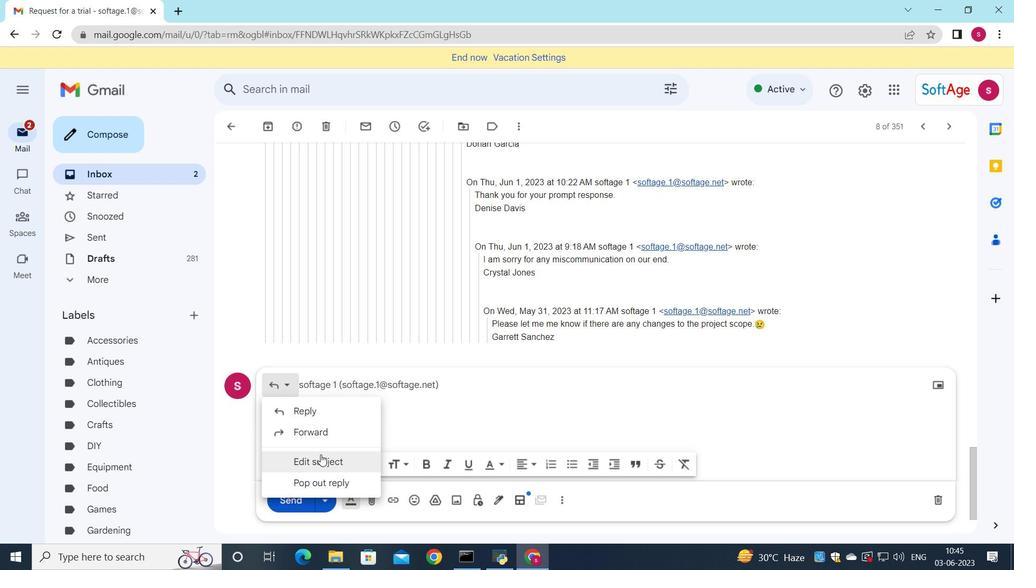 
Action: Mouse pressed left at (321, 457)
Screenshot: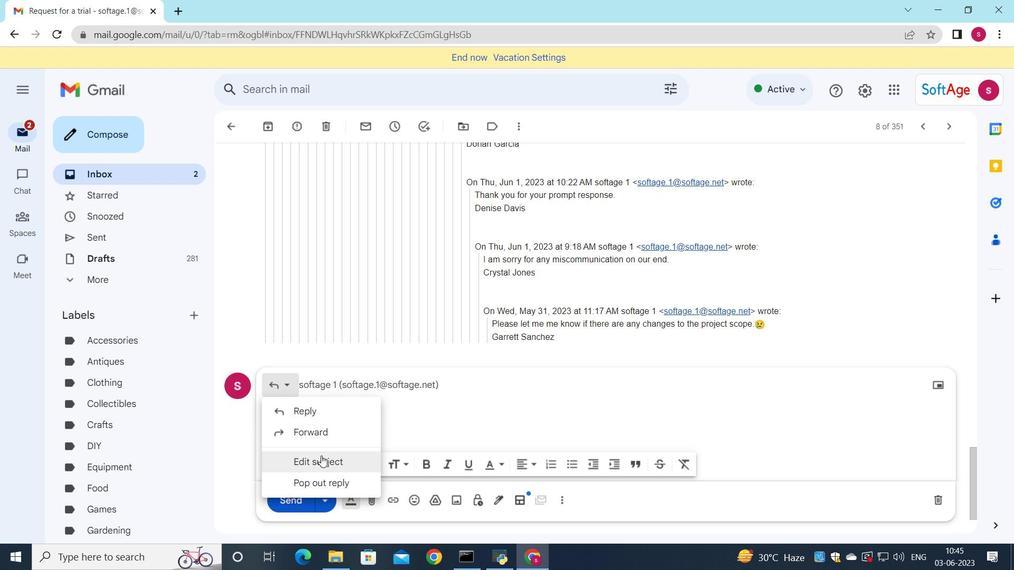 
Action: Mouse moved to (689, 202)
Screenshot: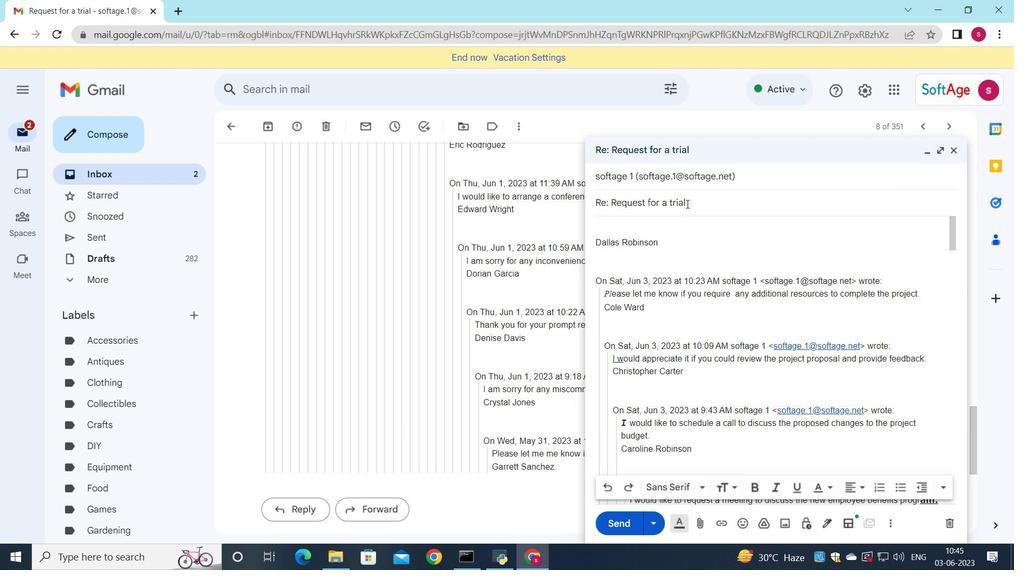 
Action: Mouse pressed left at (689, 202)
Screenshot: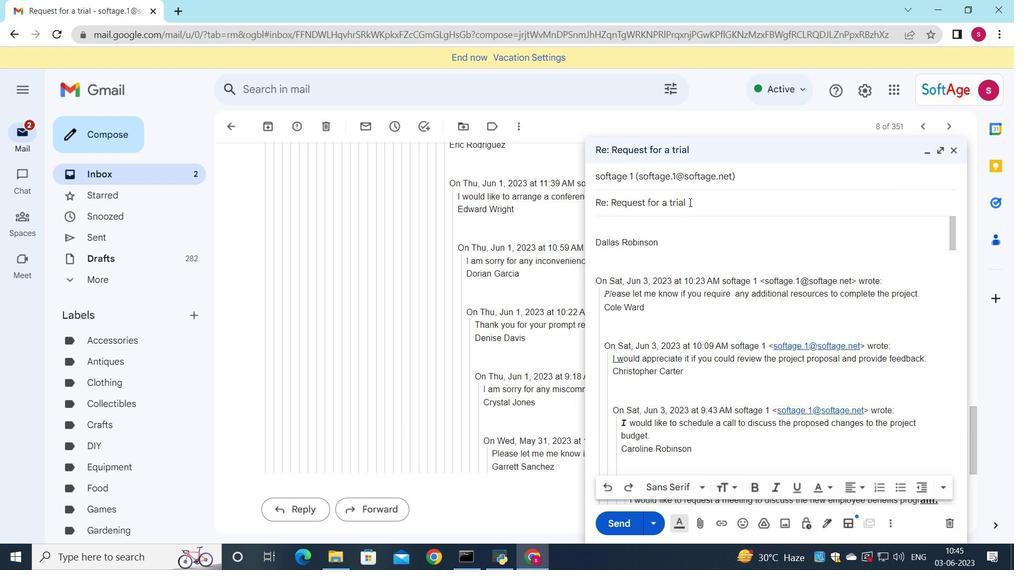 
Action: Mouse moved to (580, 200)
Screenshot: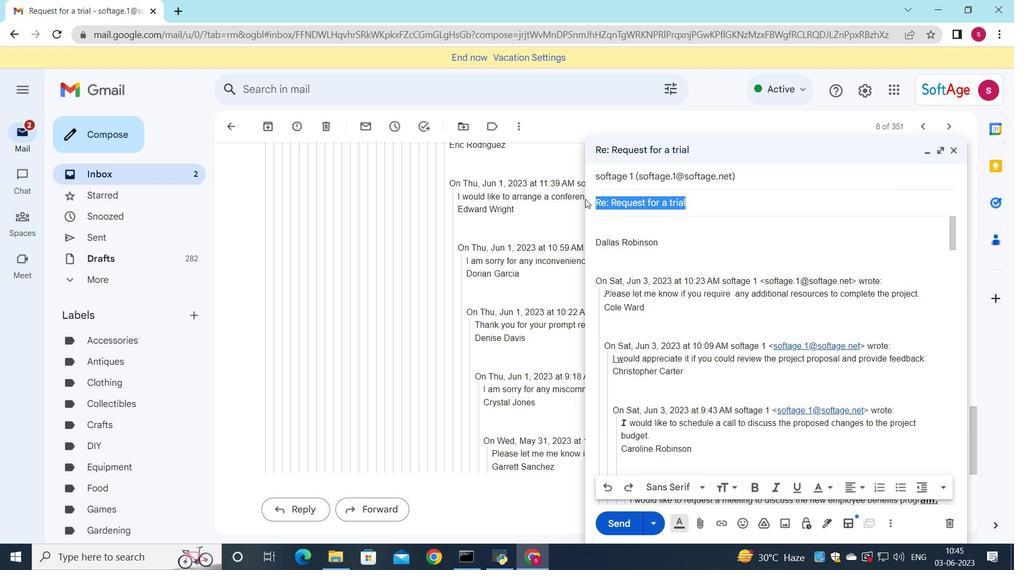 
Action: Key pressed <Key.shift>order<Key.space>confirmation
Screenshot: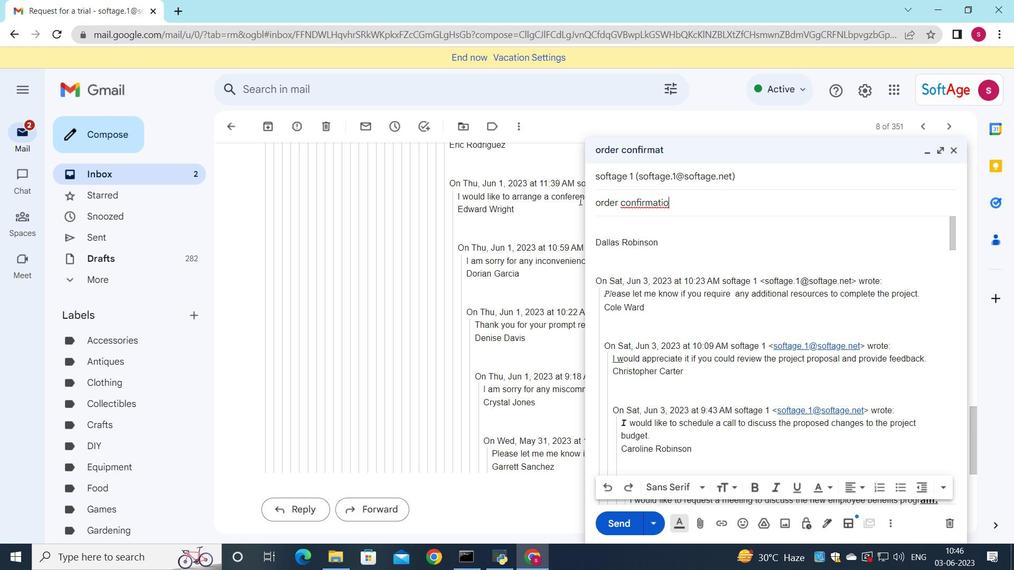 
Action: Mouse moved to (626, 227)
Screenshot: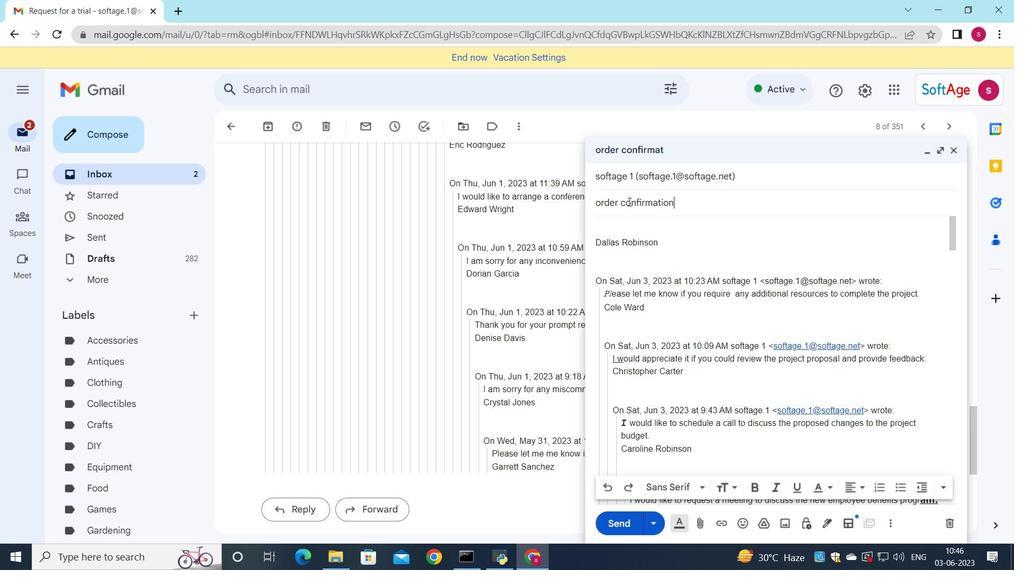 
Action: Mouse pressed left at (626, 227)
Screenshot: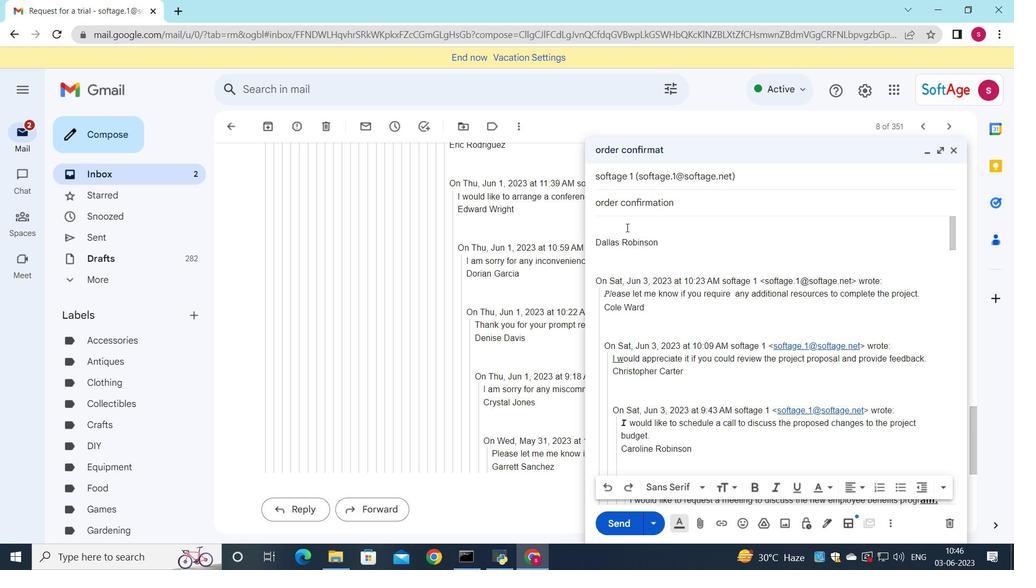 
Action: Key pressed <Key.shift_r>Please<Key.space>let<Key.space>me<Key.space>know<Key.space>if<Key.space>there<Key.space>are<Key.space>any<Key.space>chages<Key.space>or<Key.space>updatr<Key.backspace>es<Key.space>to<Key.space>the<Key.space>project<Key.space>plan.
Screenshot: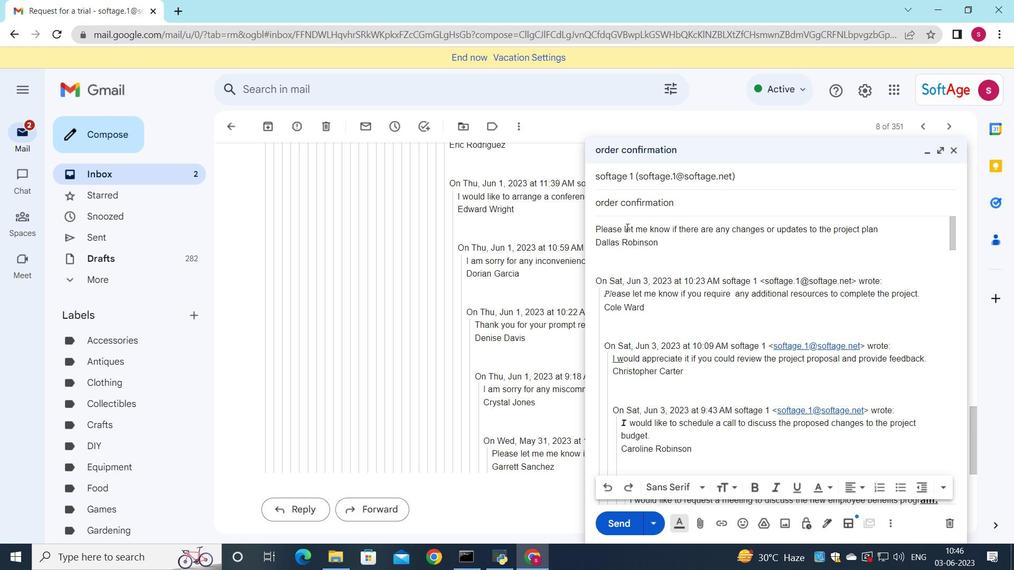 
Action: Mouse moved to (879, 228)
Screenshot: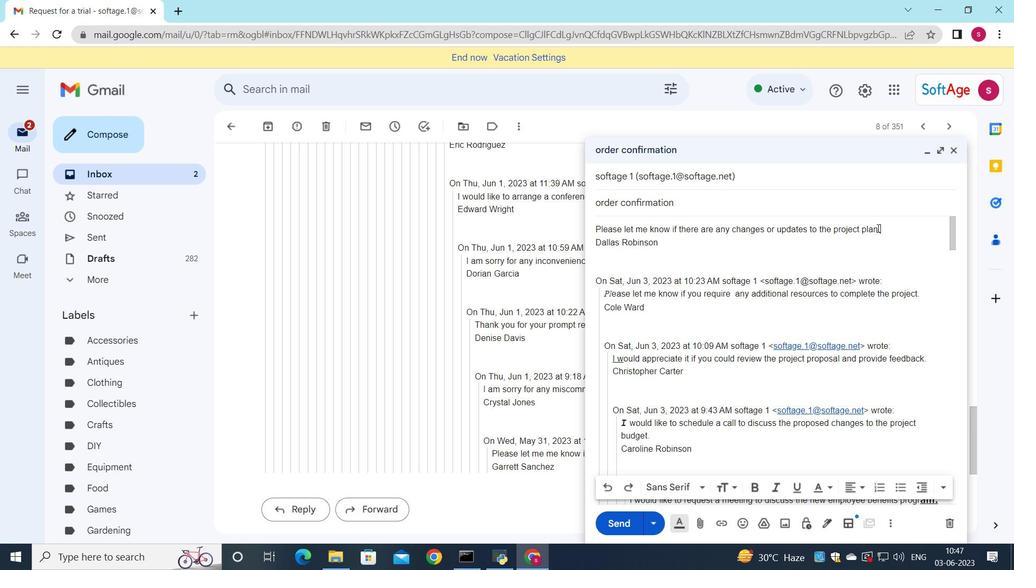 
Action: Mouse pressed left at (879, 228)
Screenshot: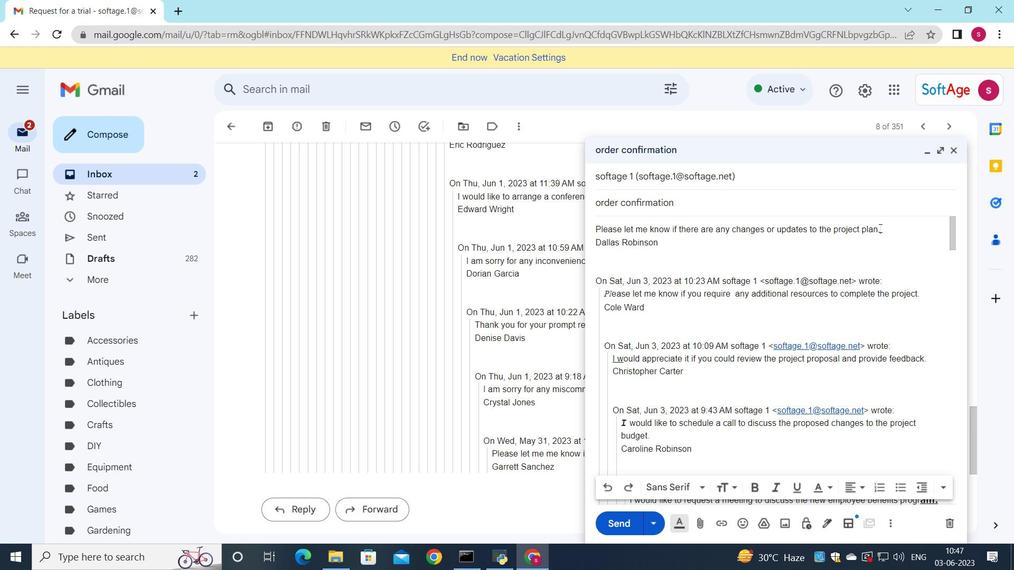 
Action: Mouse moved to (697, 488)
Screenshot: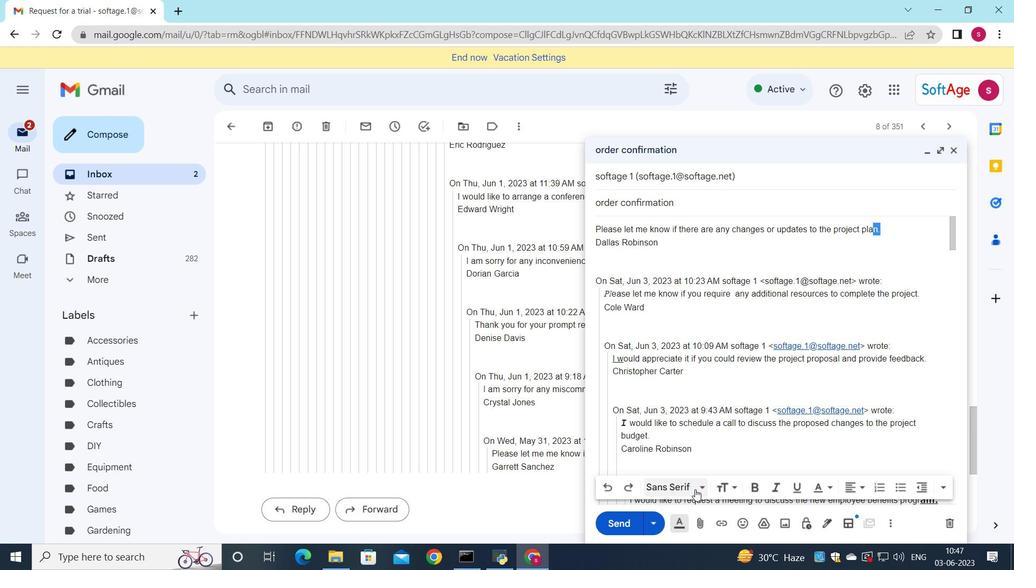 
Action: Mouse pressed left at (697, 488)
Screenshot: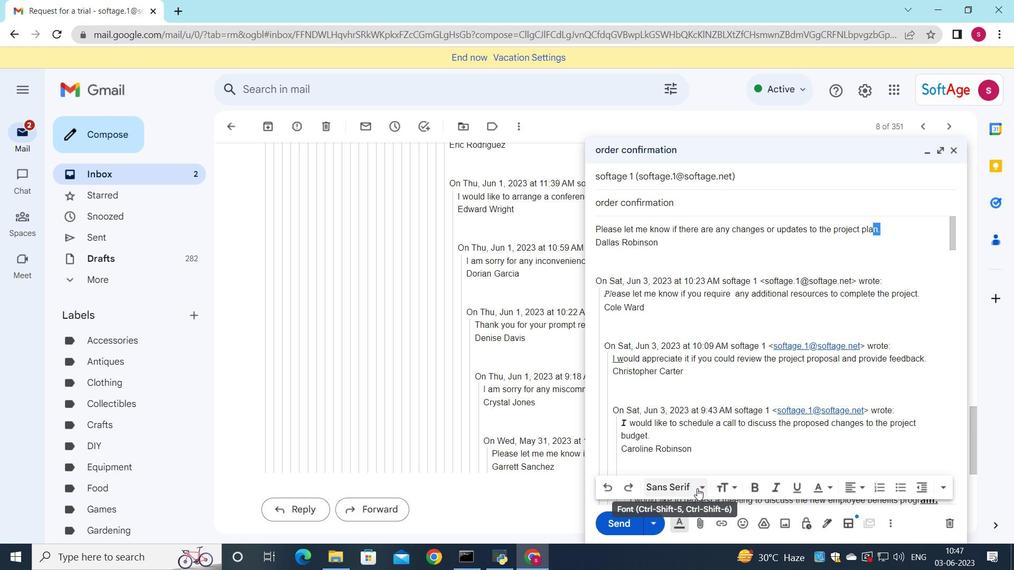 
Action: Mouse moved to (709, 357)
Screenshot: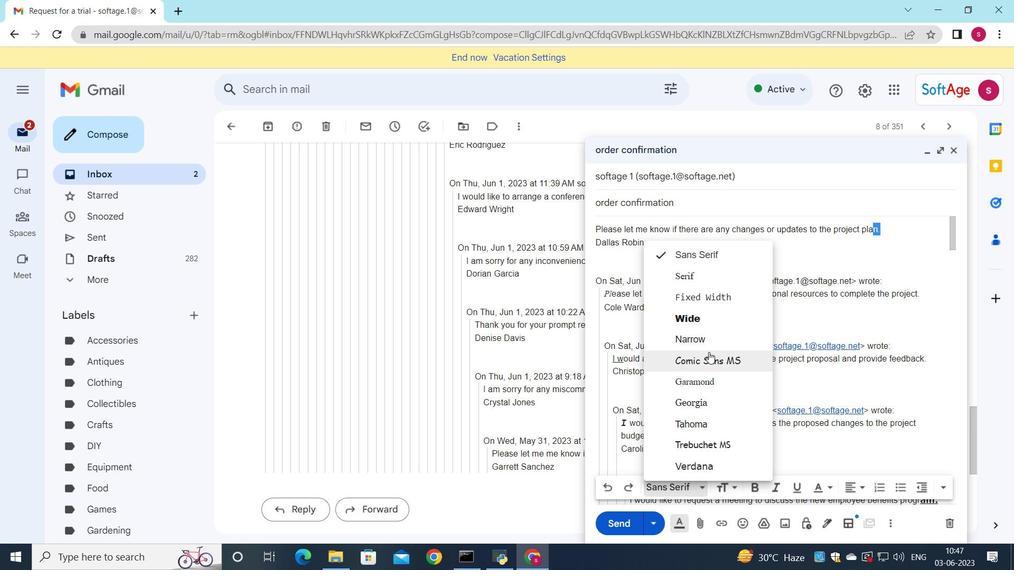
Action: Mouse pressed left at (709, 357)
Screenshot: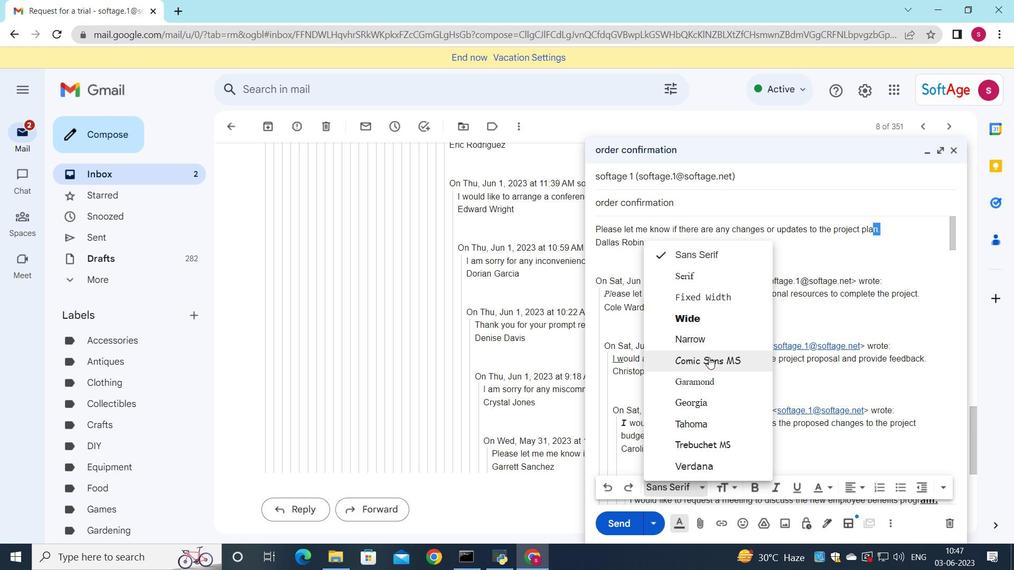 
Action: Mouse moved to (755, 490)
Screenshot: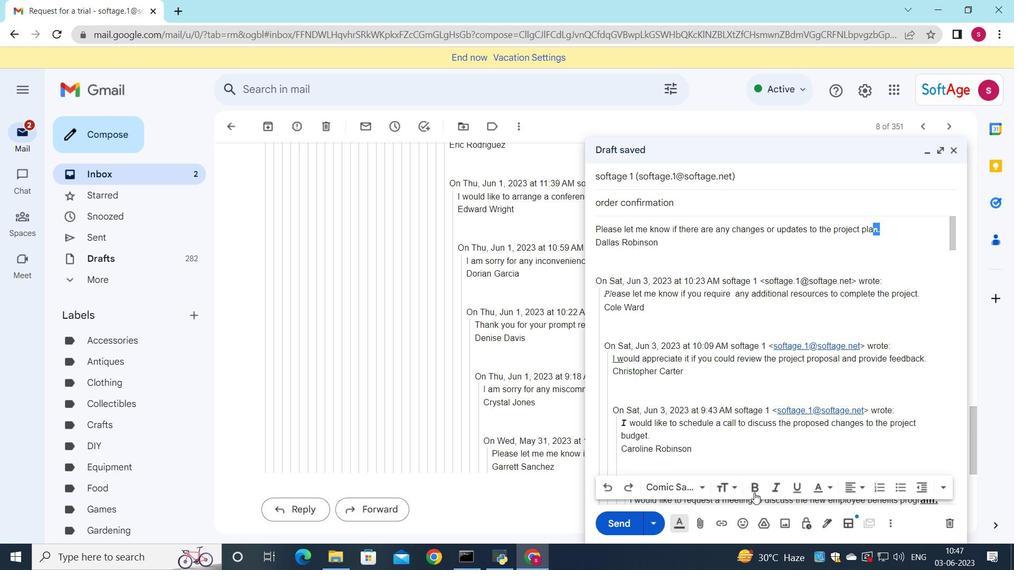 
Action: Mouse pressed left at (755, 490)
Screenshot: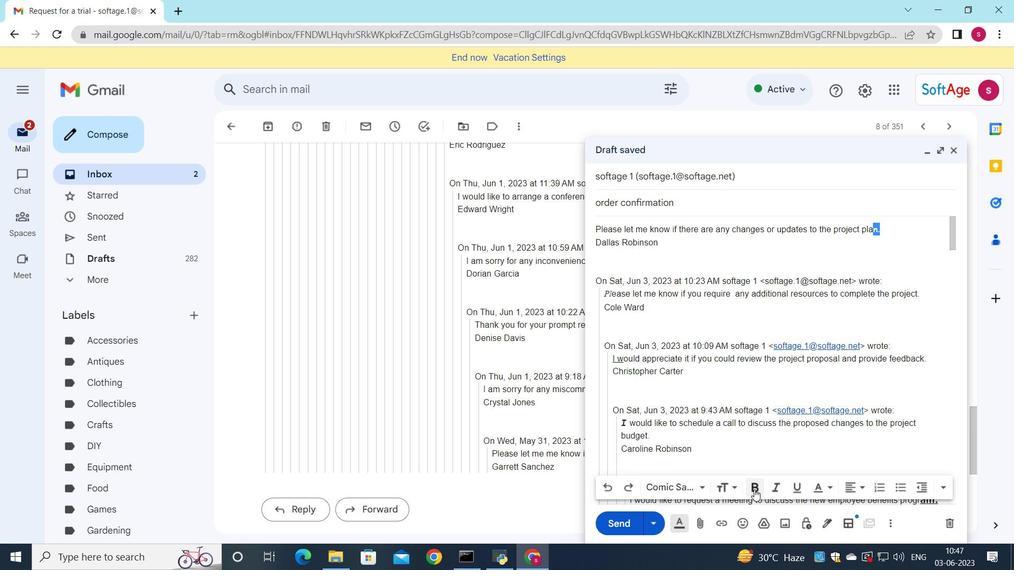 
Action: Mouse moved to (799, 488)
Screenshot: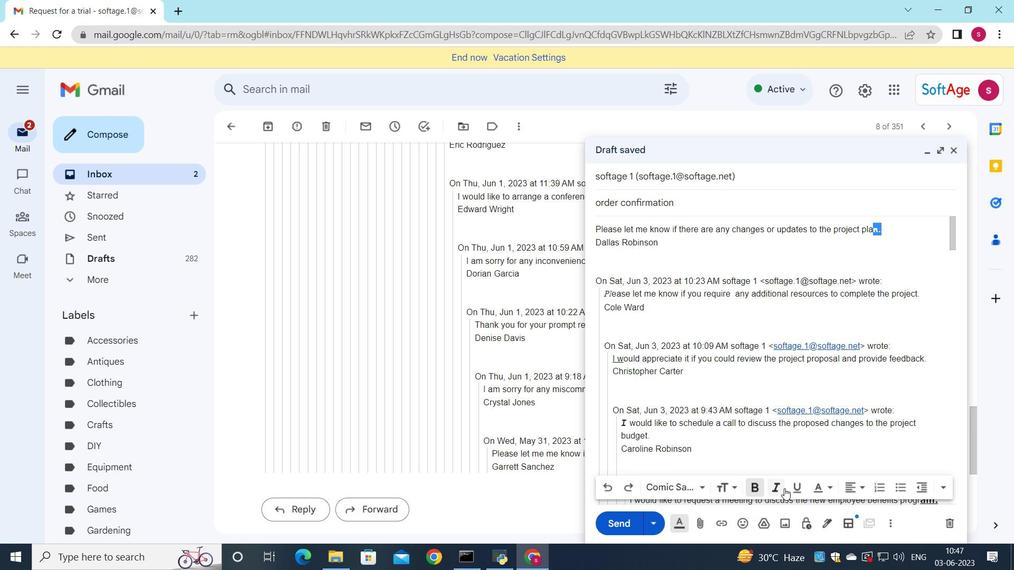 
Action: Mouse pressed left at (799, 488)
Screenshot: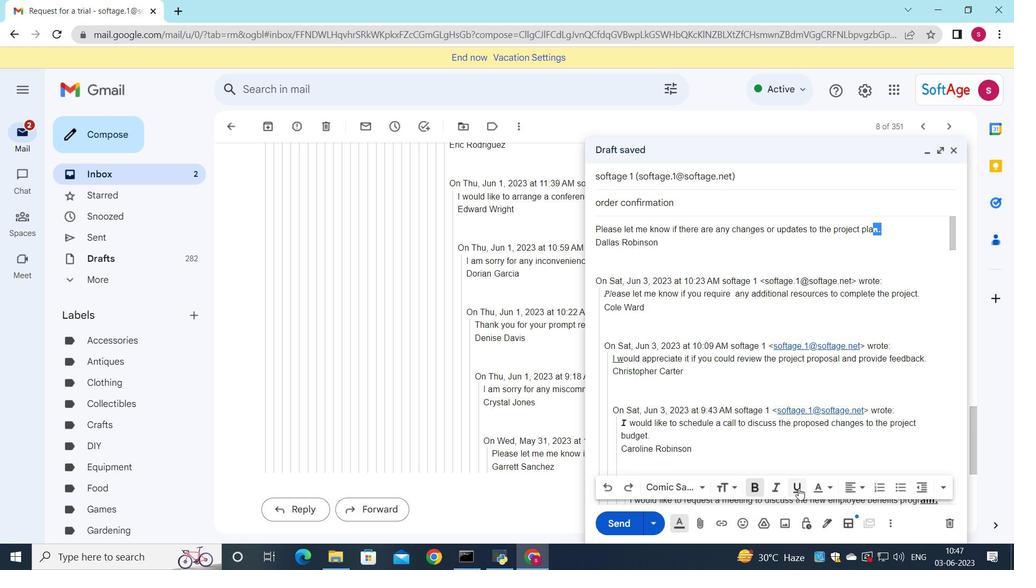 
Action: Mouse moved to (622, 523)
Screenshot: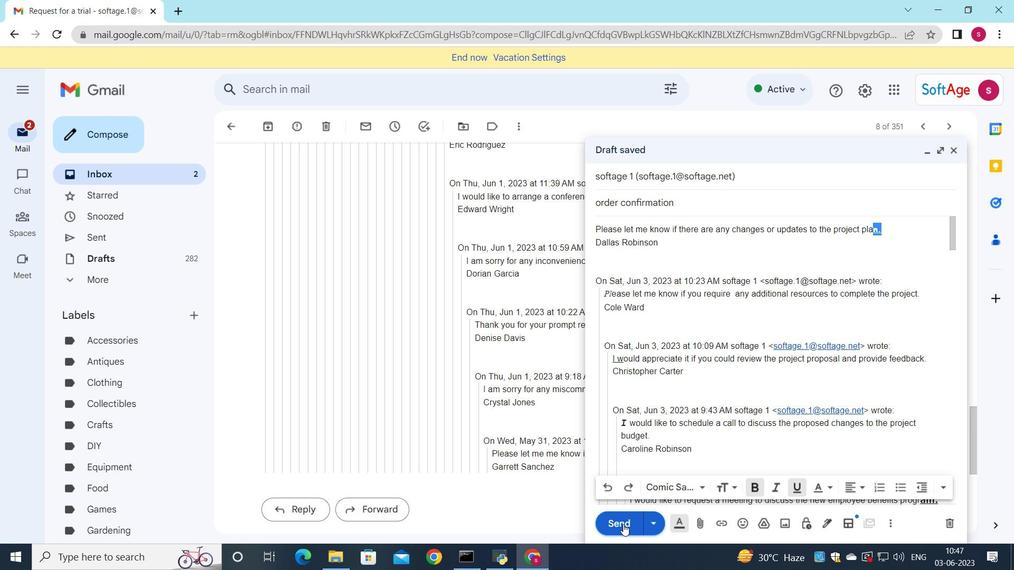
Action: Mouse pressed left at (622, 523)
Screenshot: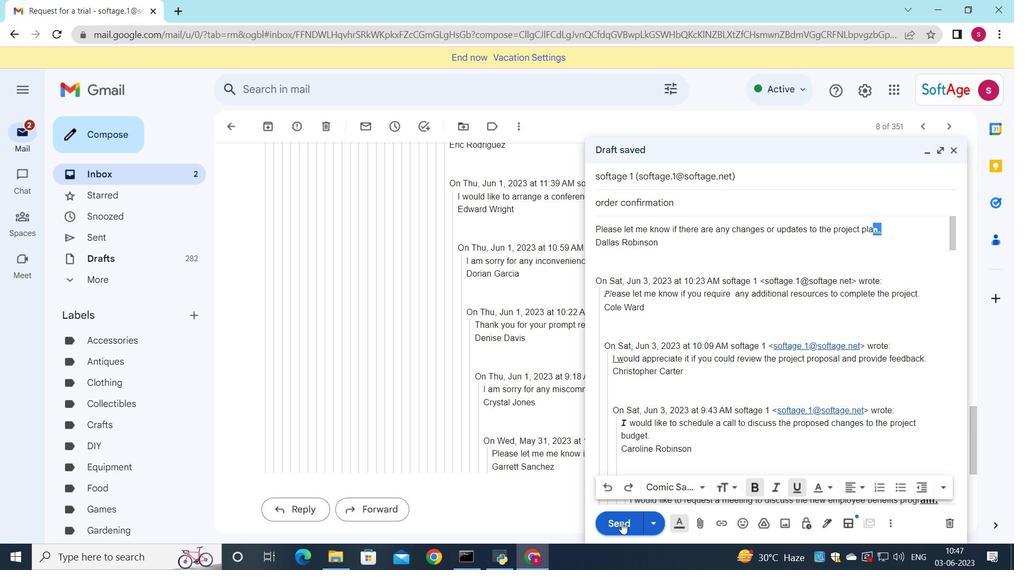 
Action: Mouse moved to (146, 178)
Screenshot: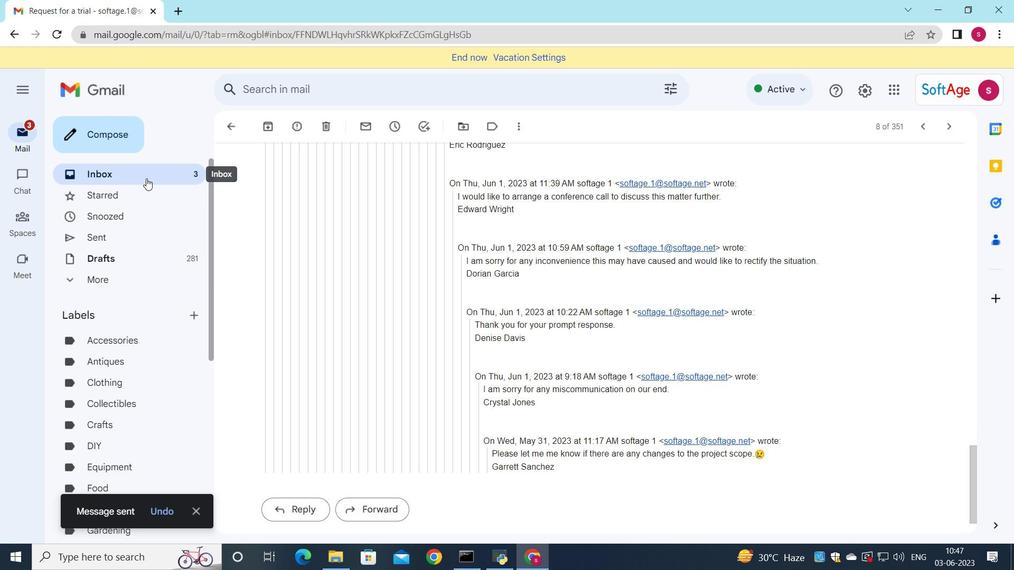 
Action: Mouse pressed left at (146, 178)
Screenshot: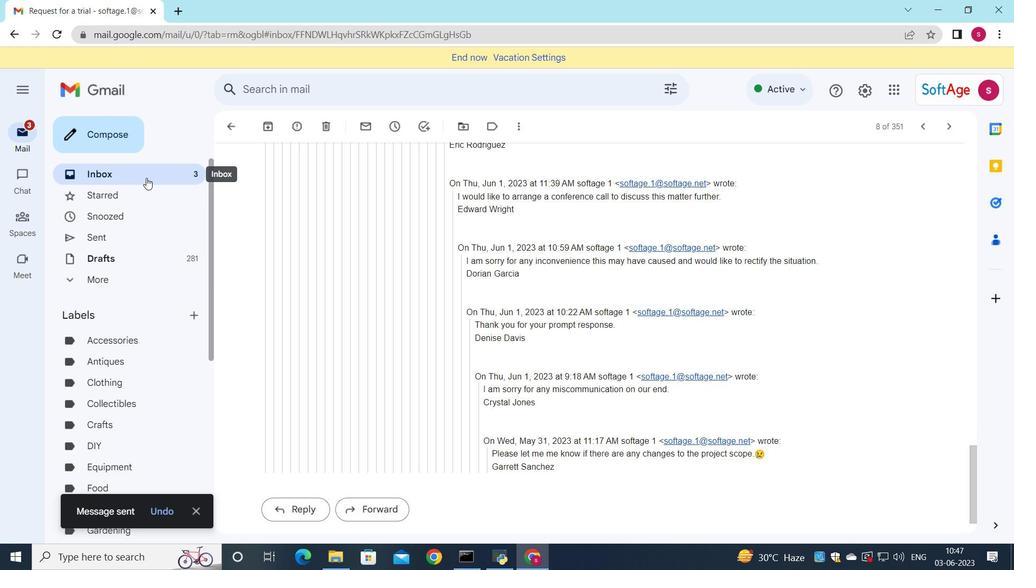 
Action: Mouse moved to (337, 160)
Screenshot: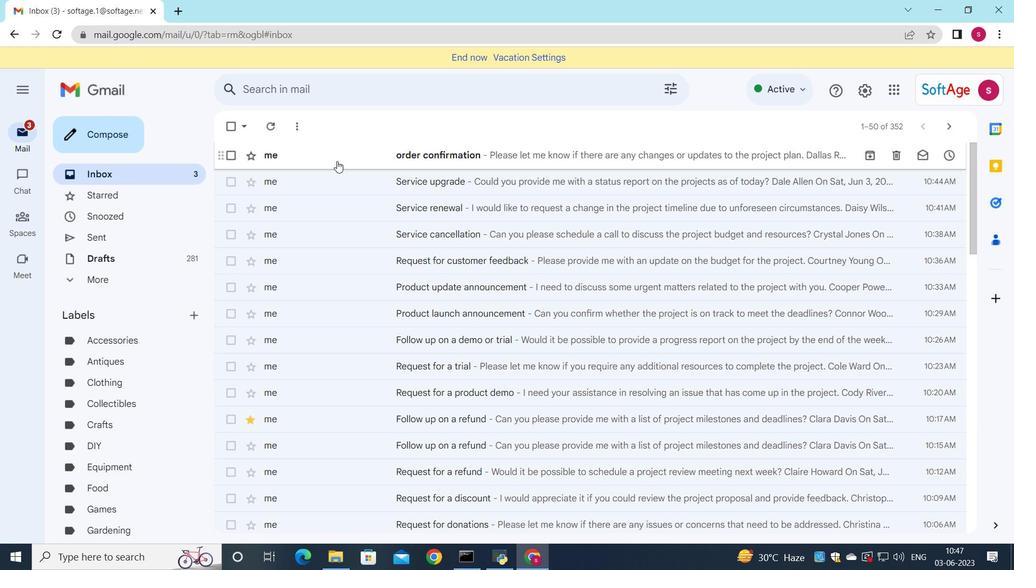 
Action: Mouse pressed left at (337, 160)
Screenshot: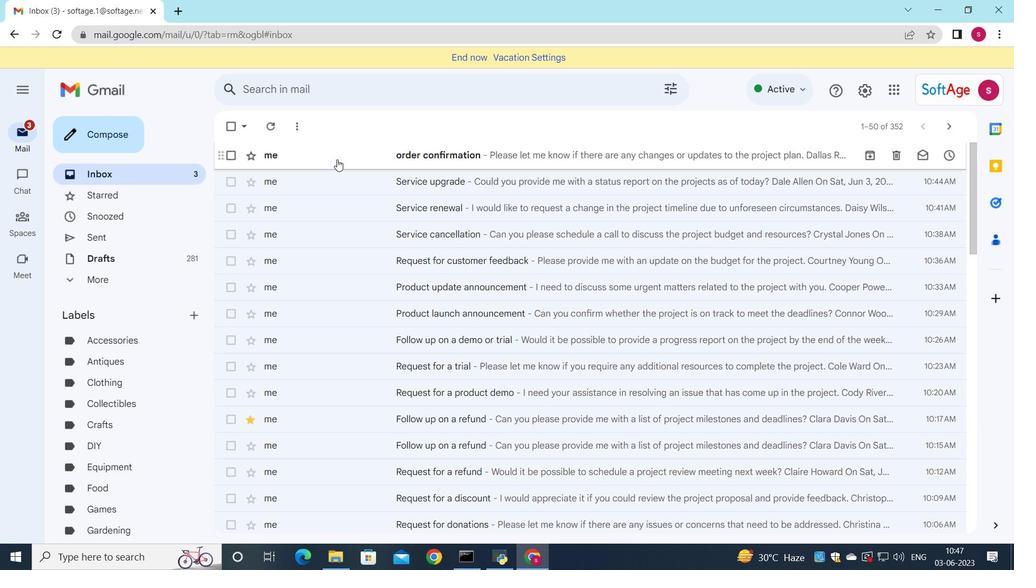 
Action: Mouse moved to (335, 161)
Screenshot: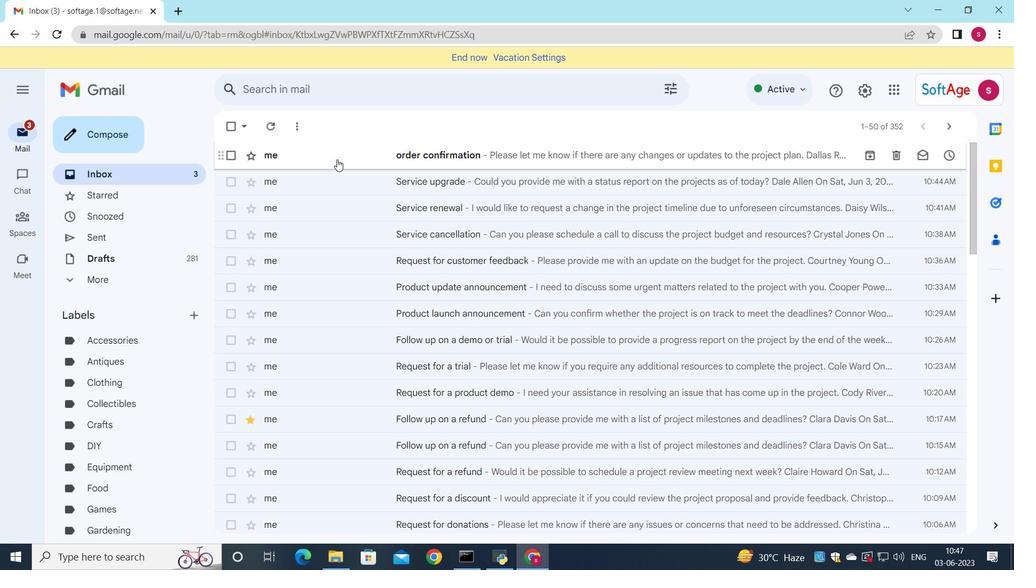 
